 Task: Find connections with filter location Esplugues de Llobregat with filter topic #Sustainabilitywith filter profile language Potuguese with filter current company UPL with filter school SSBT'S COLLEGE OF ENGINEERING & TECHNOLOGY, BAMBHORI. with filter industry Sheet Music Publishing with filter service category User Experience Design with filter keywords title Organizer
Action: Mouse moved to (221, 330)
Screenshot: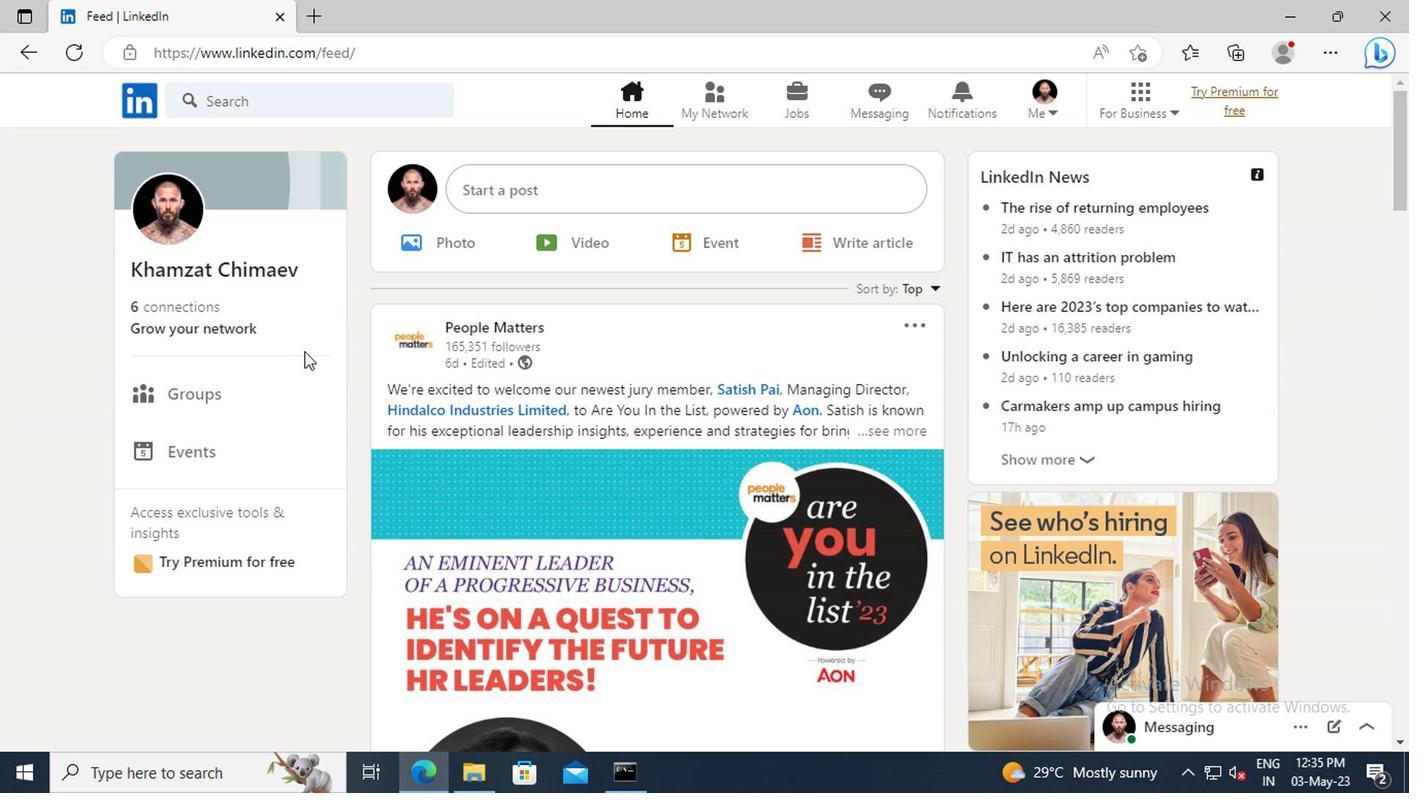 
Action: Mouse pressed left at (221, 330)
Screenshot: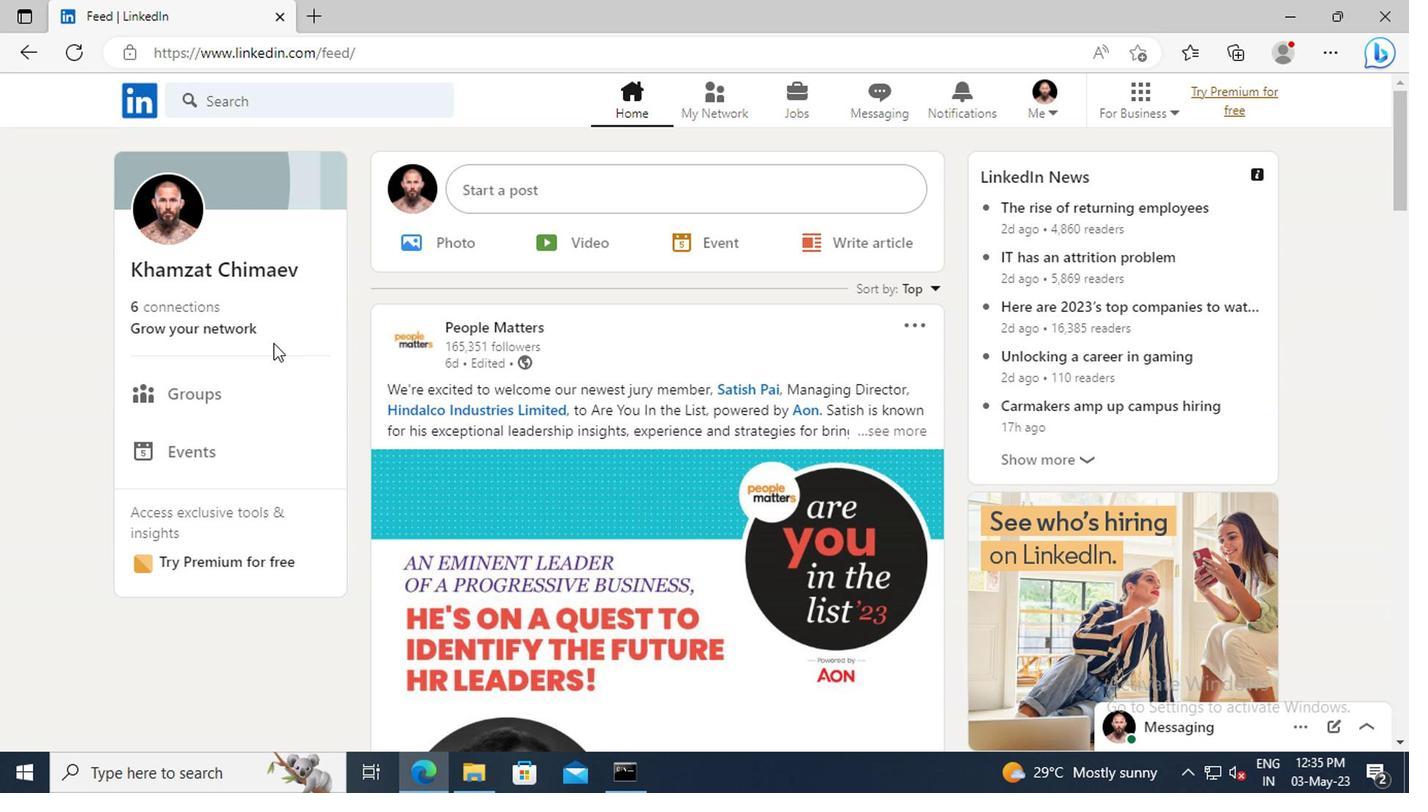 
Action: Mouse moved to (214, 221)
Screenshot: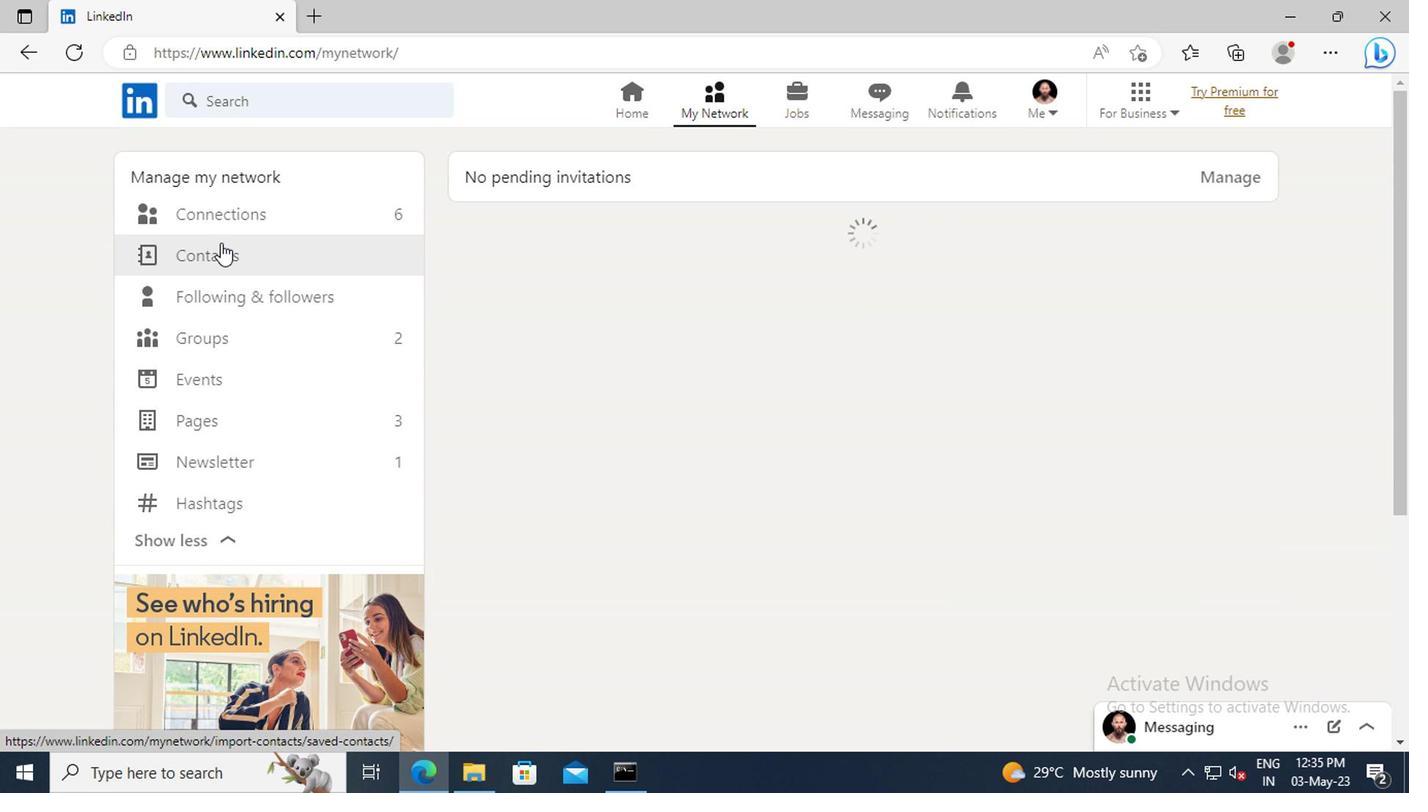 
Action: Mouse pressed left at (214, 221)
Screenshot: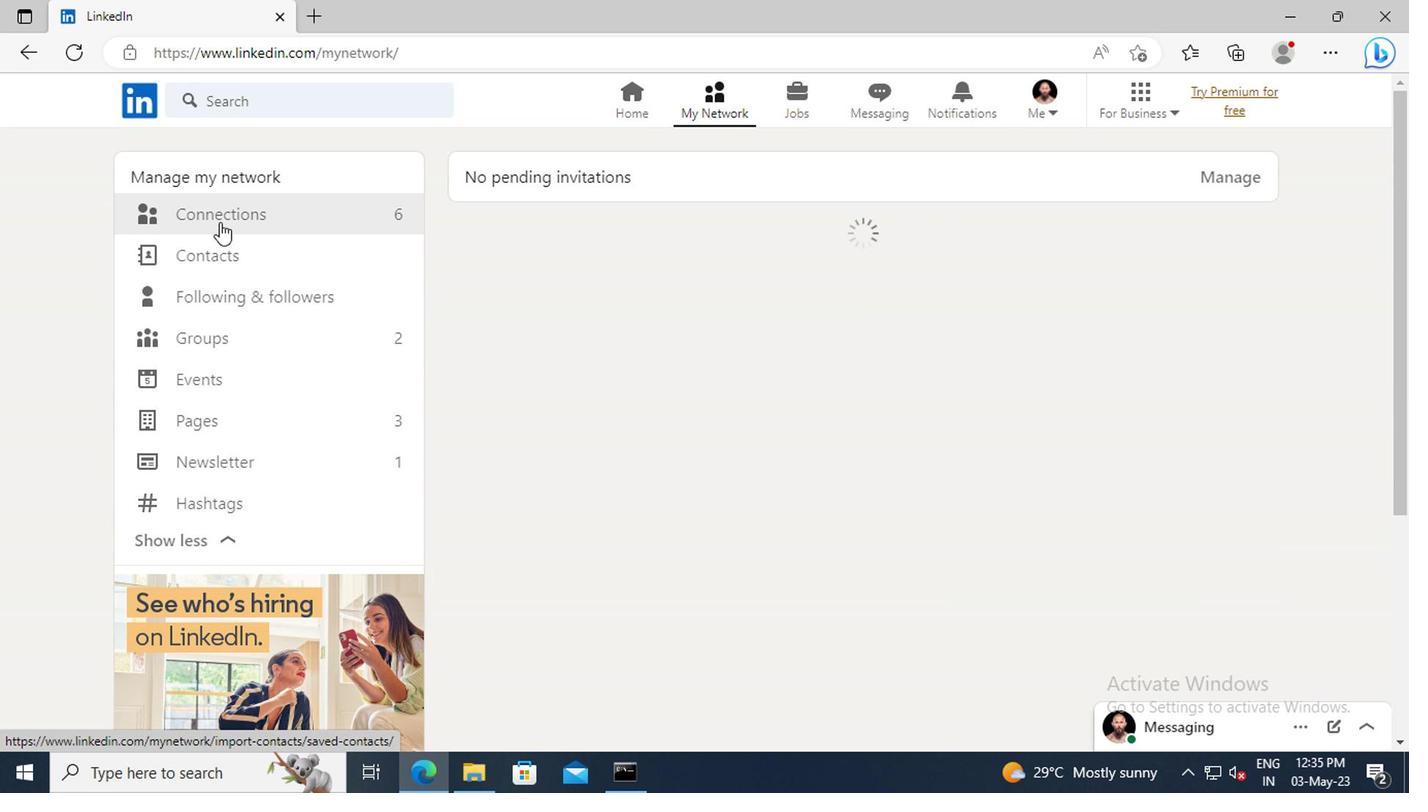 
Action: Mouse moved to (823, 223)
Screenshot: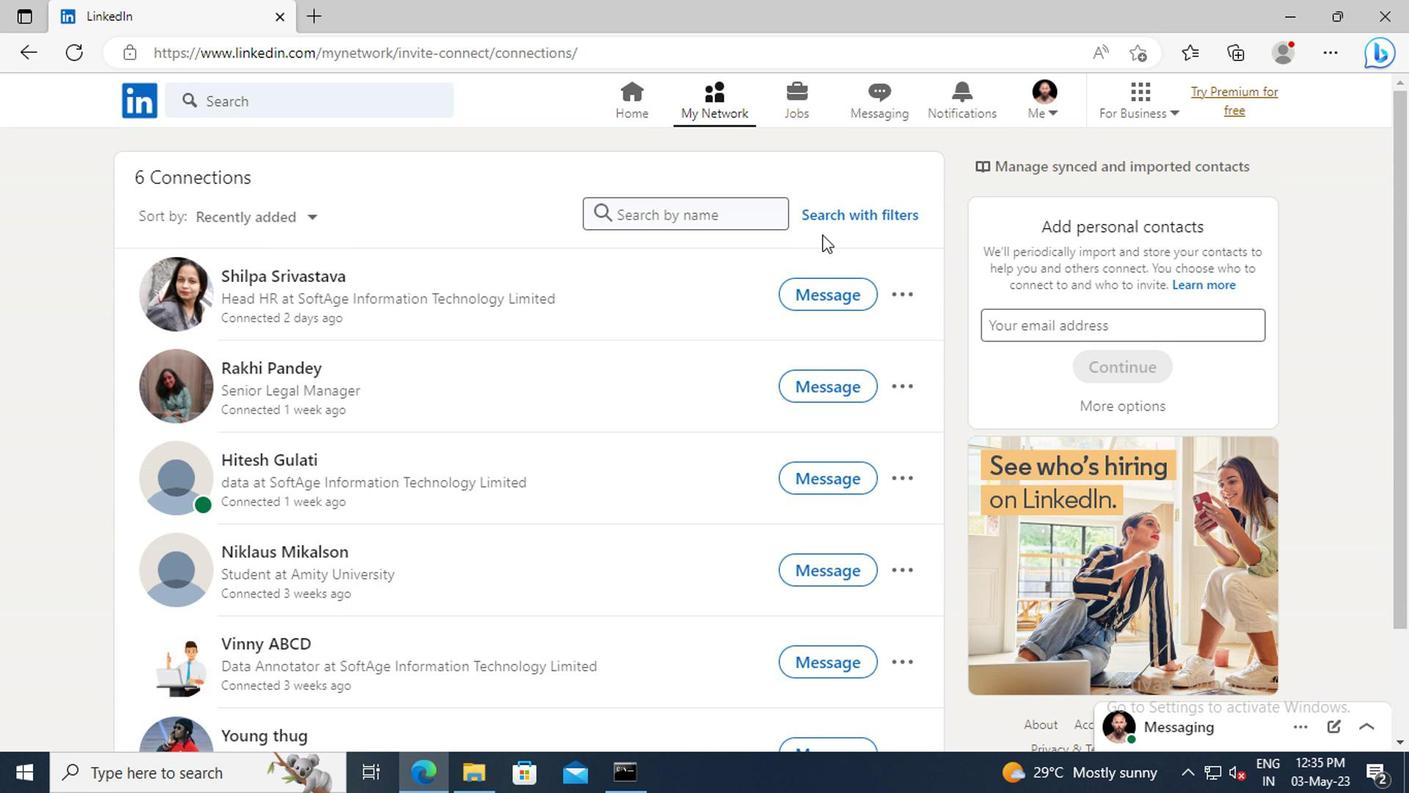 
Action: Mouse pressed left at (823, 223)
Screenshot: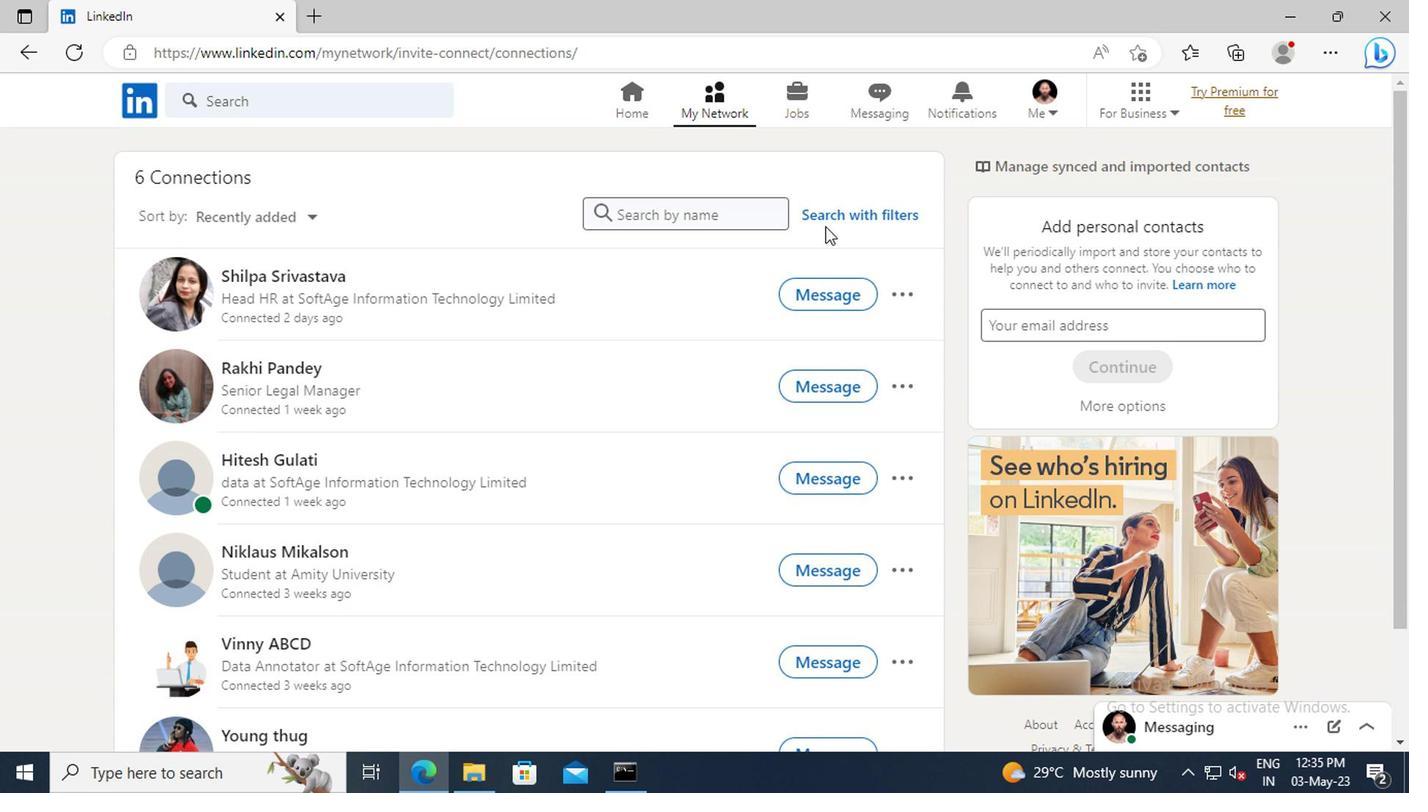 
Action: Mouse moved to (773, 161)
Screenshot: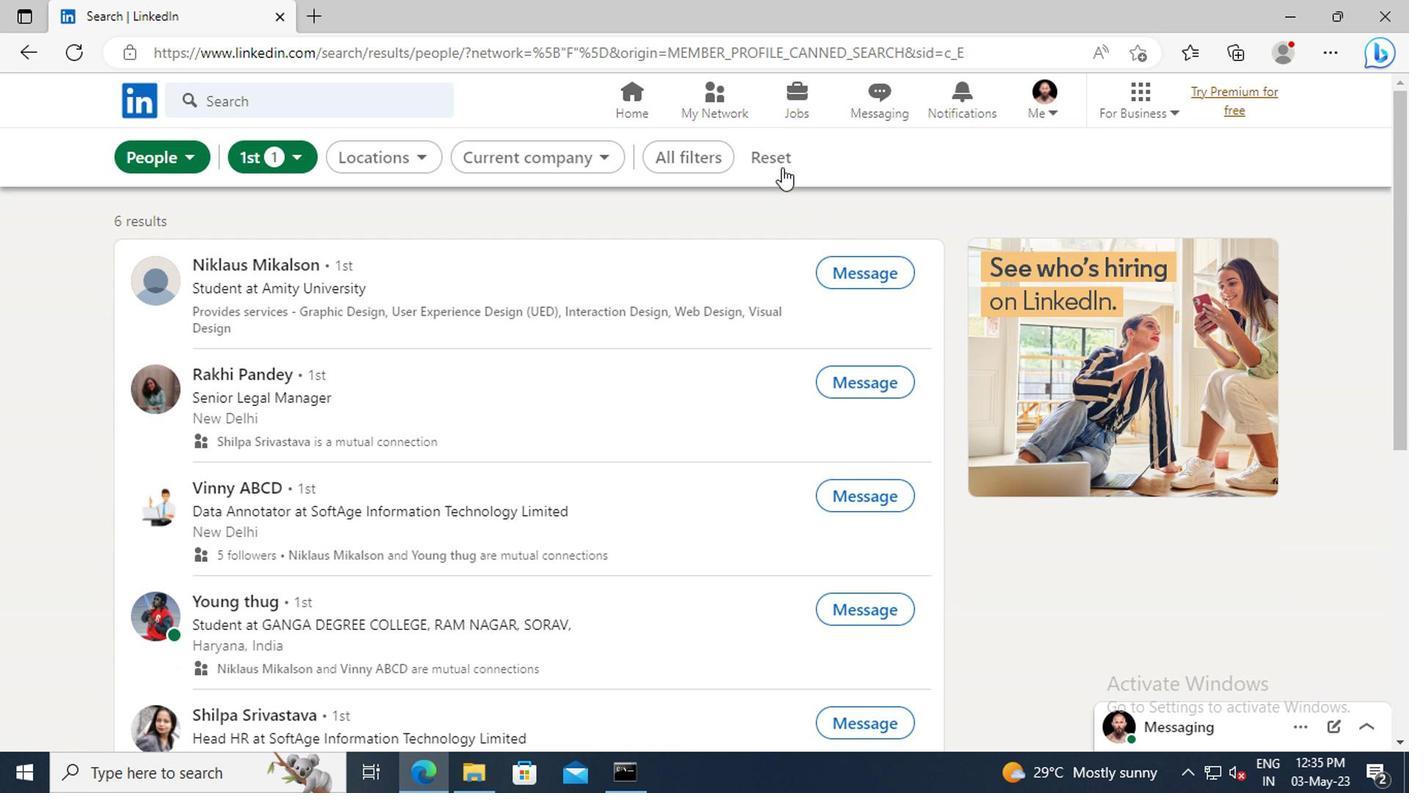 
Action: Mouse pressed left at (773, 161)
Screenshot: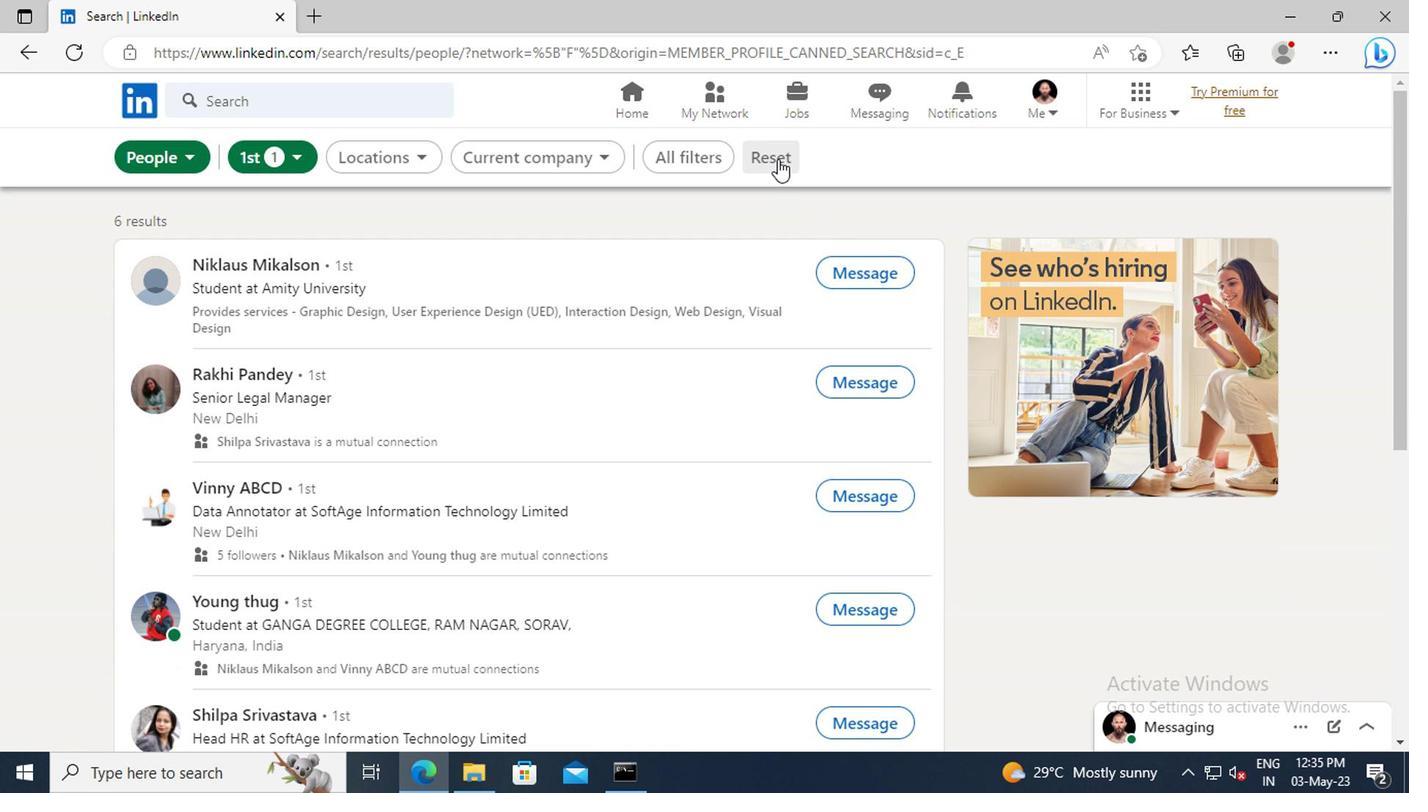 
Action: Mouse moved to (752, 161)
Screenshot: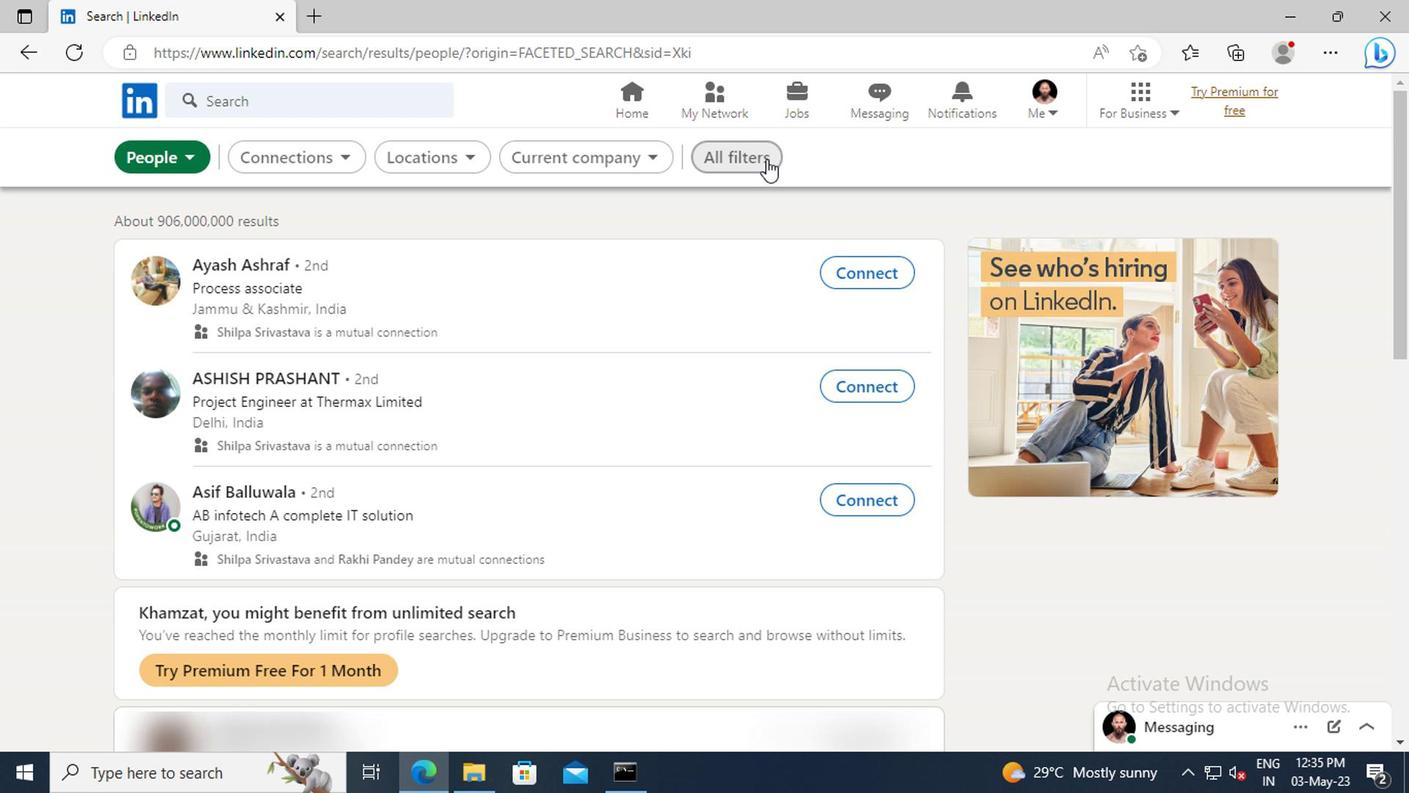 
Action: Mouse pressed left at (752, 161)
Screenshot: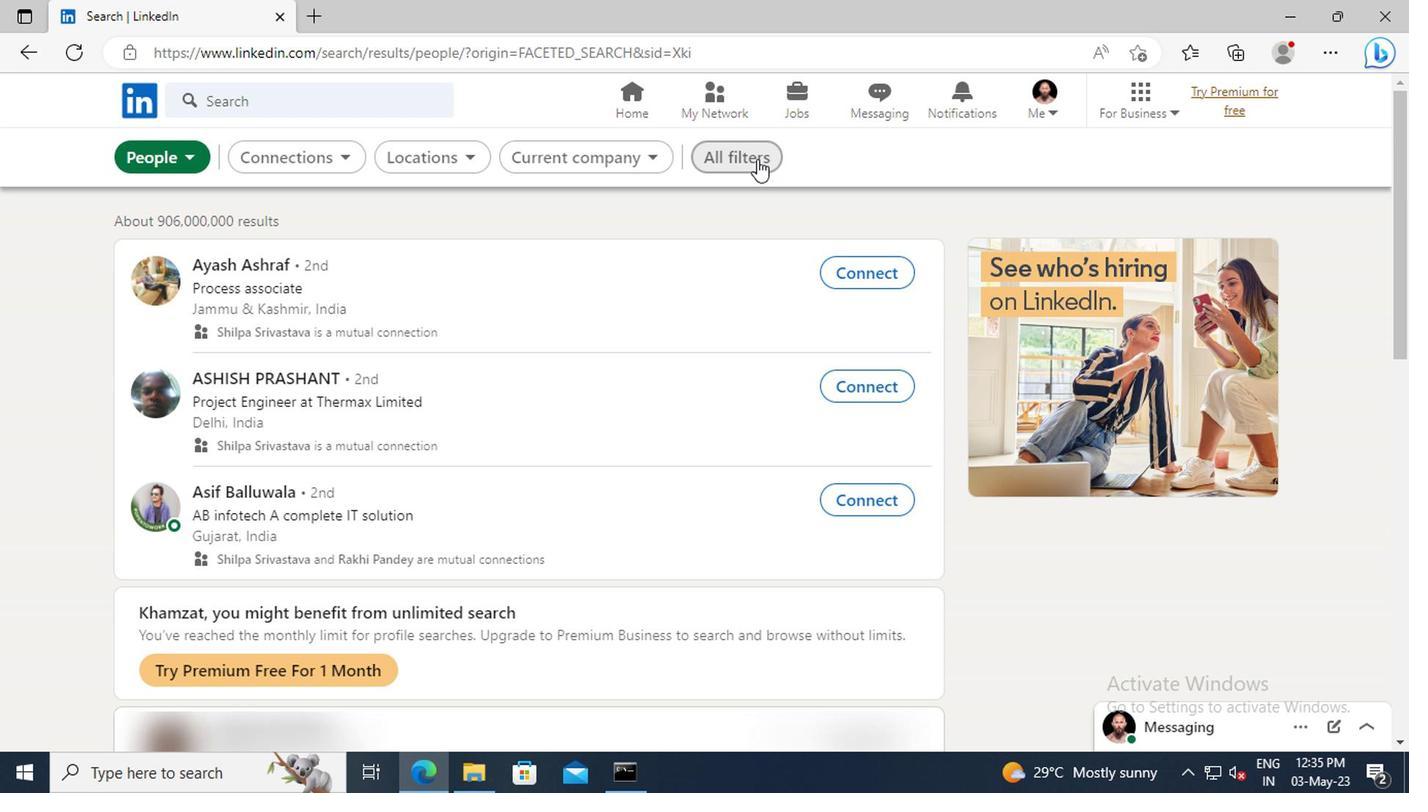
Action: Mouse moved to (1141, 373)
Screenshot: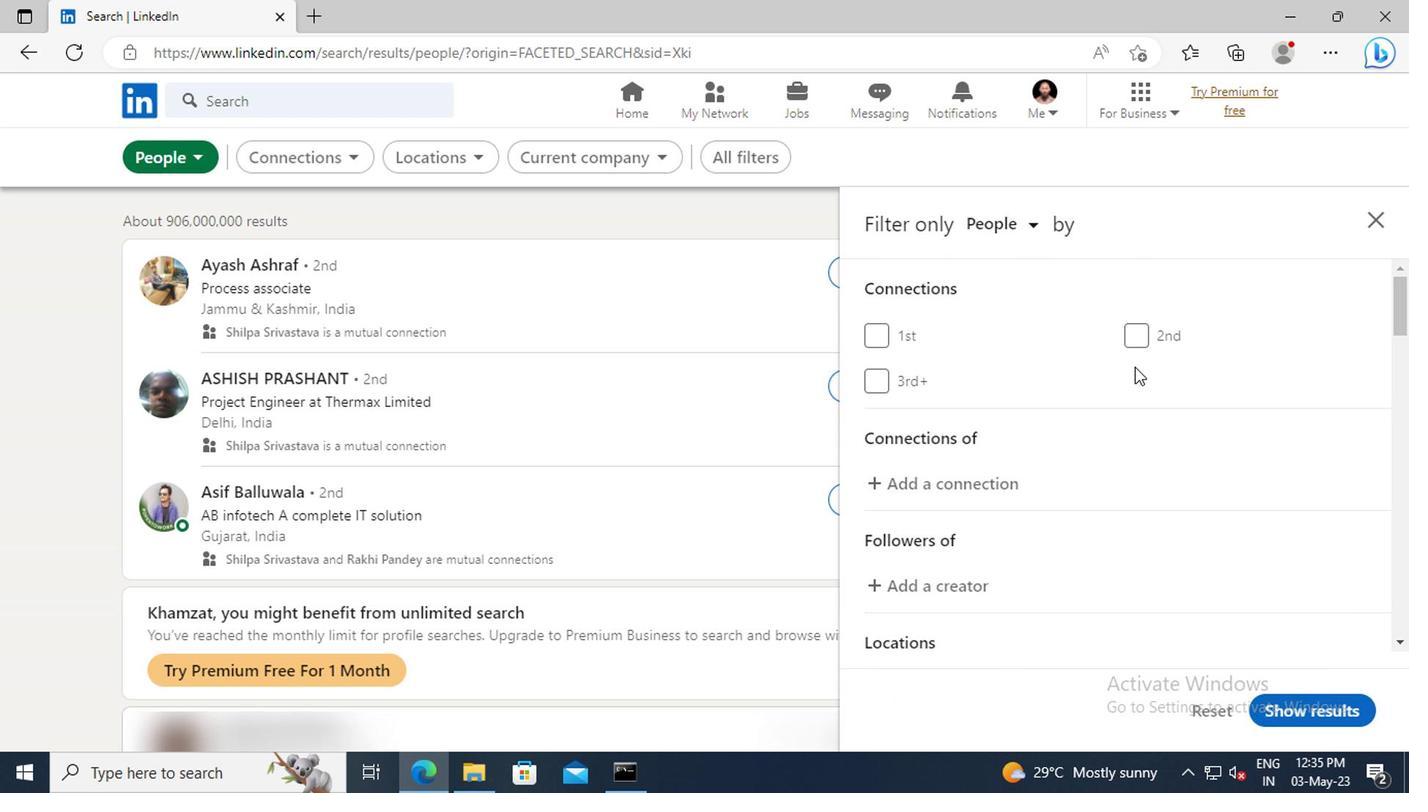 
Action: Mouse scrolled (1141, 371) with delta (0, -1)
Screenshot: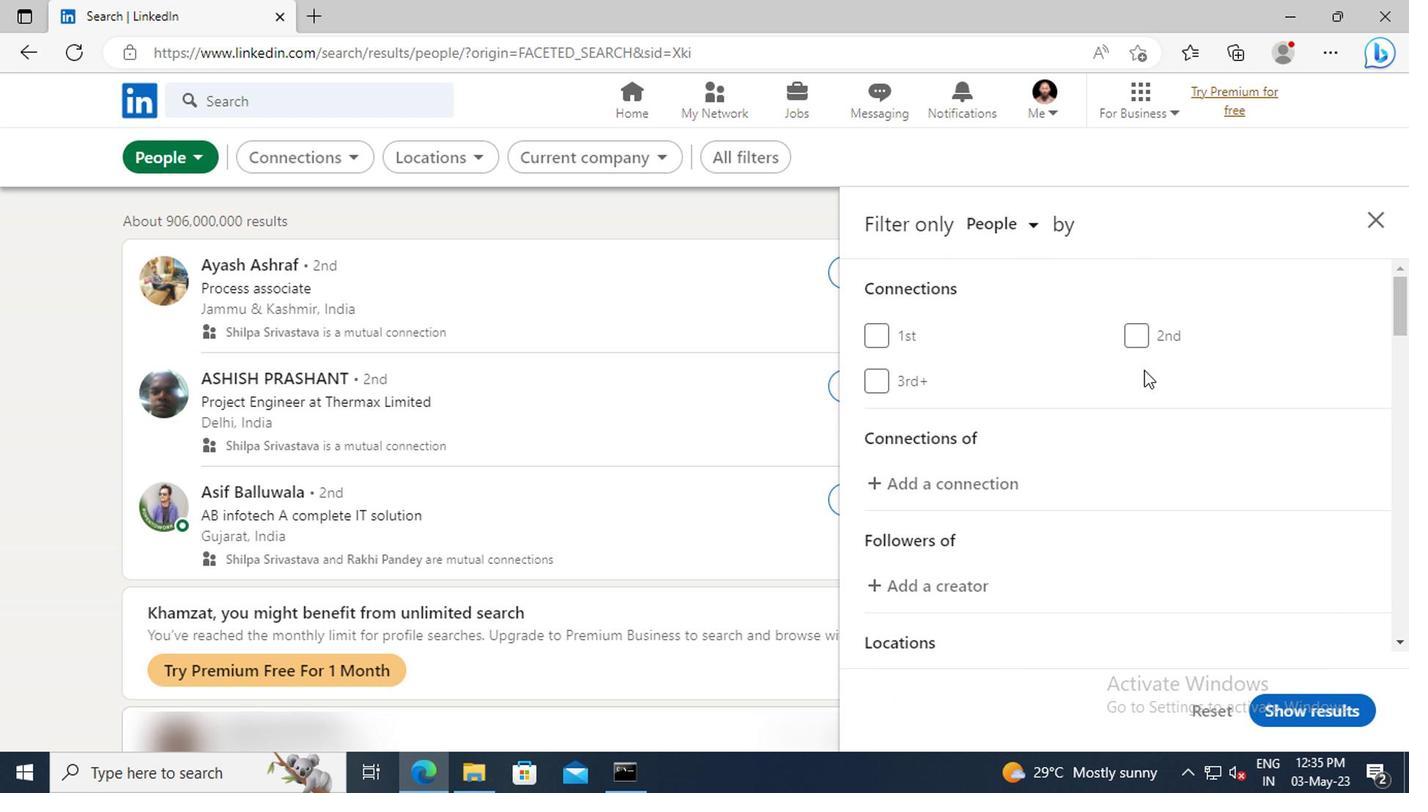 
Action: Mouse scrolled (1141, 371) with delta (0, -1)
Screenshot: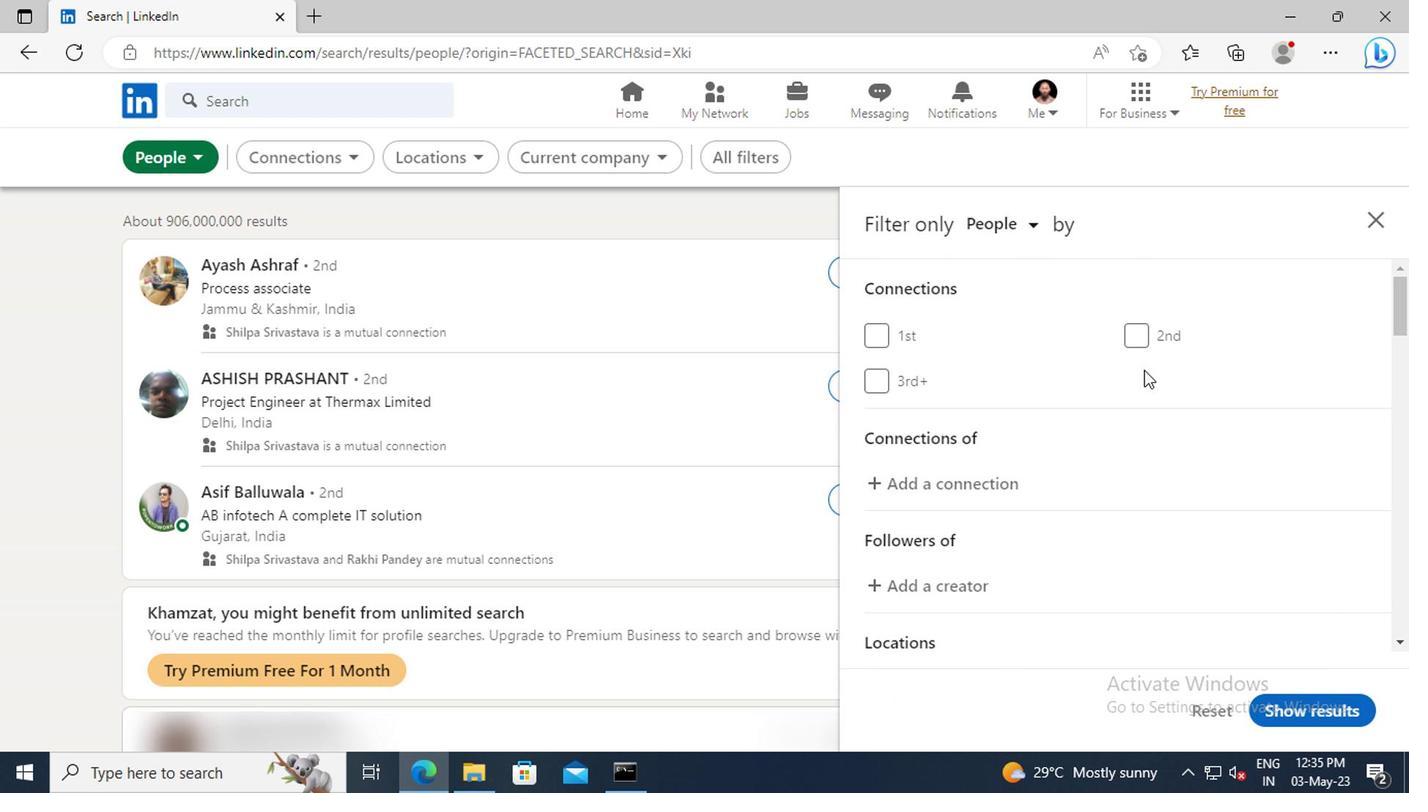 
Action: Mouse scrolled (1141, 371) with delta (0, -1)
Screenshot: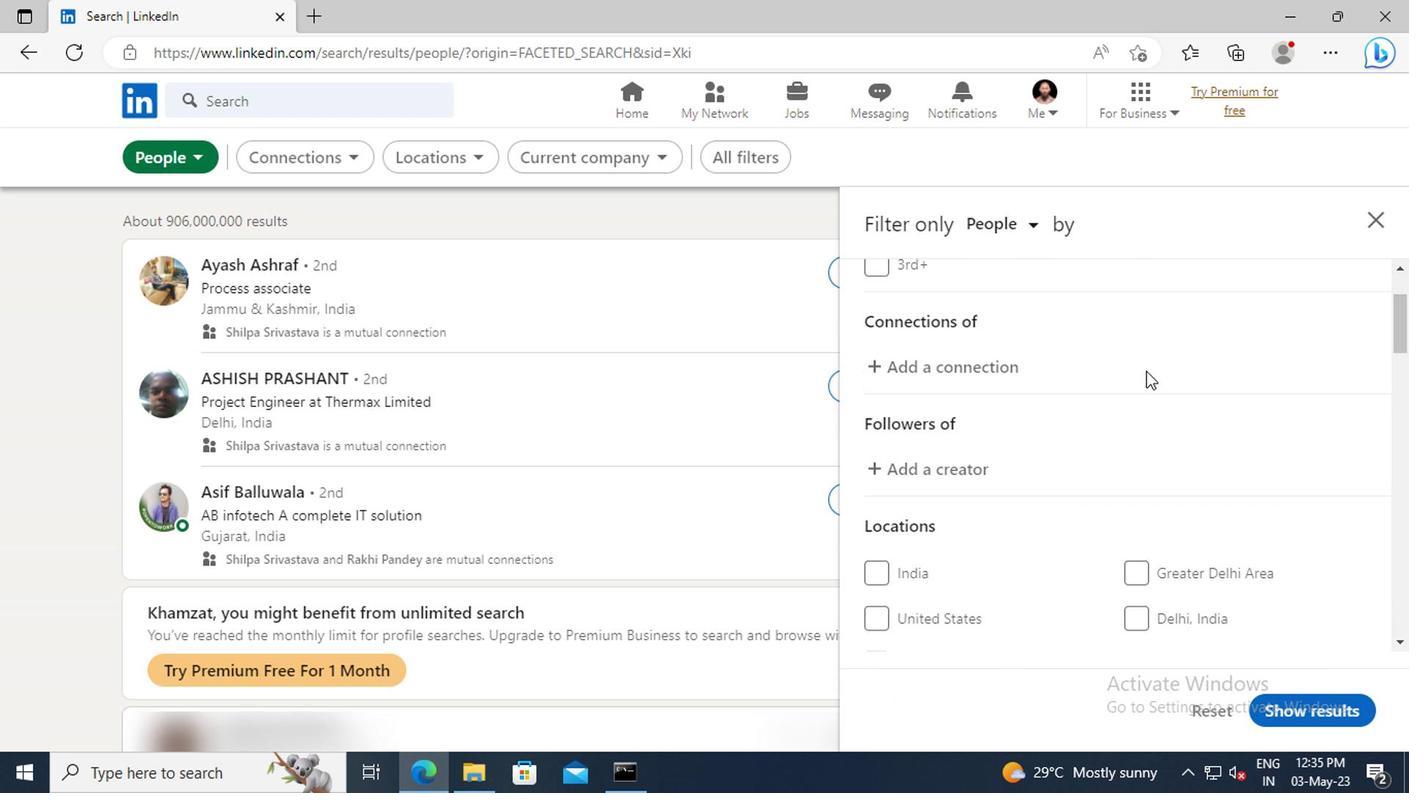 
Action: Mouse scrolled (1141, 371) with delta (0, -1)
Screenshot: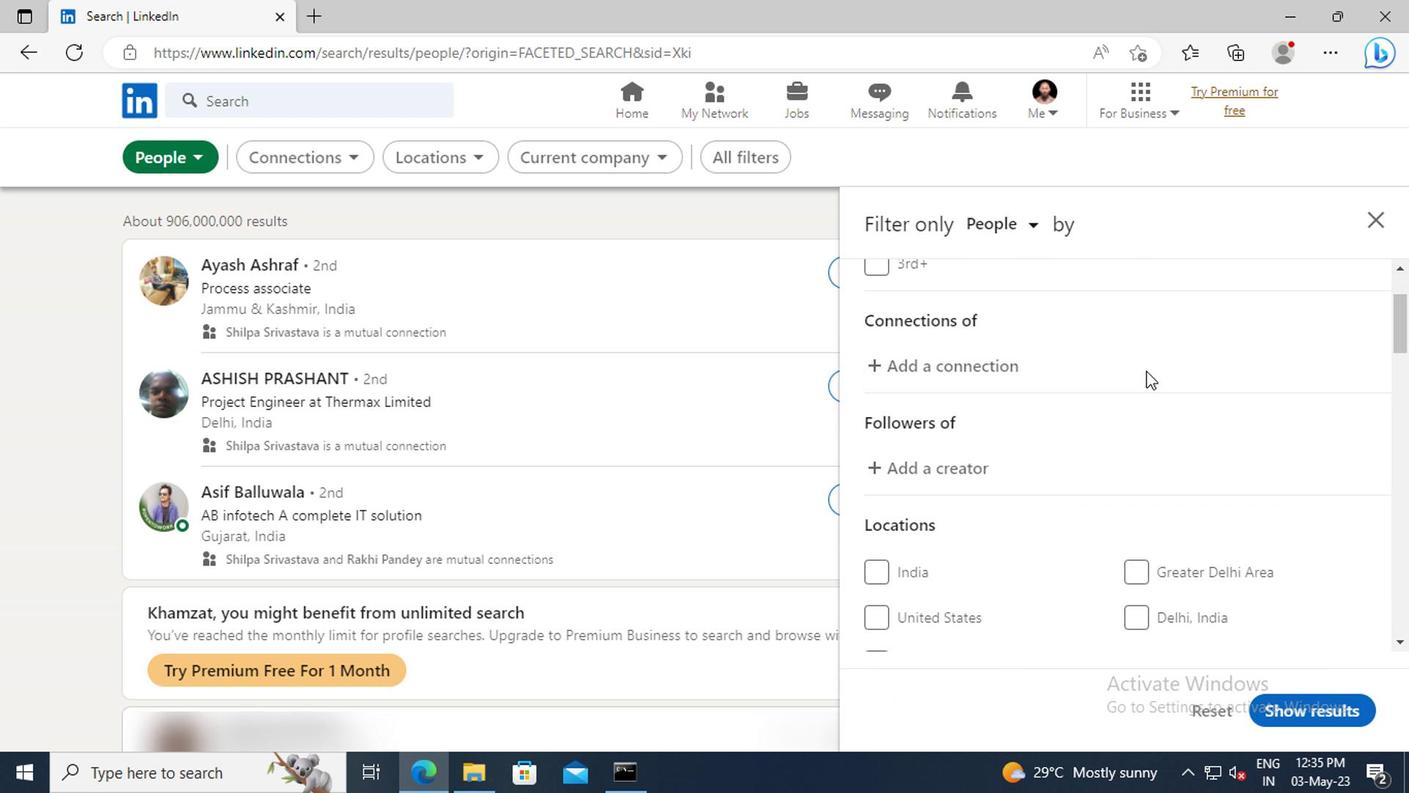 
Action: Mouse scrolled (1141, 371) with delta (0, -1)
Screenshot: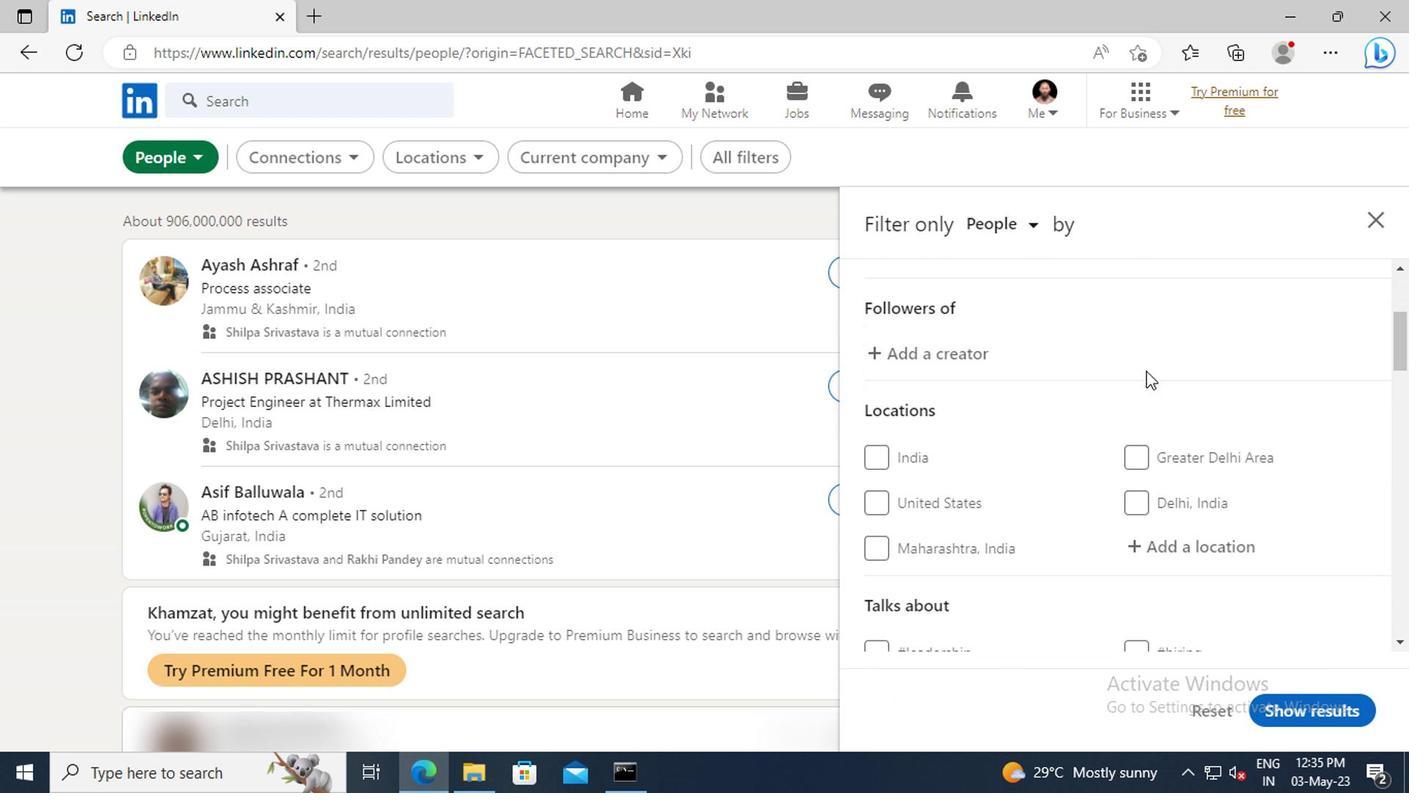 
Action: Mouse moved to (1157, 481)
Screenshot: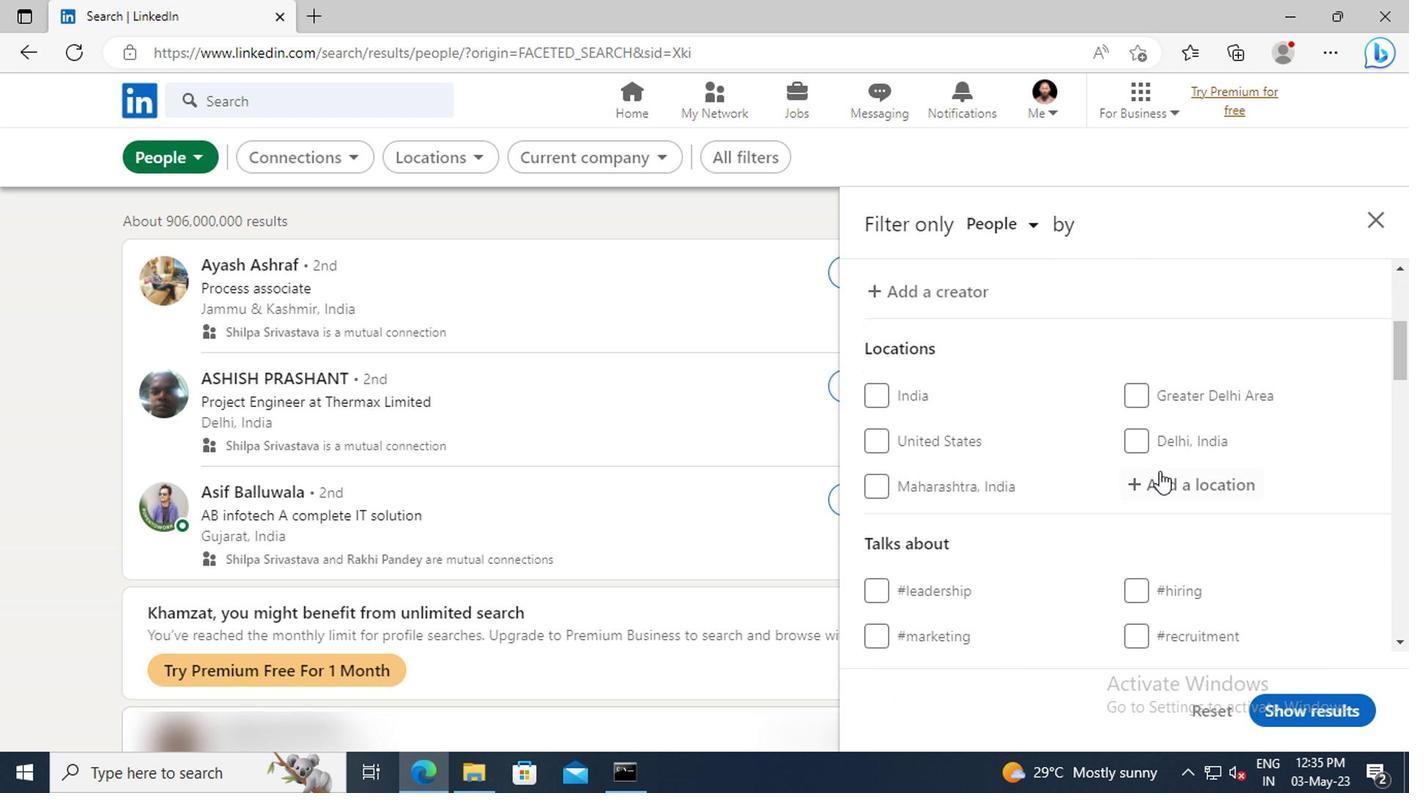 
Action: Mouse pressed left at (1157, 481)
Screenshot: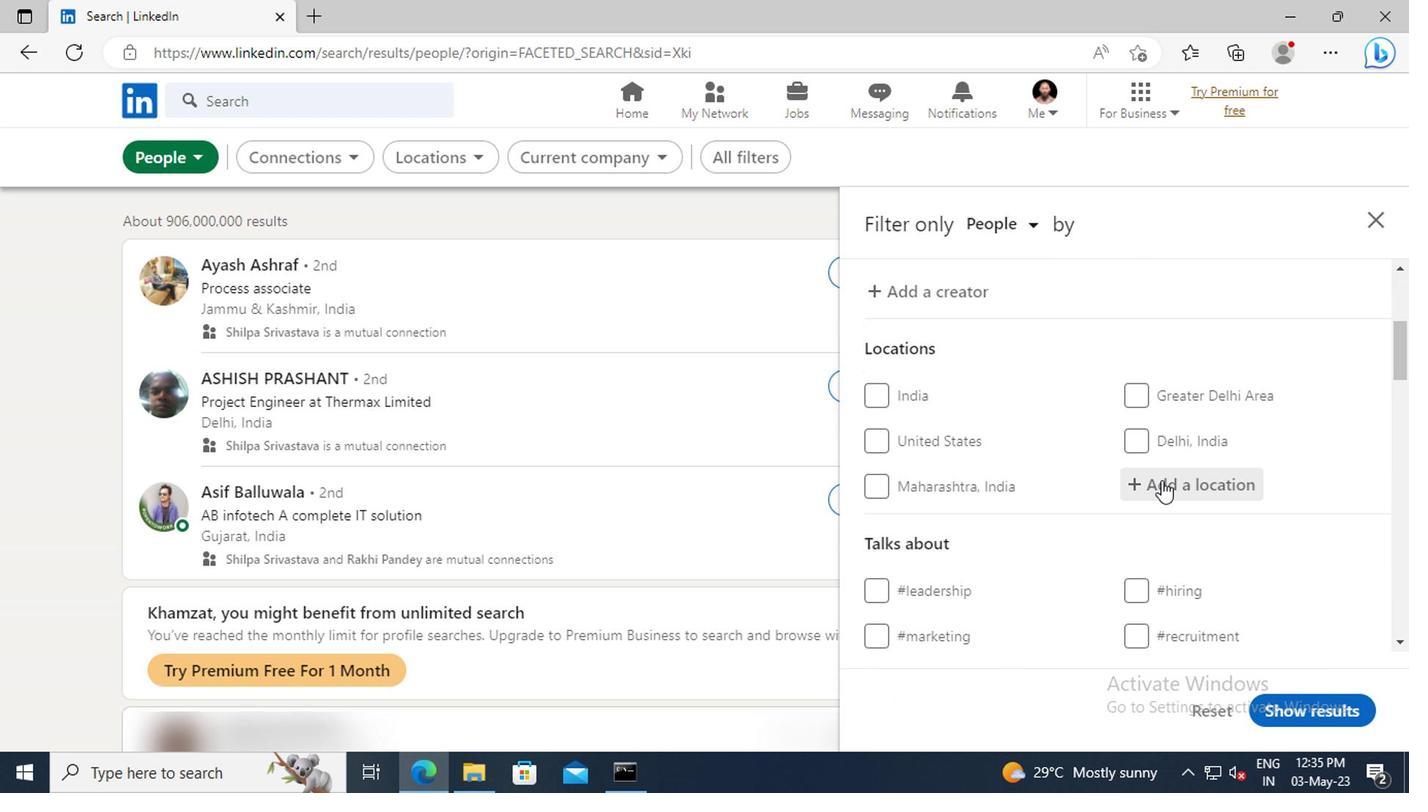 
Action: Key pressed <Key.shift>ESPLUGUE
Screenshot: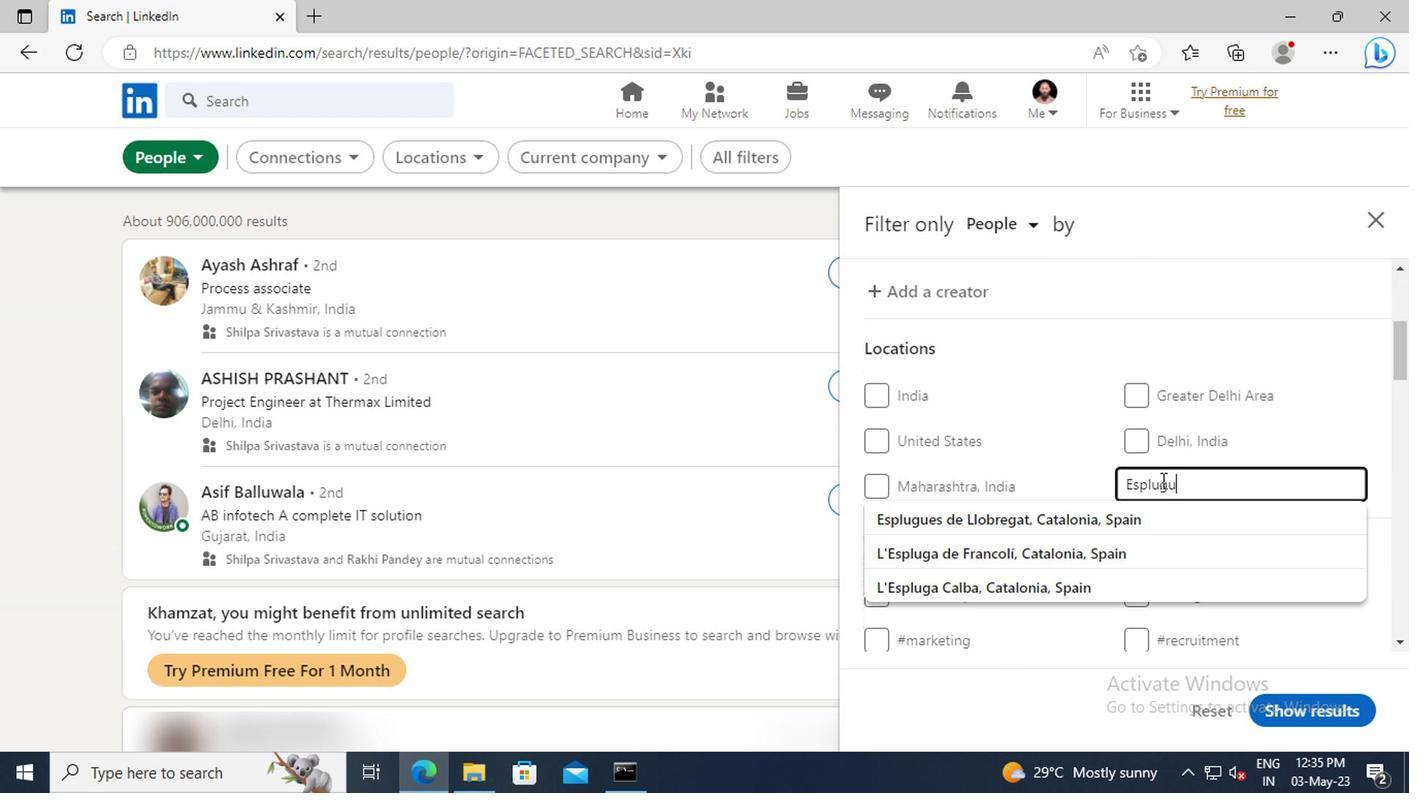 
Action: Mouse moved to (1164, 530)
Screenshot: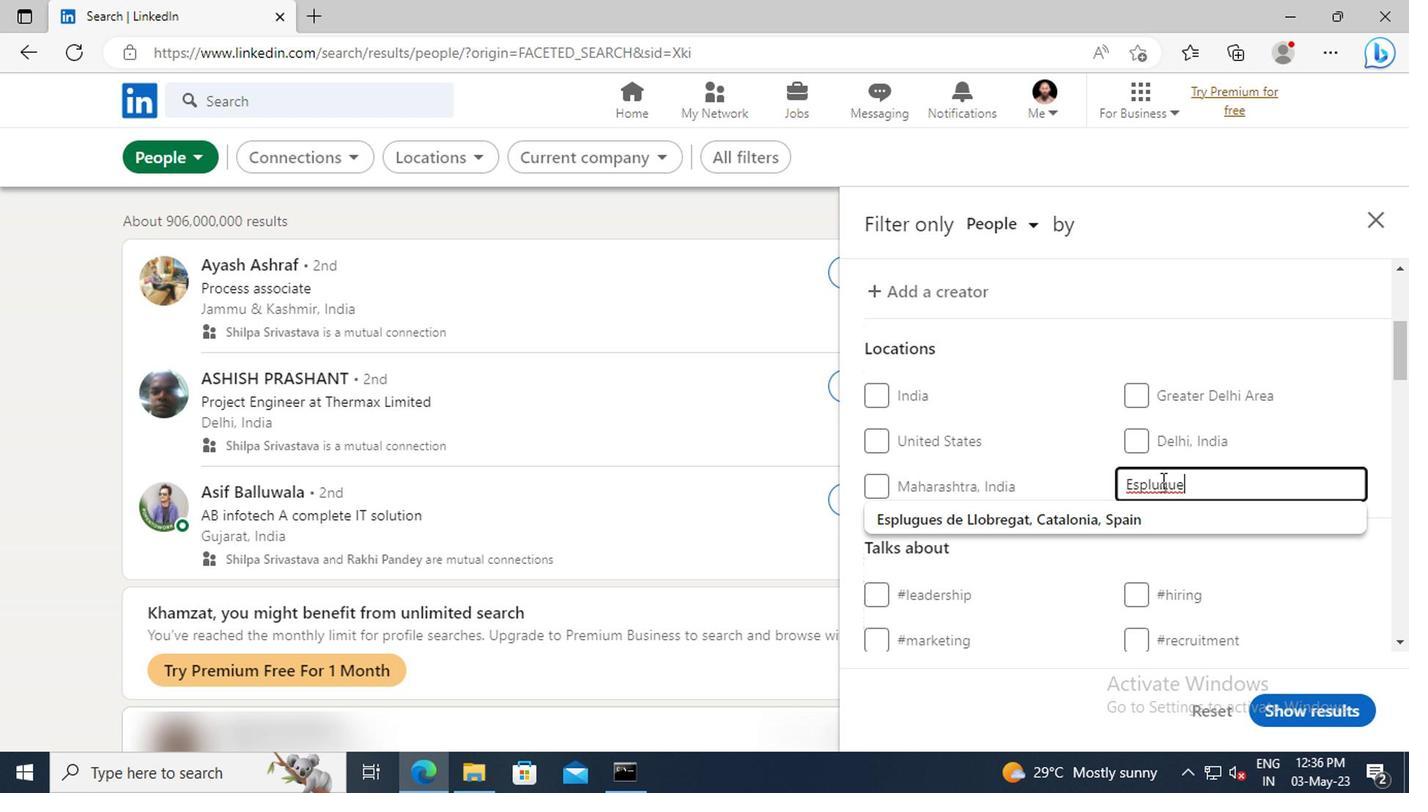 
Action: Mouse pressed left at (1164, 530)
Screenshot: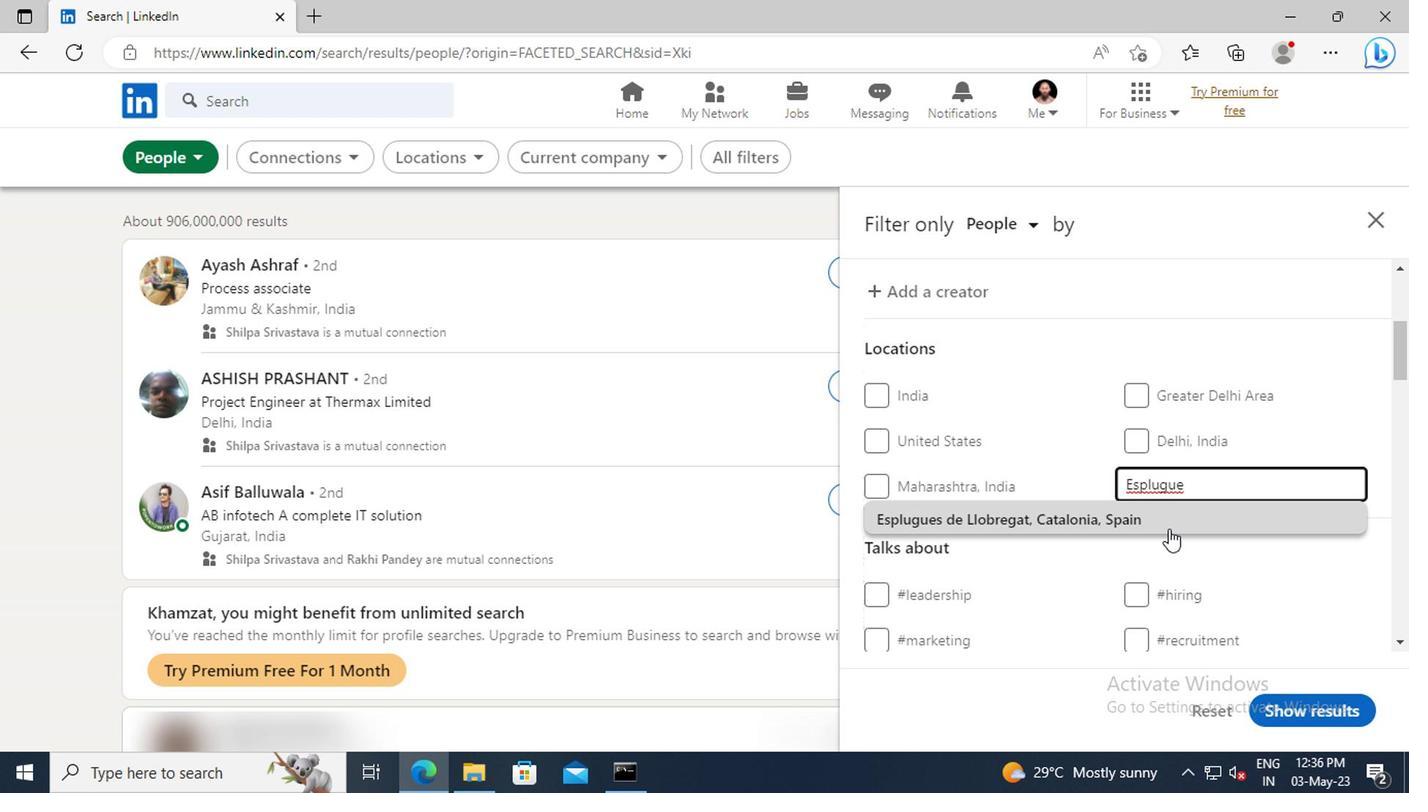 
Action: Mouse moved to (1163, 514)
Screenshot: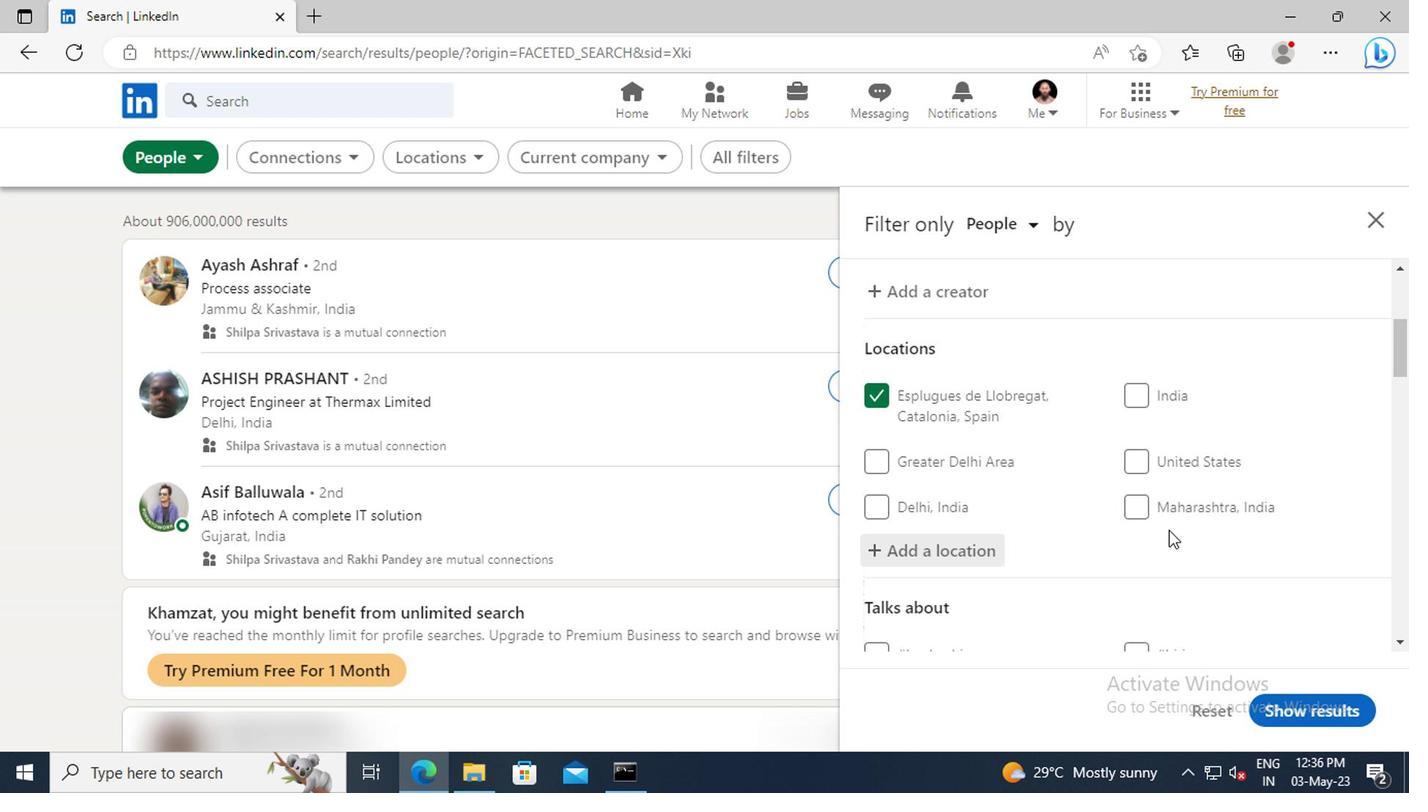 
Action: Mouse scrolled (1163, 514) with delta (0, 0)
Screenshot: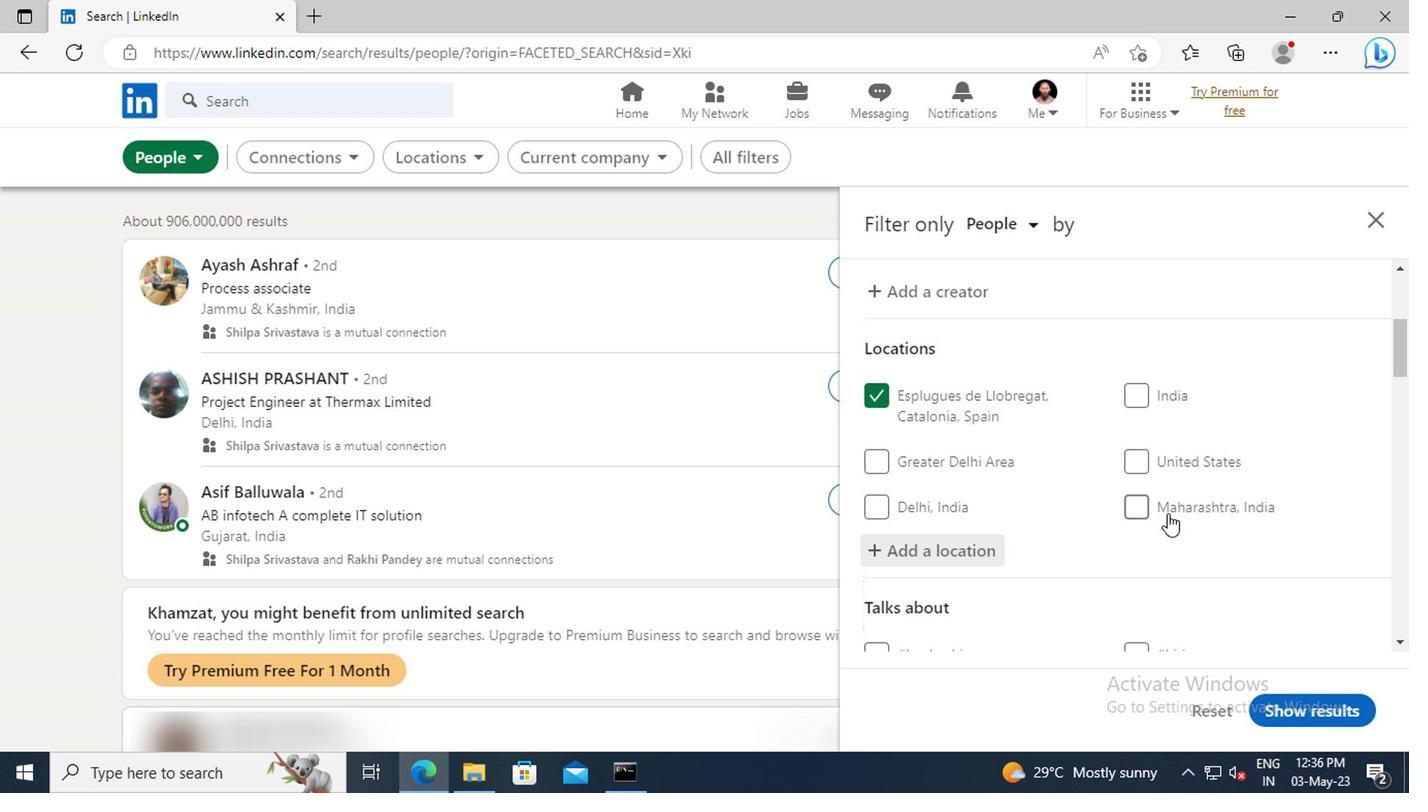 
Action: Mouse scrolled (1163, 514) with delta (0, 0)
Screenshot: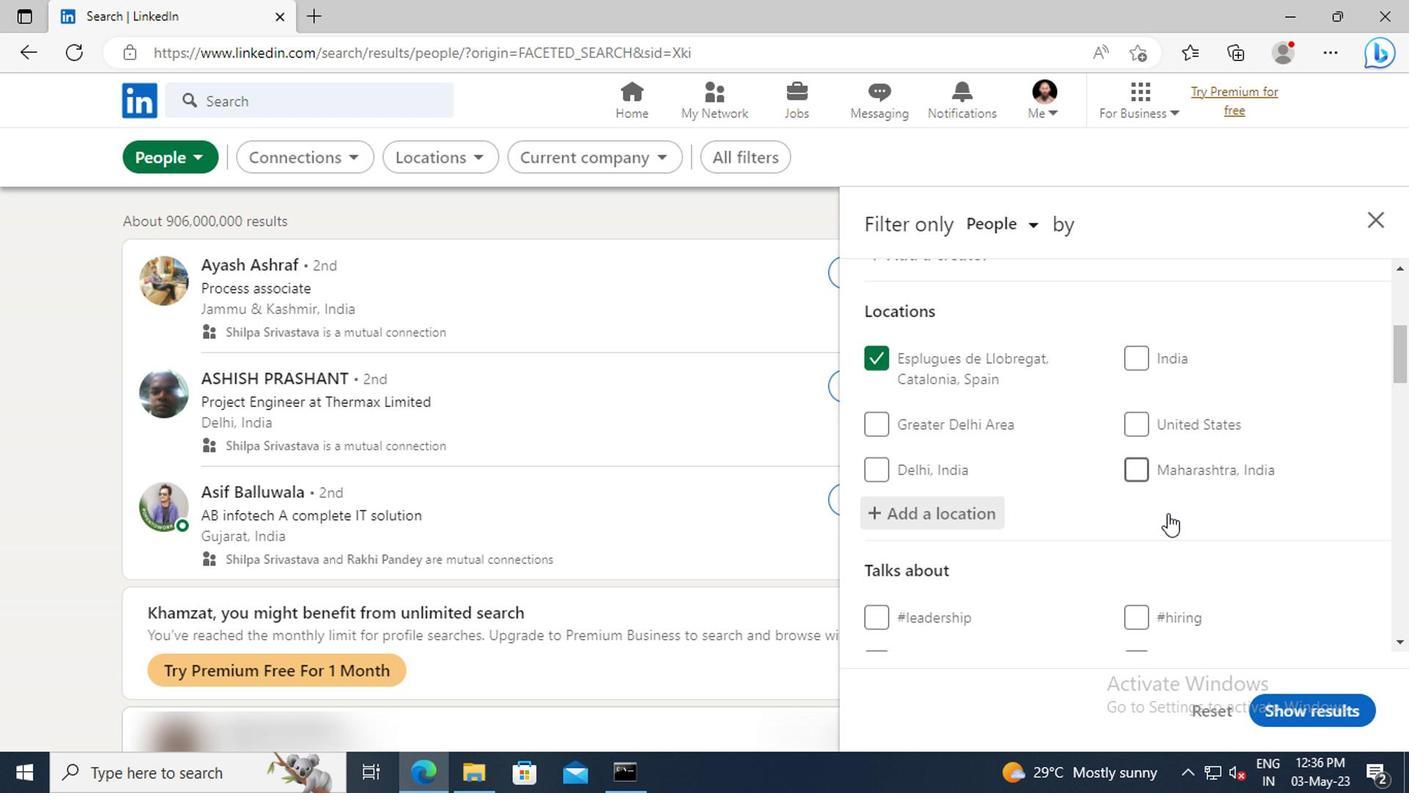
Action: Mouse moved to (1157, 479)
Screenshot: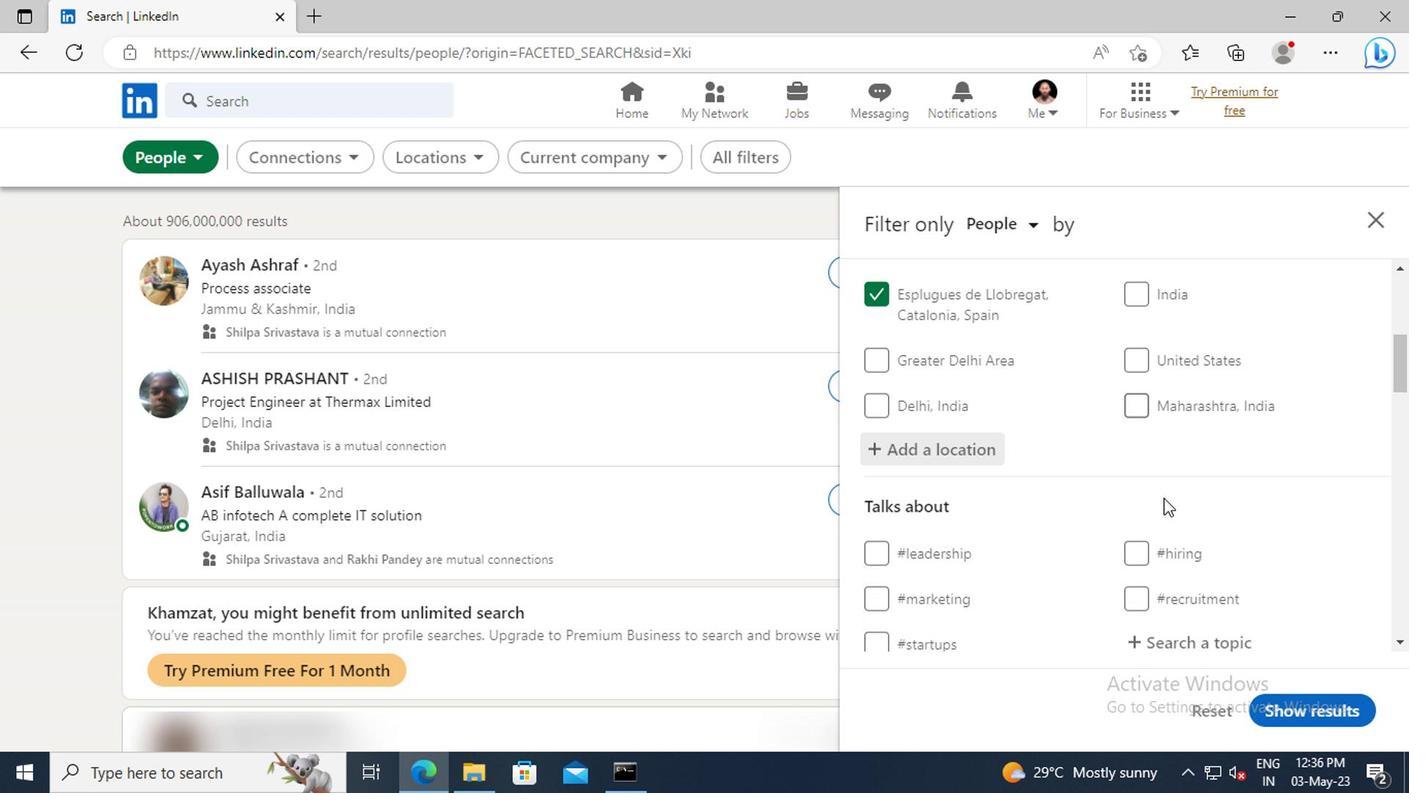 
Action: Mouse scrolled (1157, 478) with delta (0, 0)
Screenshot: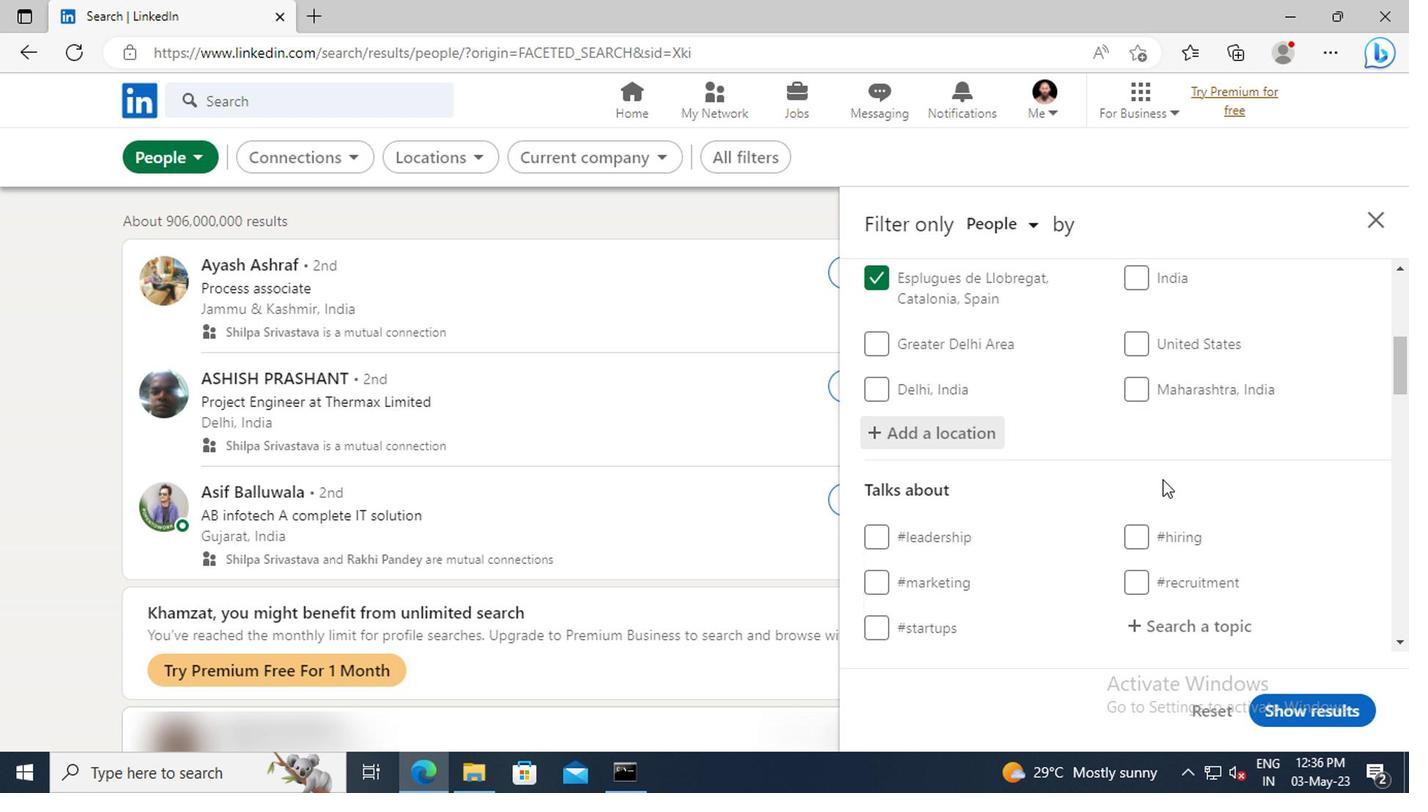 
Action: Mouse scrolled (1157, 478) with delta (0, 0)
Screenshot: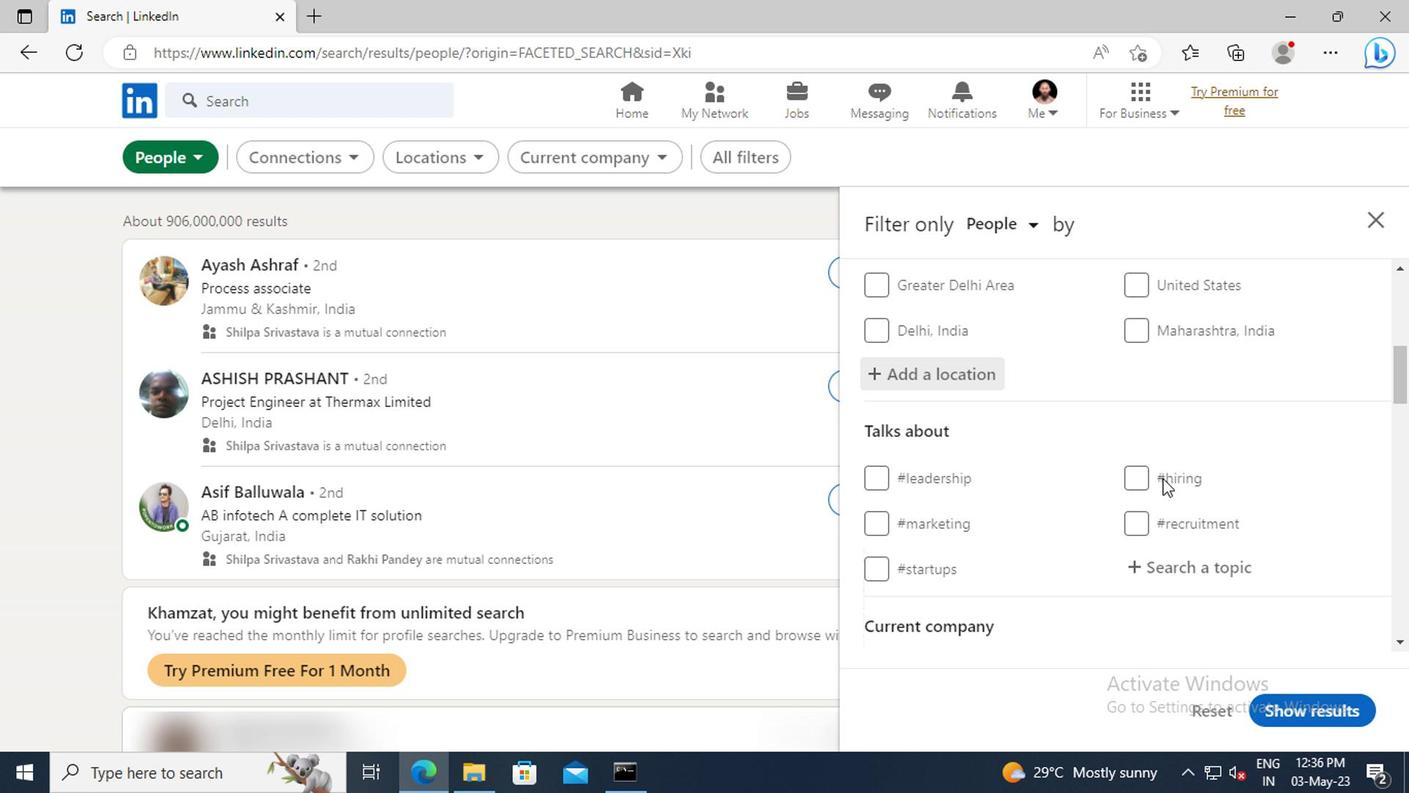 
Action: Mouse moved to (1165, 506)
Screenshot: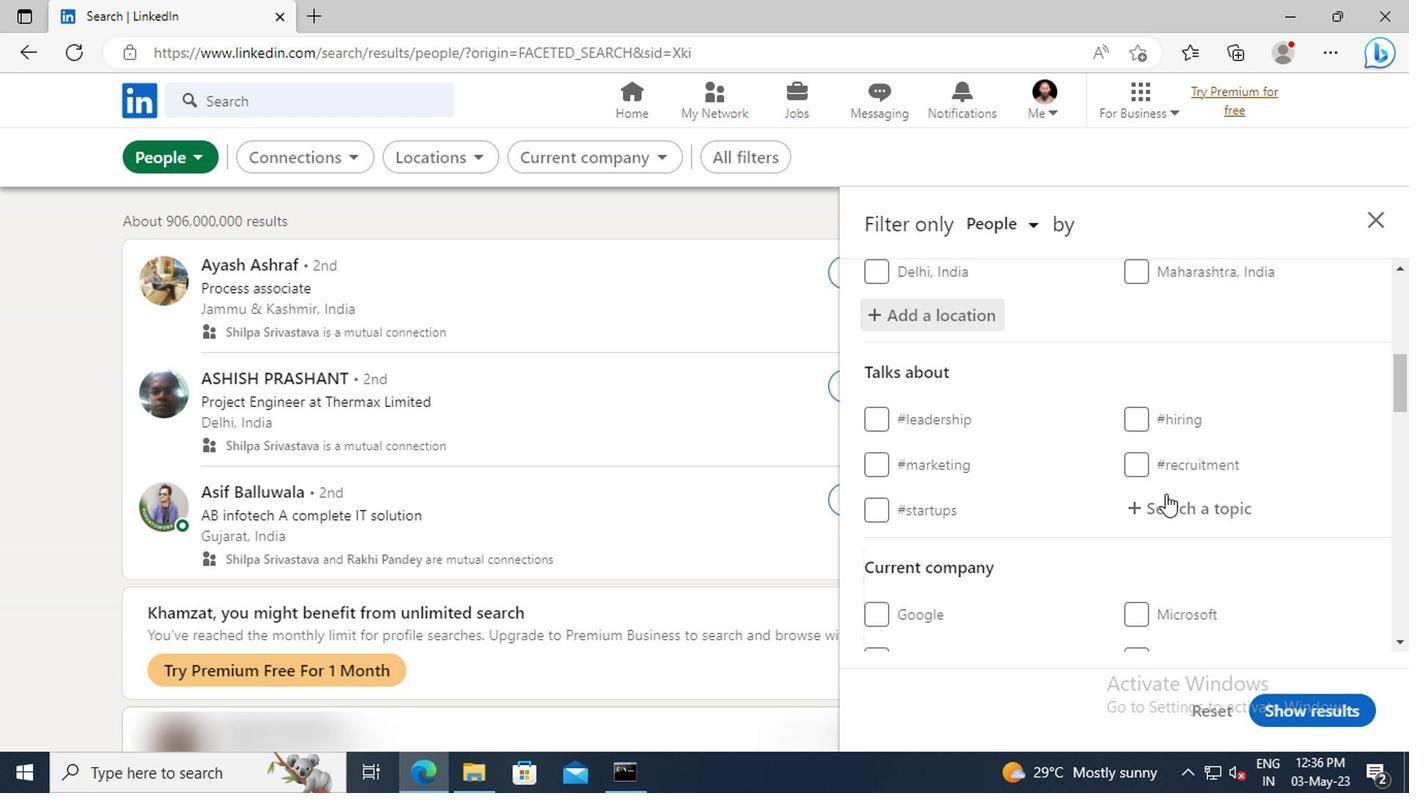 
Action: Mouse pressed left at (1165, 506)
Screenshot: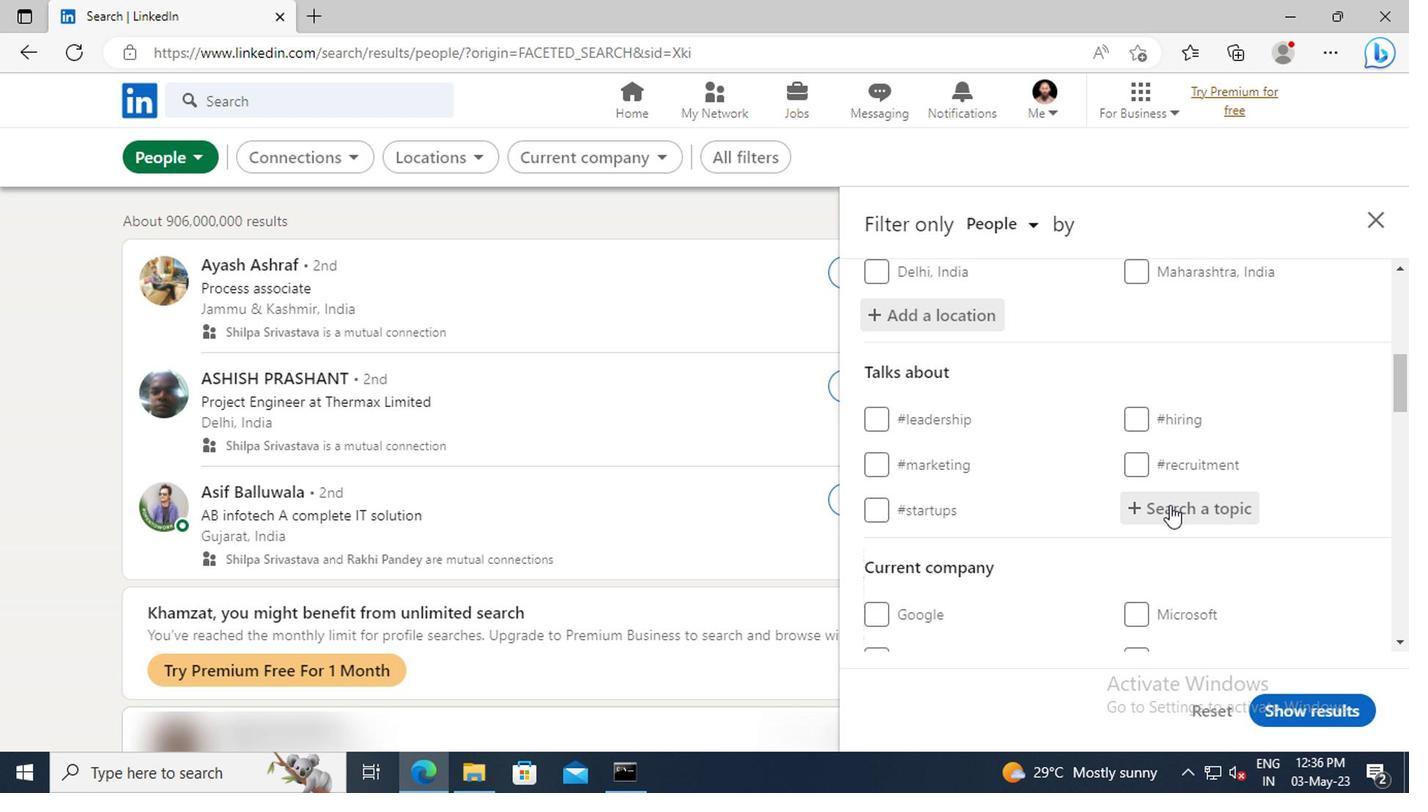 
Action: Key pressed <Key.shift>SUST
Screenshot: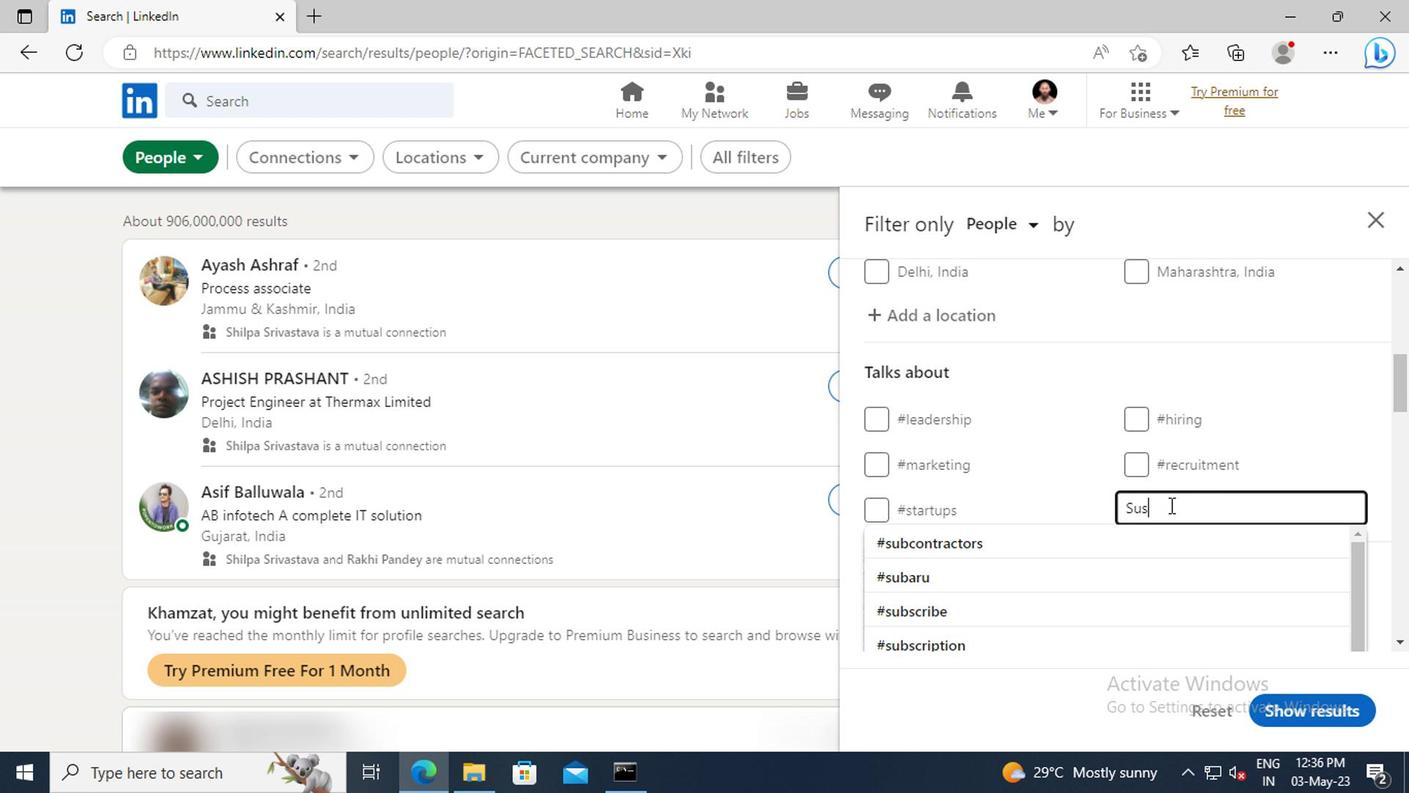 
Action: Mouse moved to (1170, 535)
Screenshot: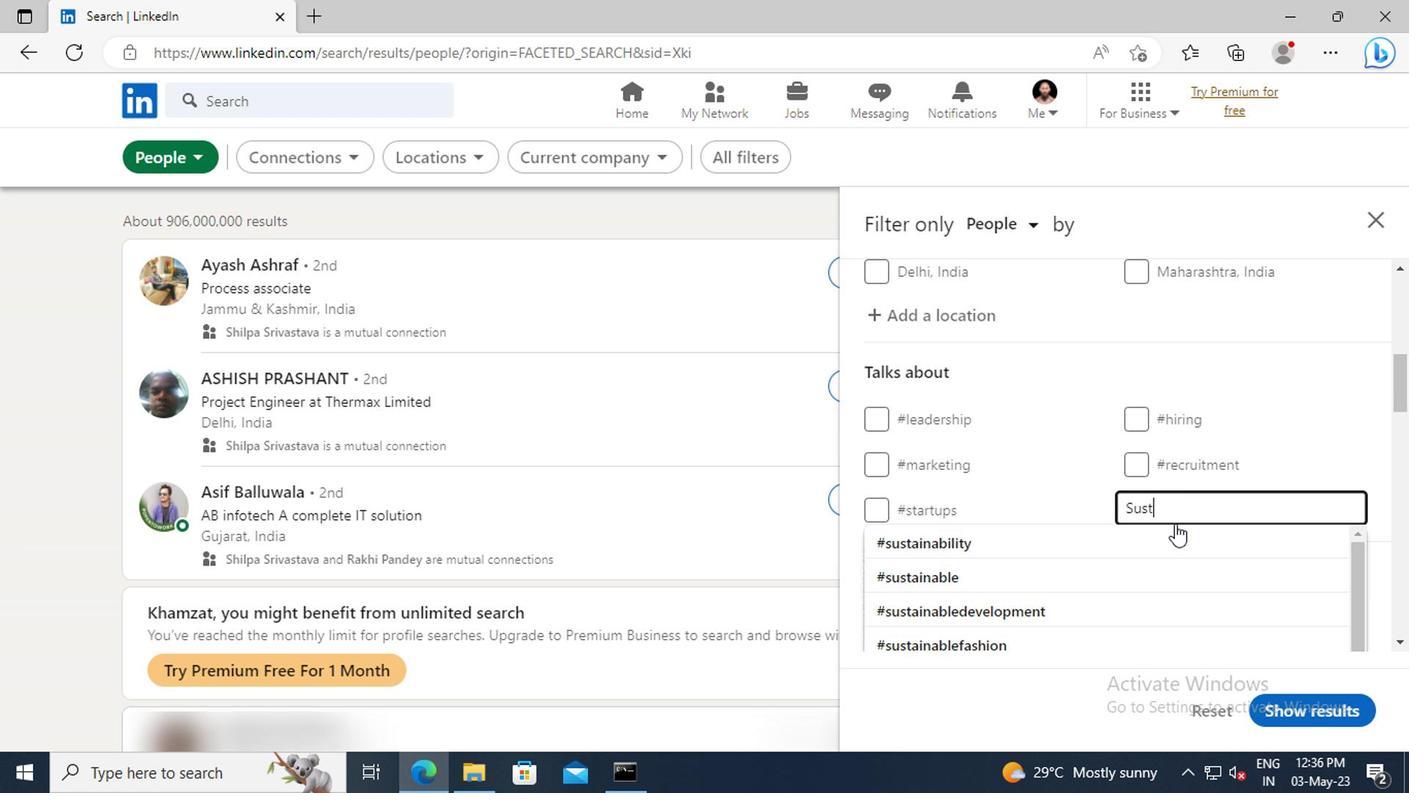 
Action: Mouse pressed left at (1170, 535)
Screenshot: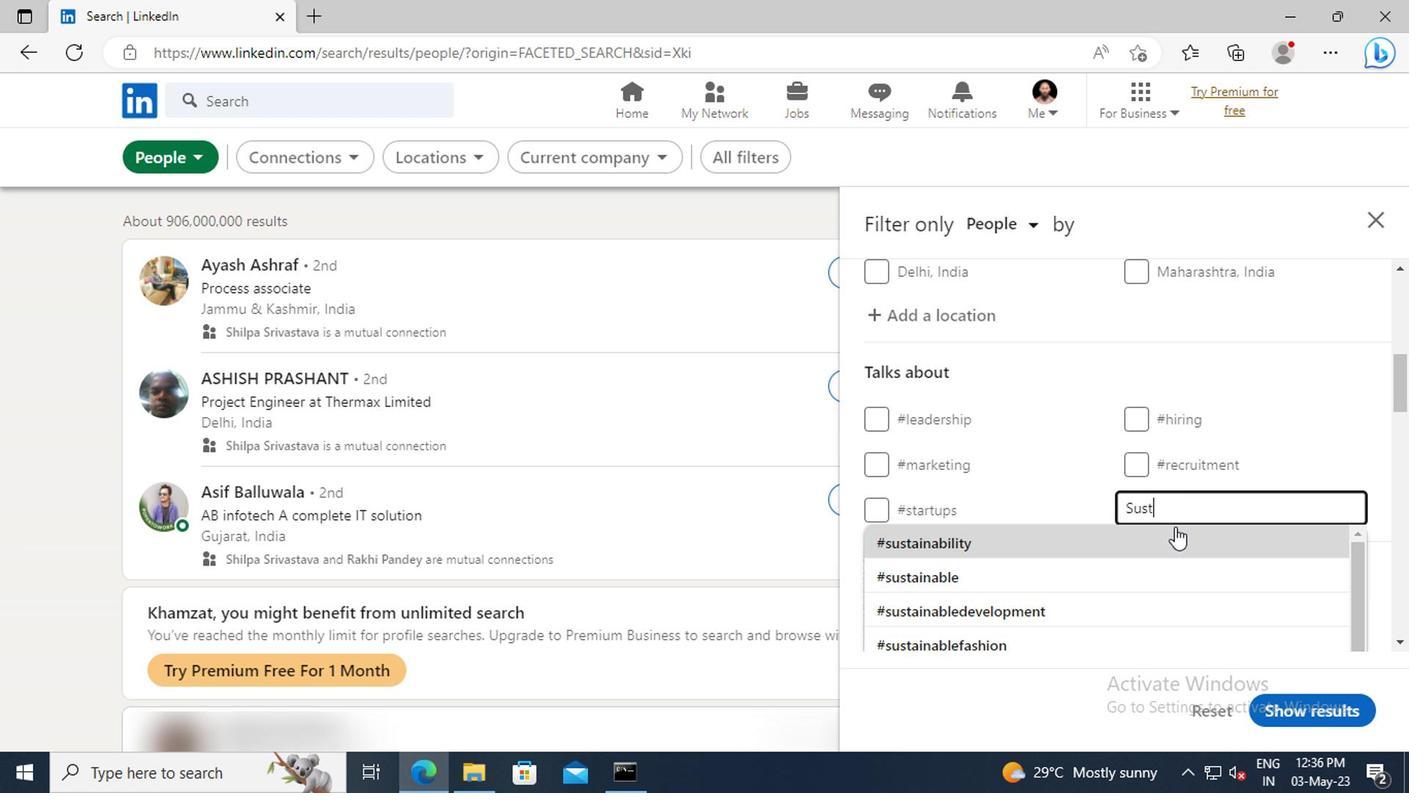 
Action: Mouse scrolled (1170, 534) with delta (0, 0)
Screenshot: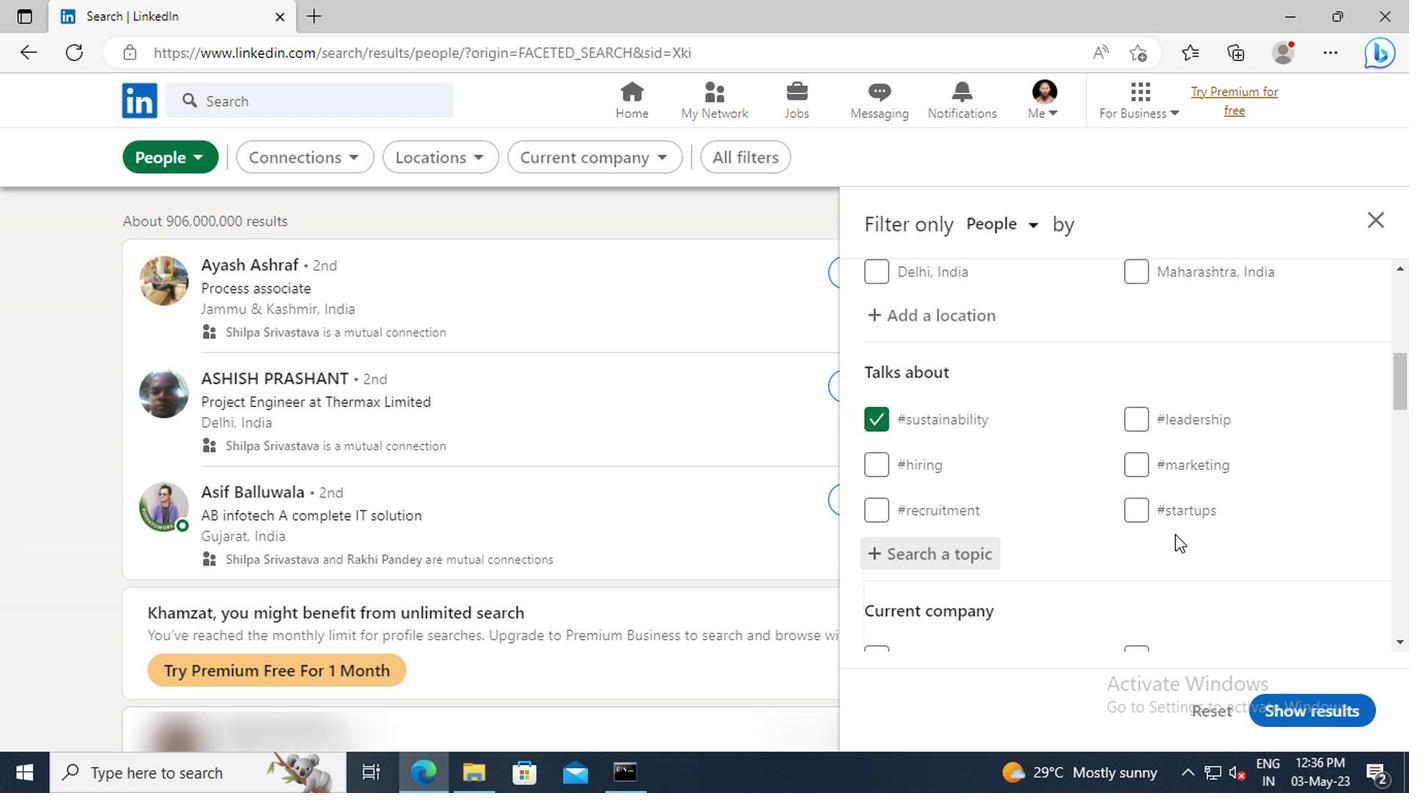 
Action: Mouse scrolled (1170, 534) with delta (0, 0)
Screenshot: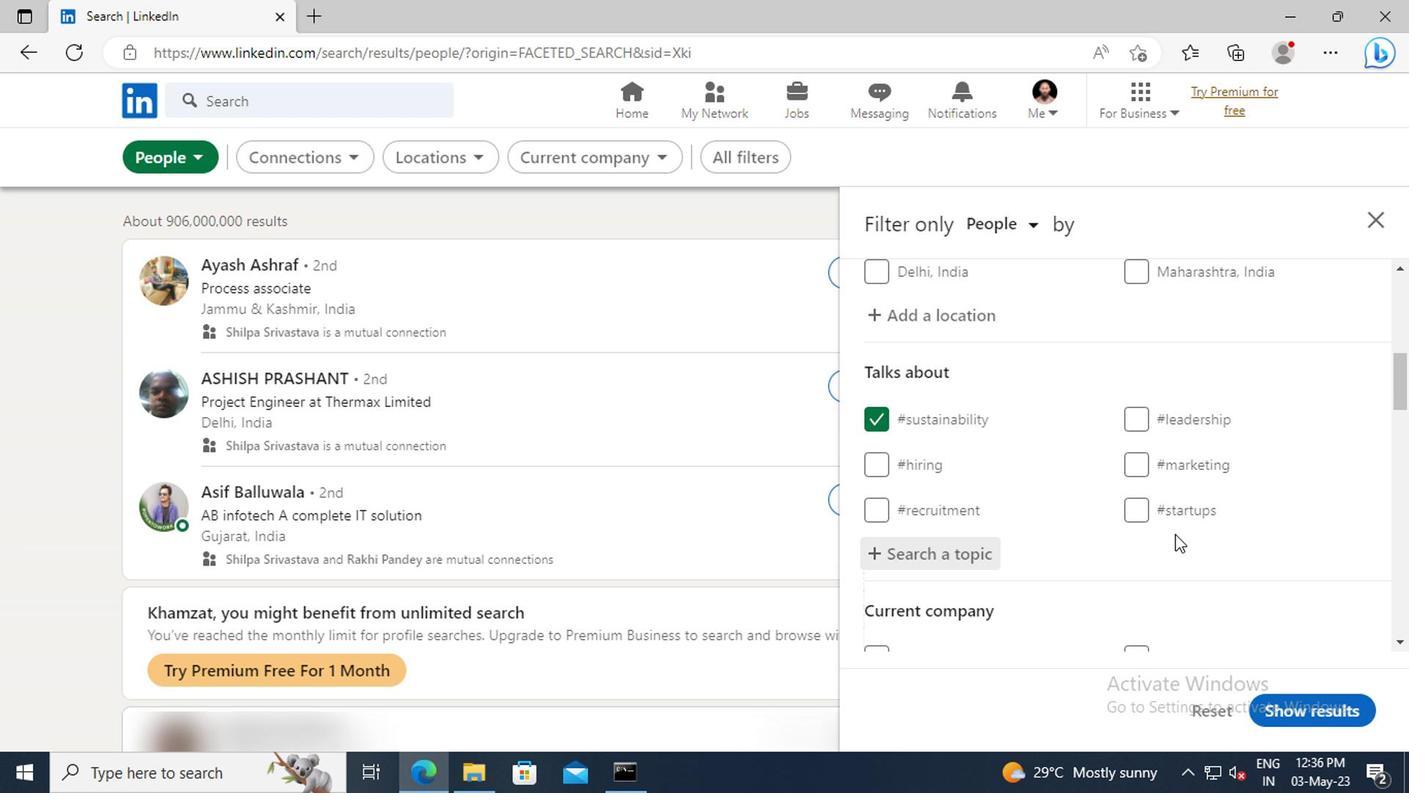 
Action: Mouse scrolled (1170, 534) with delta (0, 0)
Screenshot: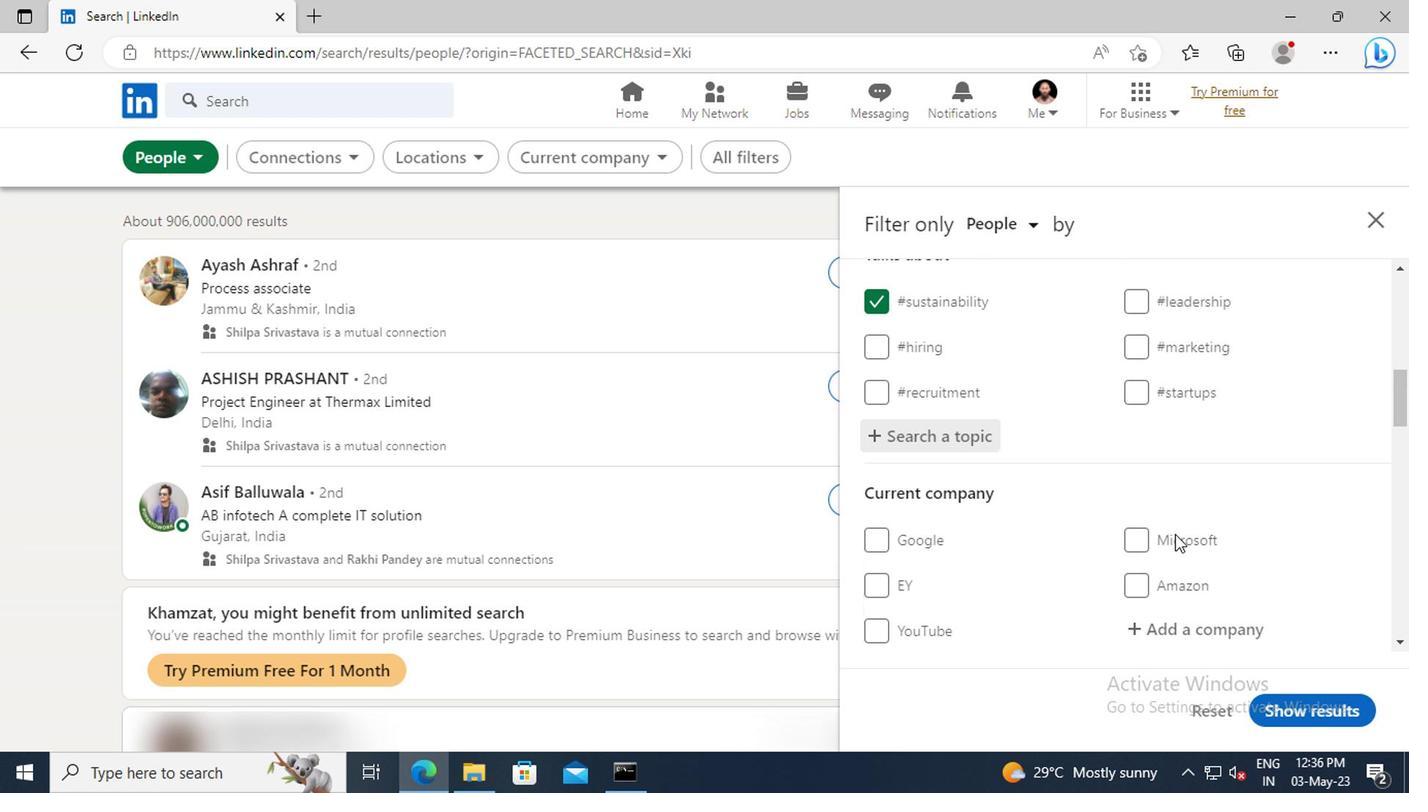 
Action: Mouse scrolled (1170, 534) with delta (0, 0)
Screenshot: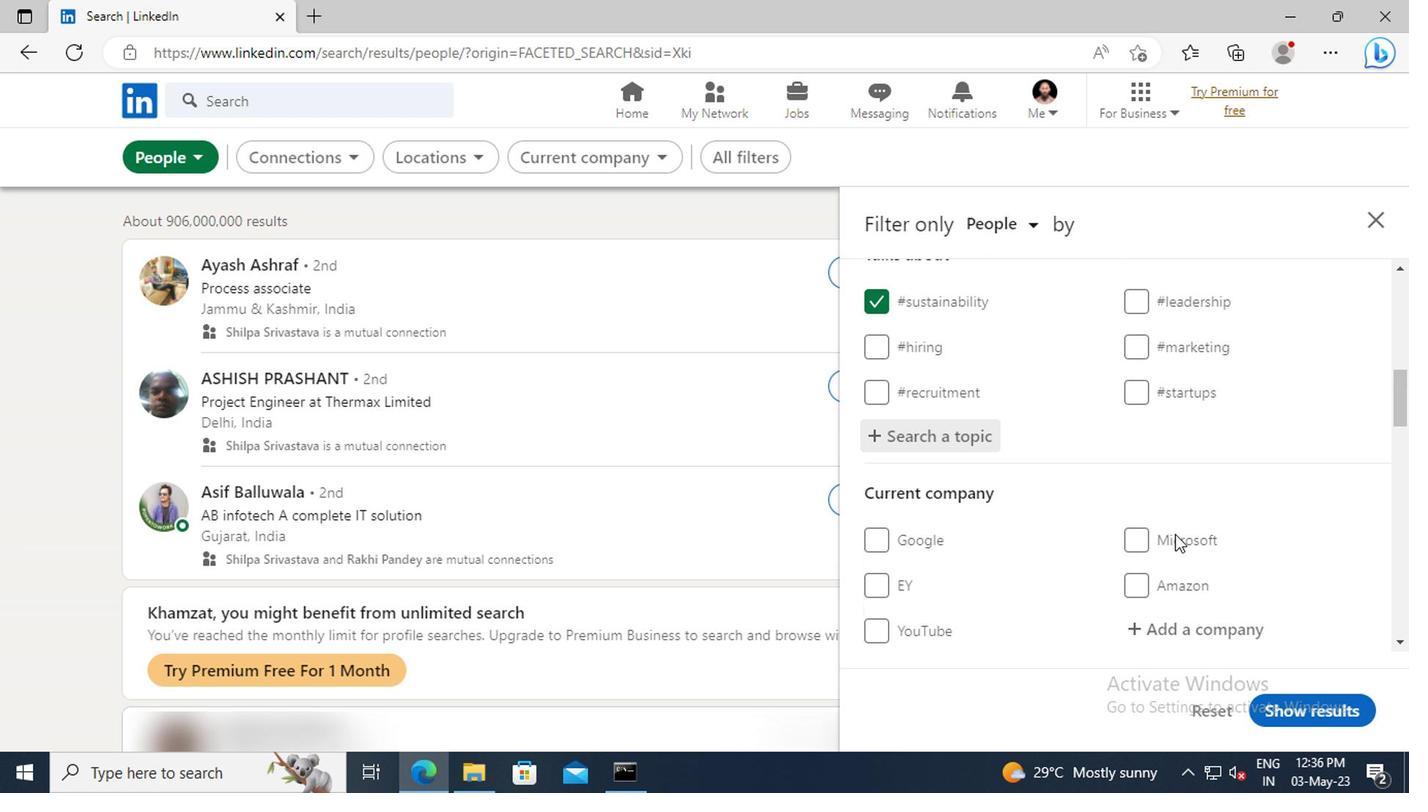 
Action: Mouse scrolled (1170, 534) with delta (0, 0)
Screenshot: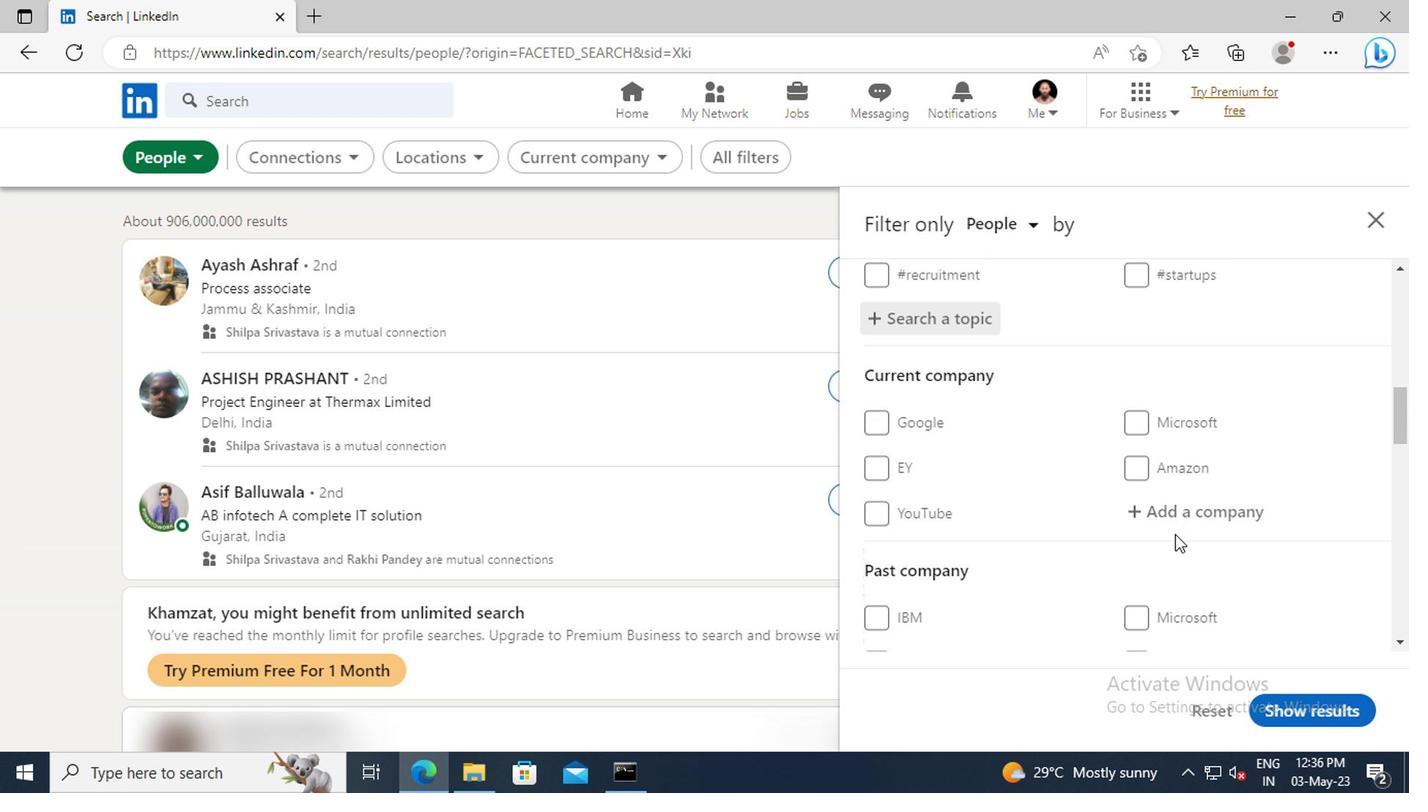 
Action: Mouse moved to (1170, 536)
Screenshot: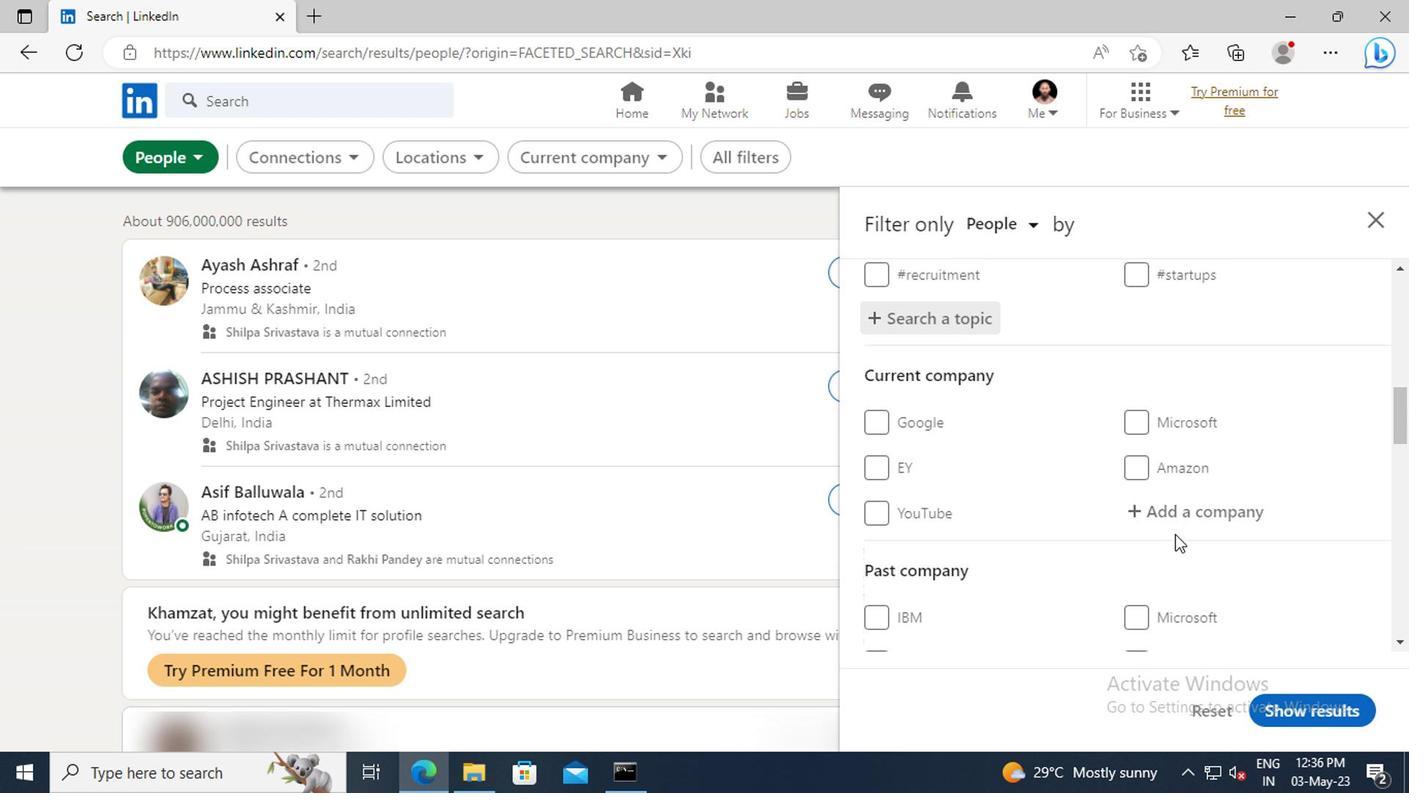 
Action: Mouse scrolled (1170, 535) with delta (0, 0)
Screenshot: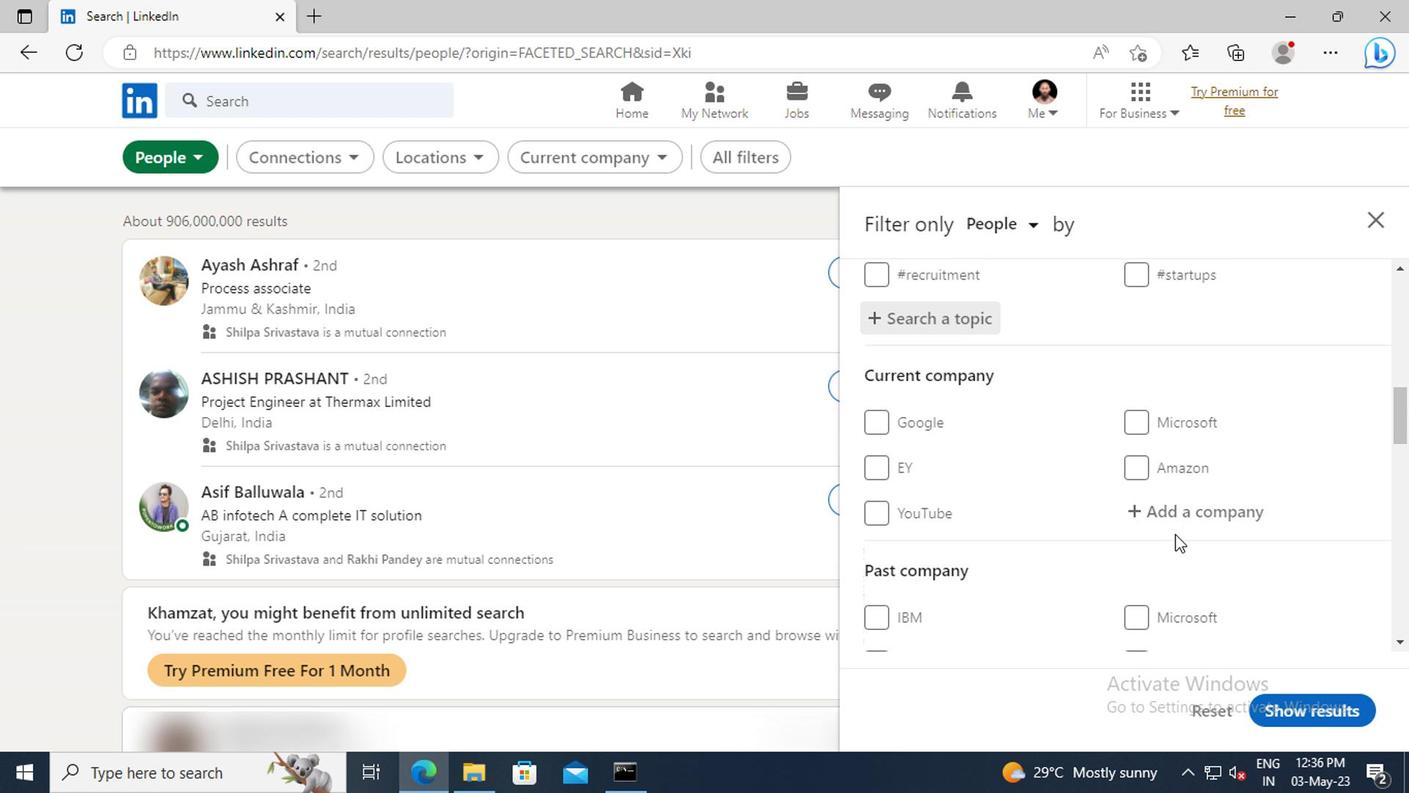
Action: Mouse scrolled (1170, 535) with delta (0, 0)
Screenshot: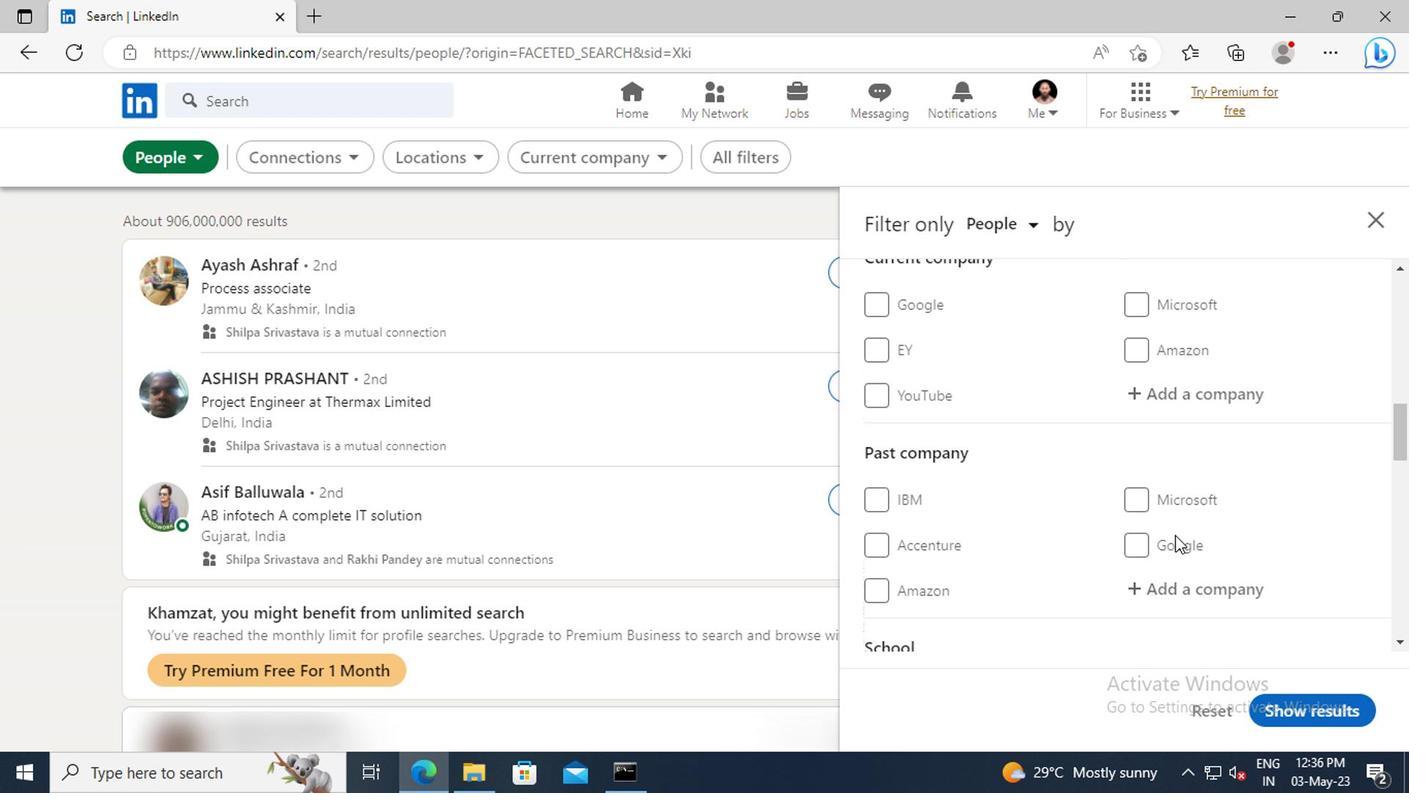 
Action: Mouse scrolled (1170, 535) with delta (0, 0)
Screenshot: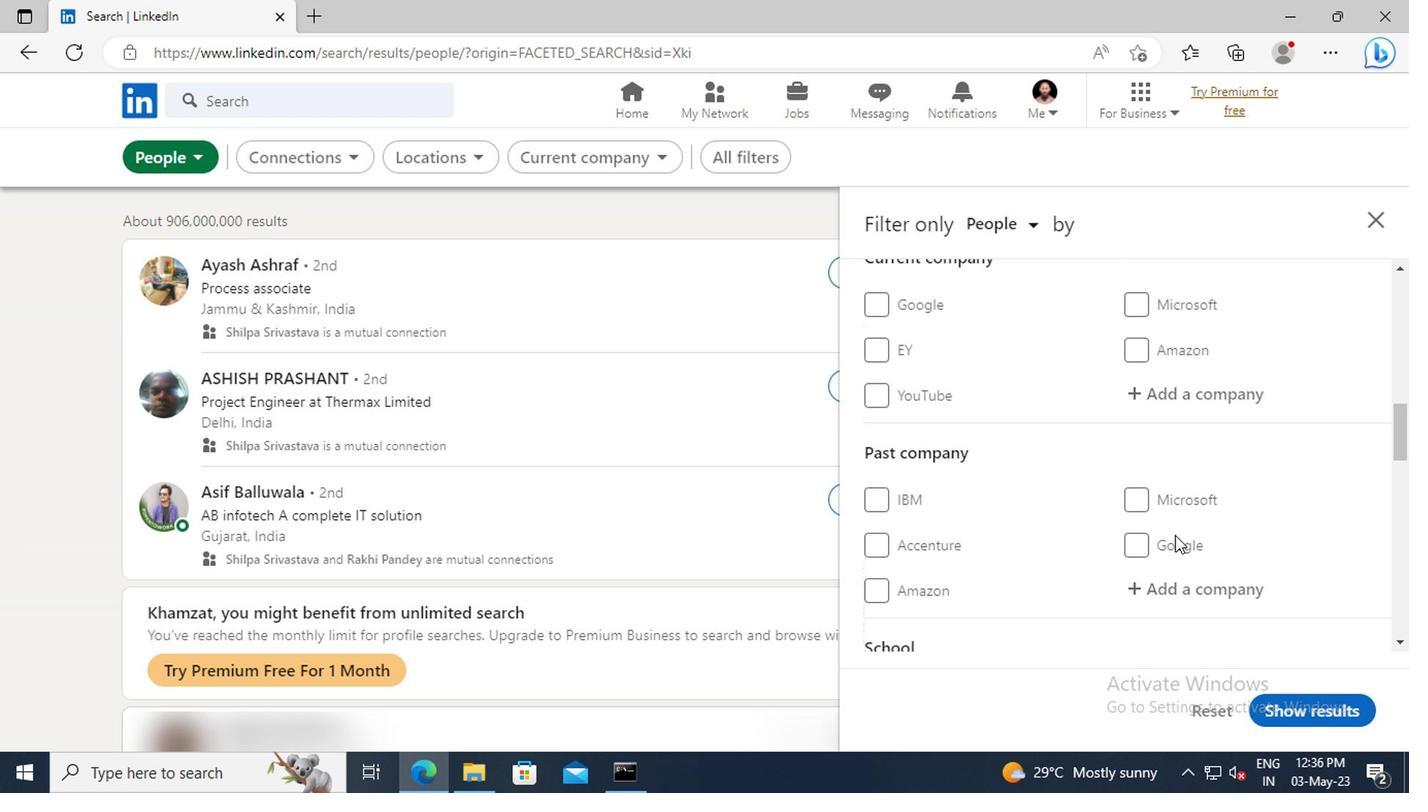 
Action: Mouse scrolled (1170, 535) with delta (0, 0)
Screenshot: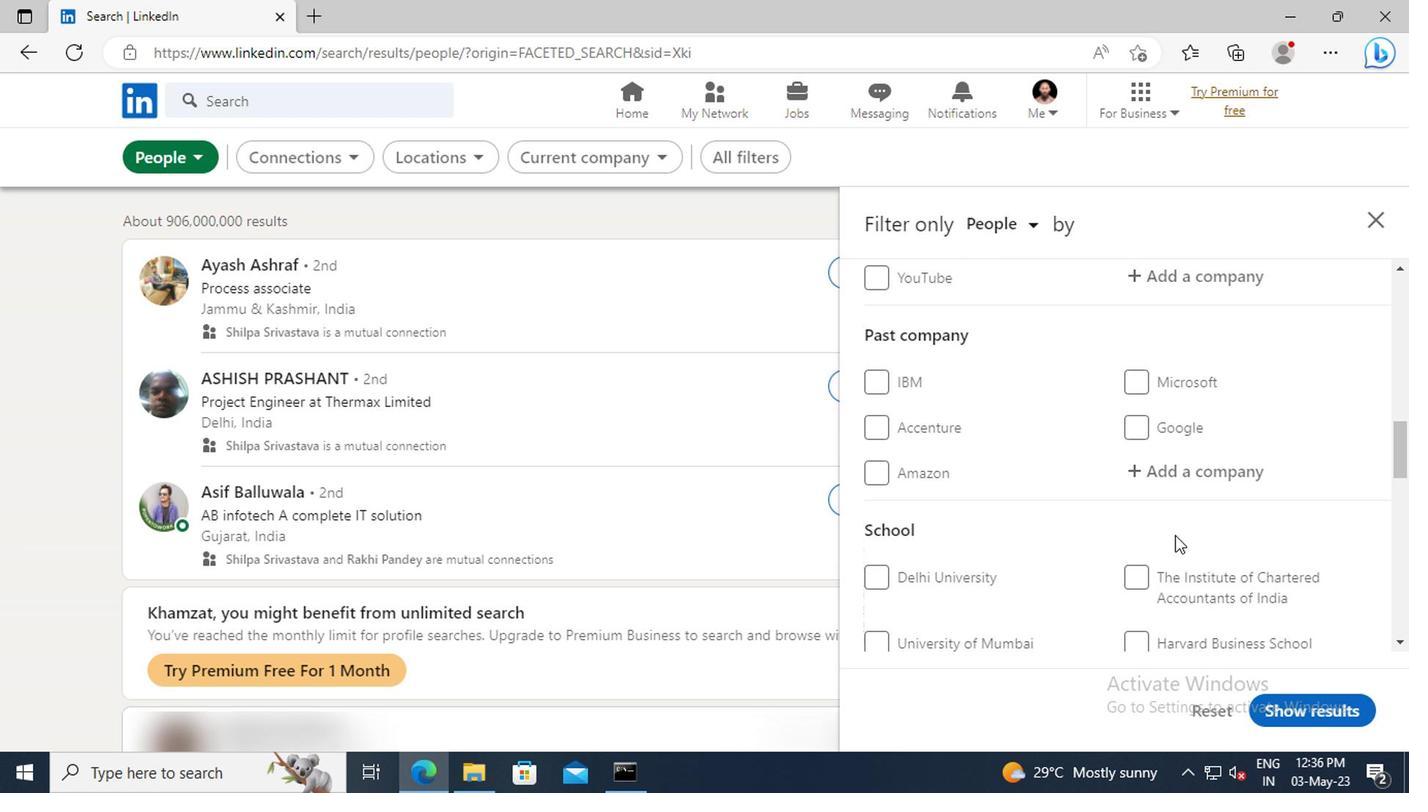 
Action: Mouse scrolled (1170, 535) with delta (0, 0)
Screenshot: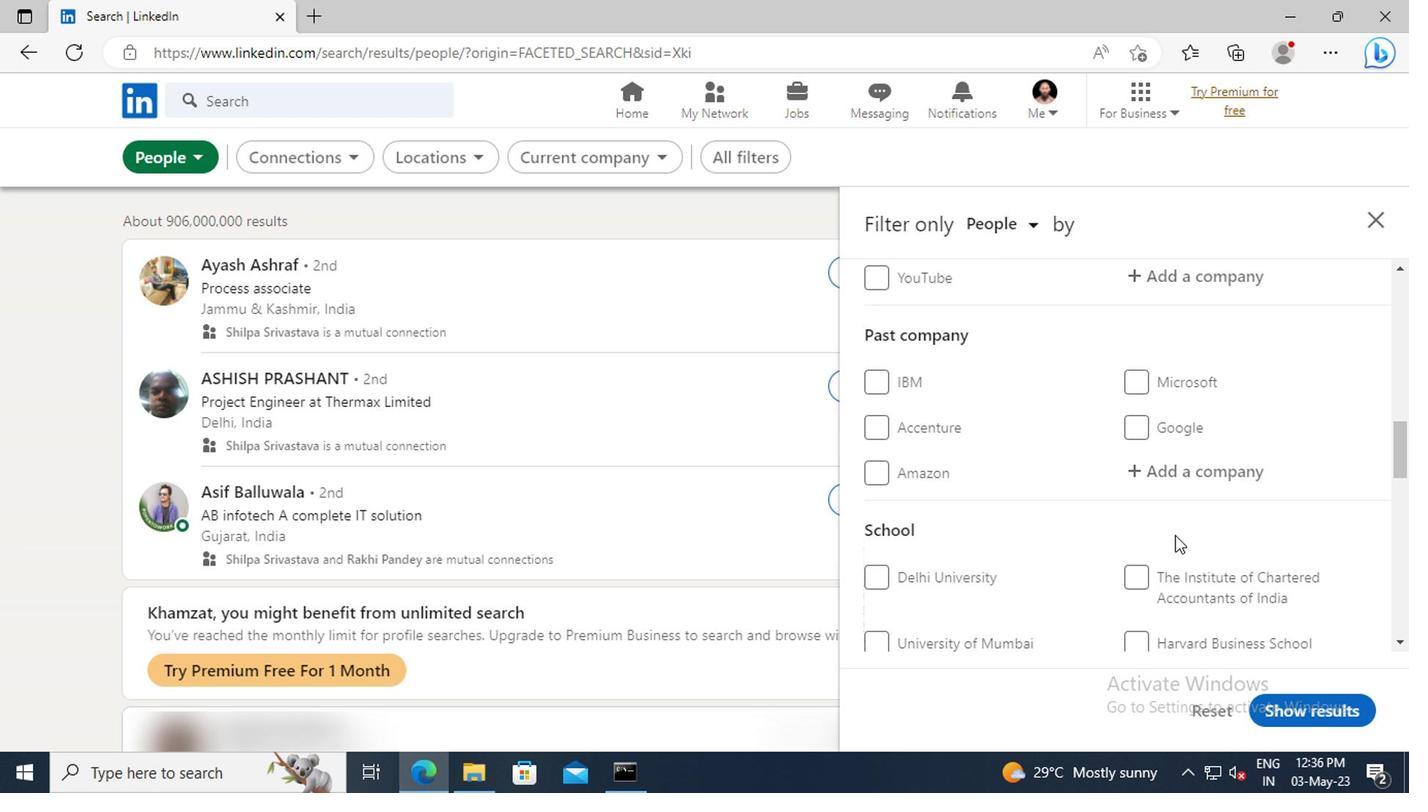 
Action: Mouse scrolled (1170, 535) with delta (0, 0)
Screenshot: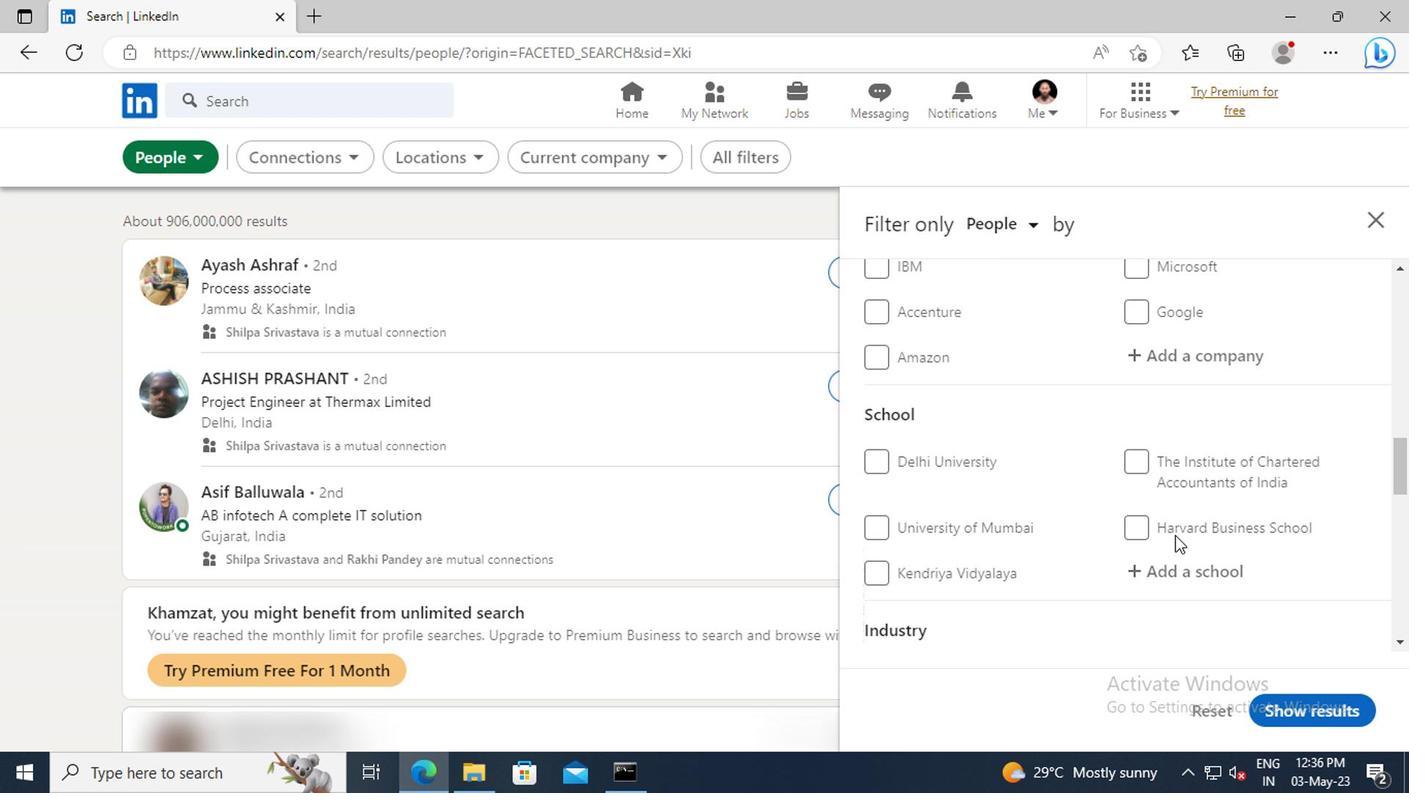 
Action: Mouse scrolled (1170, 535) with delta (0, 0)
Screenshot: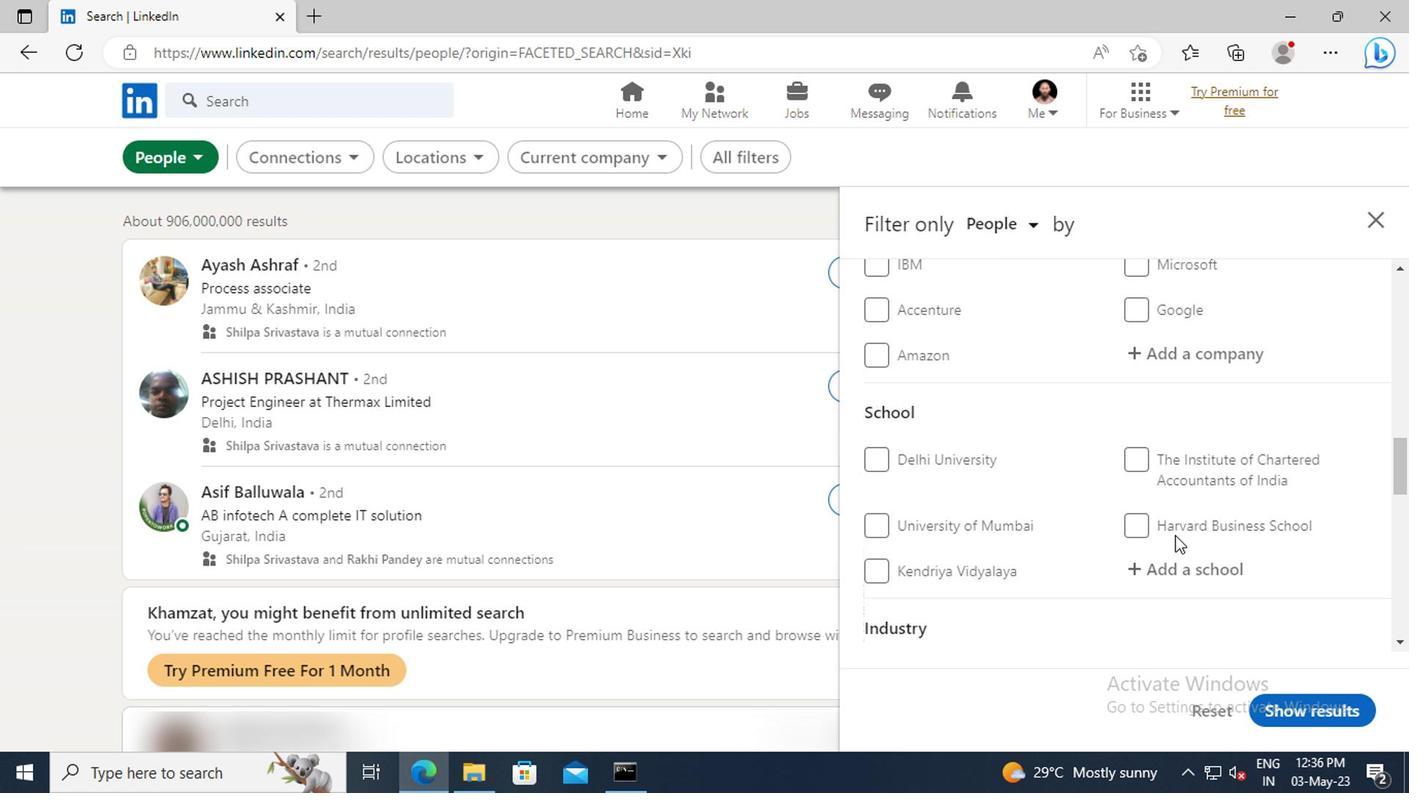 
Action: Mouse scrolled (1170, 535) with delta (0, 0)
Screenshot: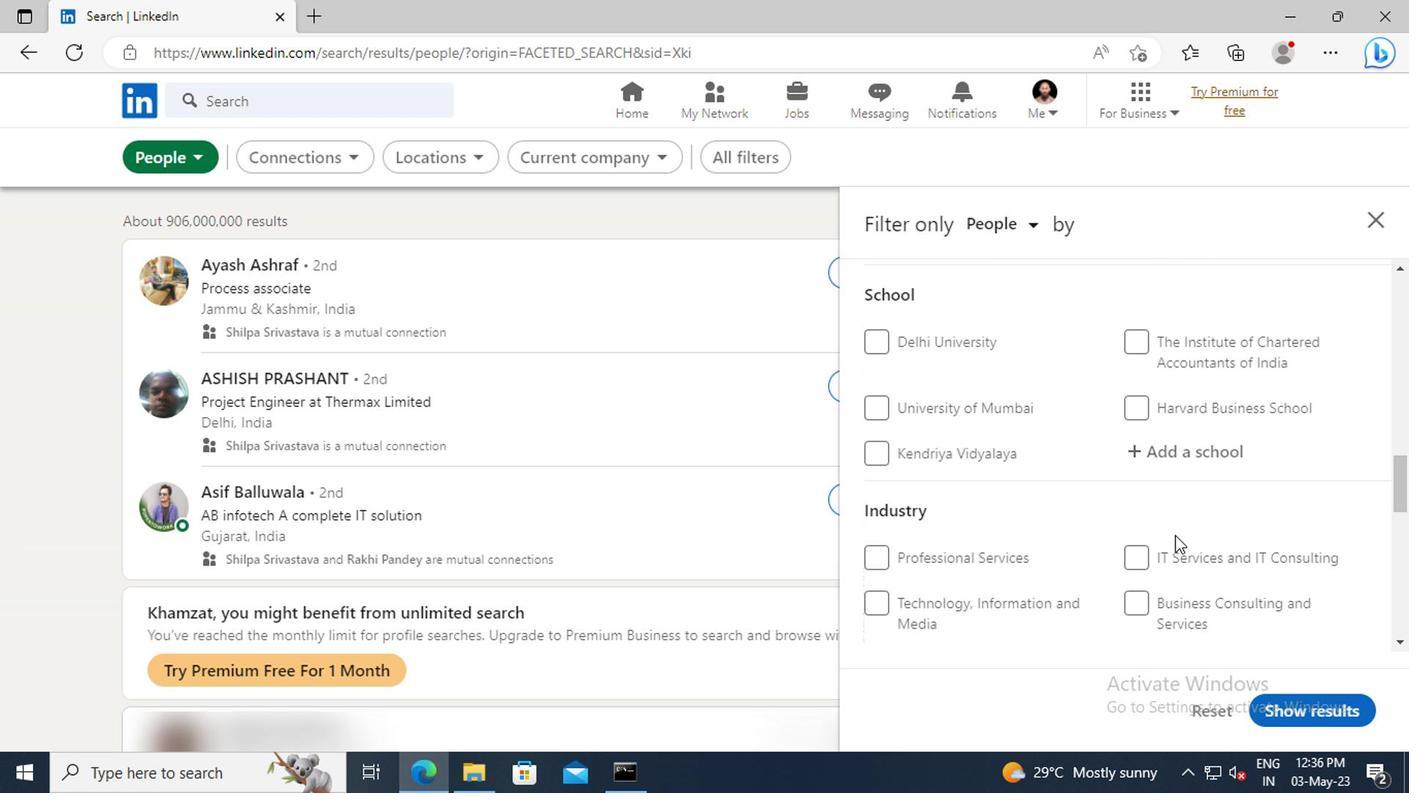 
Action: Mouse scrolled (1170, 535) with delta (0, 0)
Screenshot: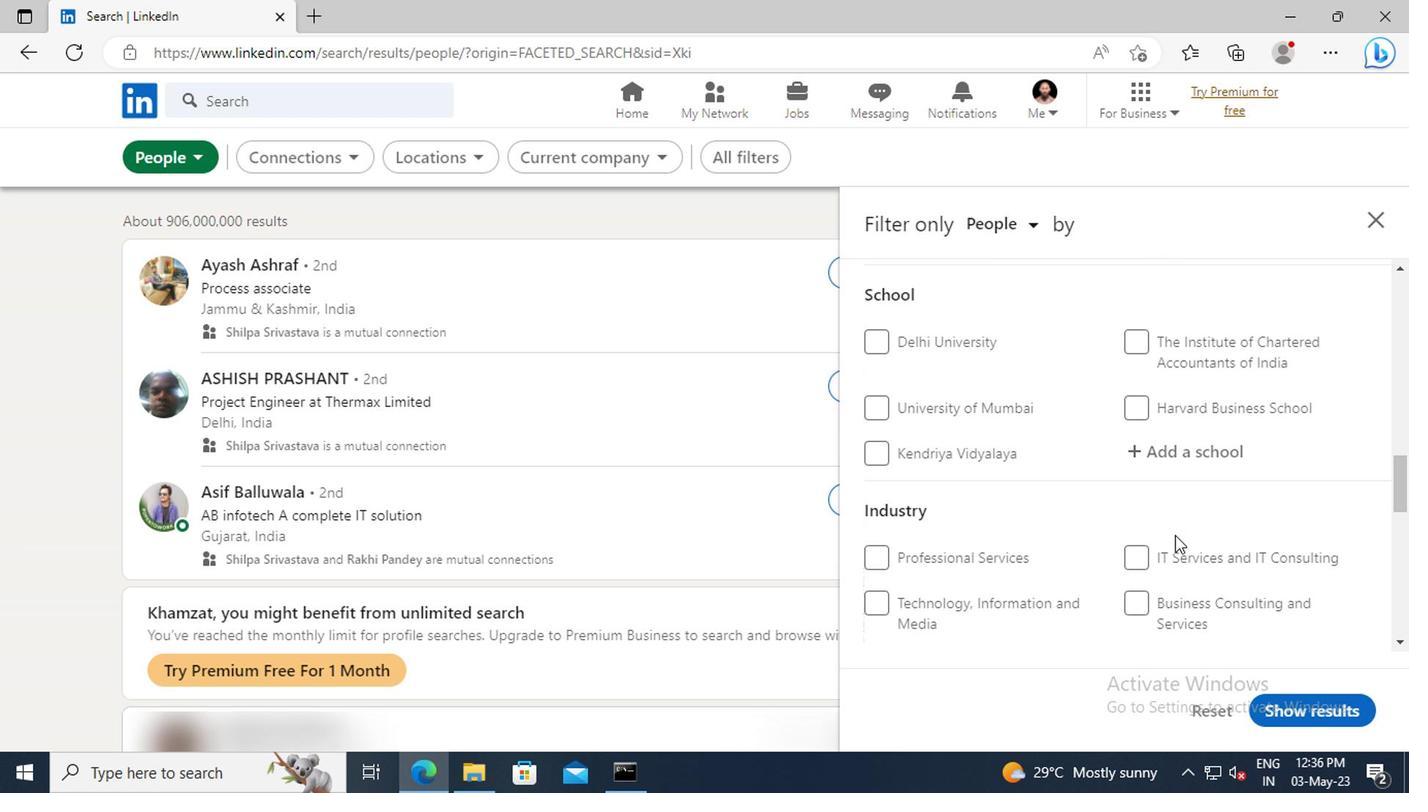 
Action: Mouse scrolled (1170, 535) with delta (0, 0)
Screenshot: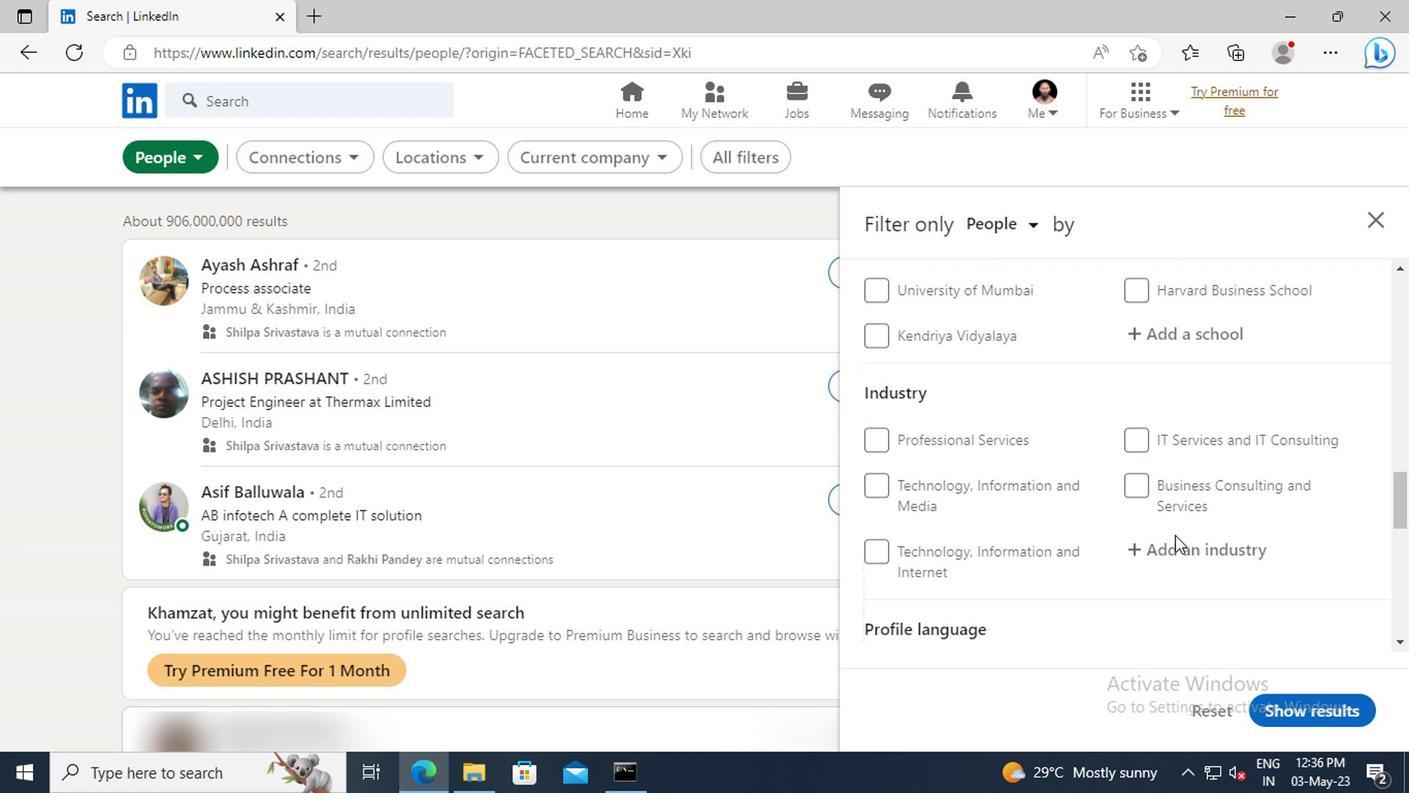 
Action: Mouse scrolled (1170, 535) with delta (0, 0)
Screenshot: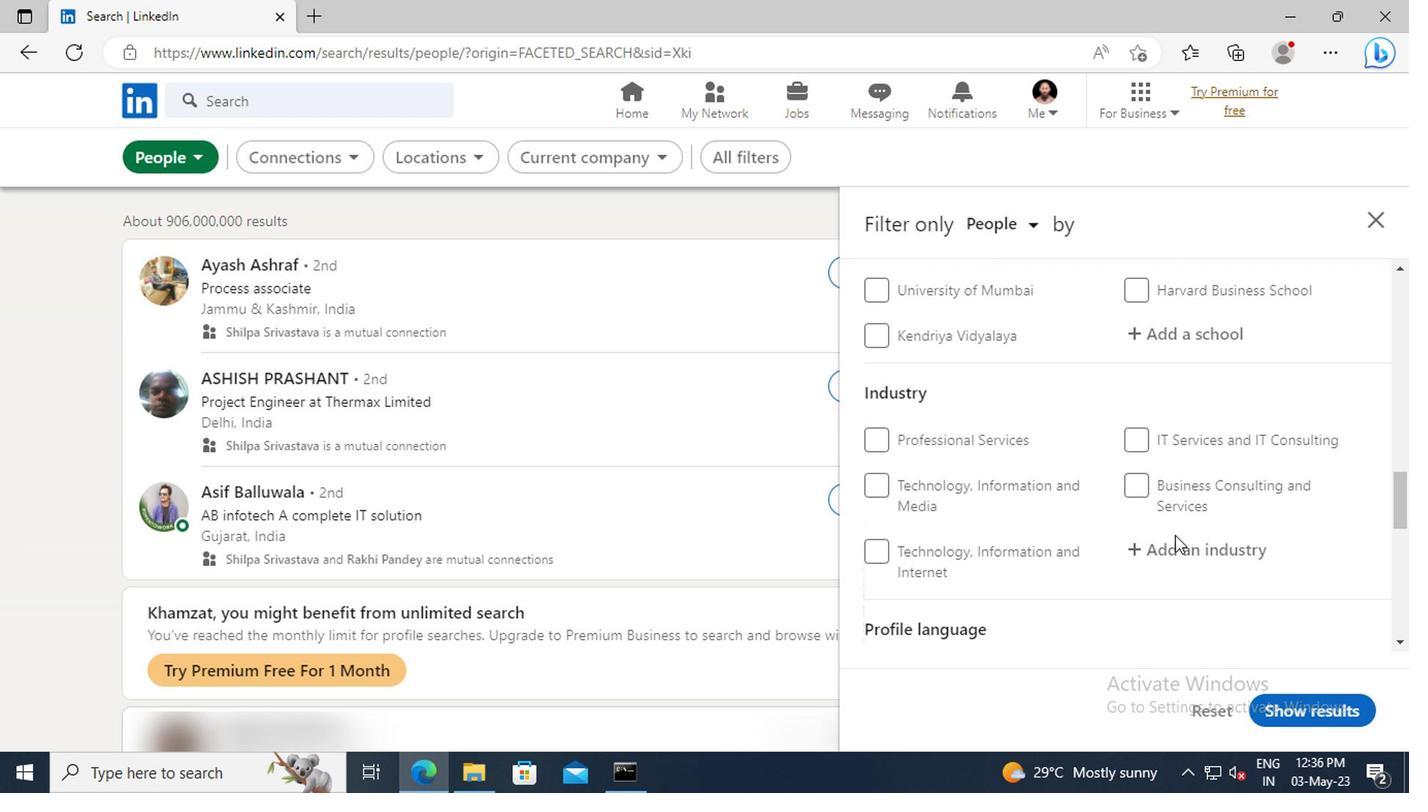 
Action: Mouse scrolled (1170, 535) with delta (0, 0)
Screenshot: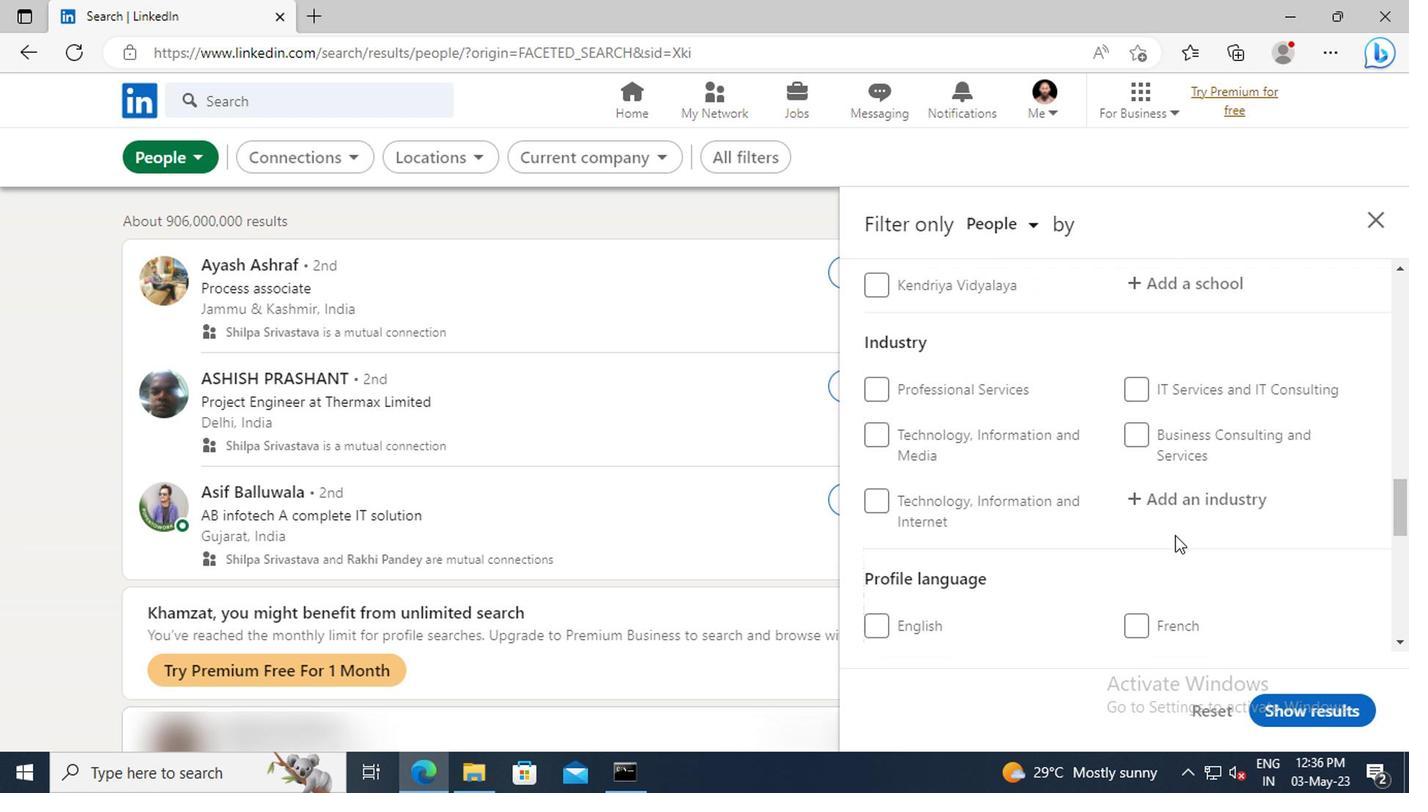 
Action: Mouse moved to (1132, 544)
Screenshot: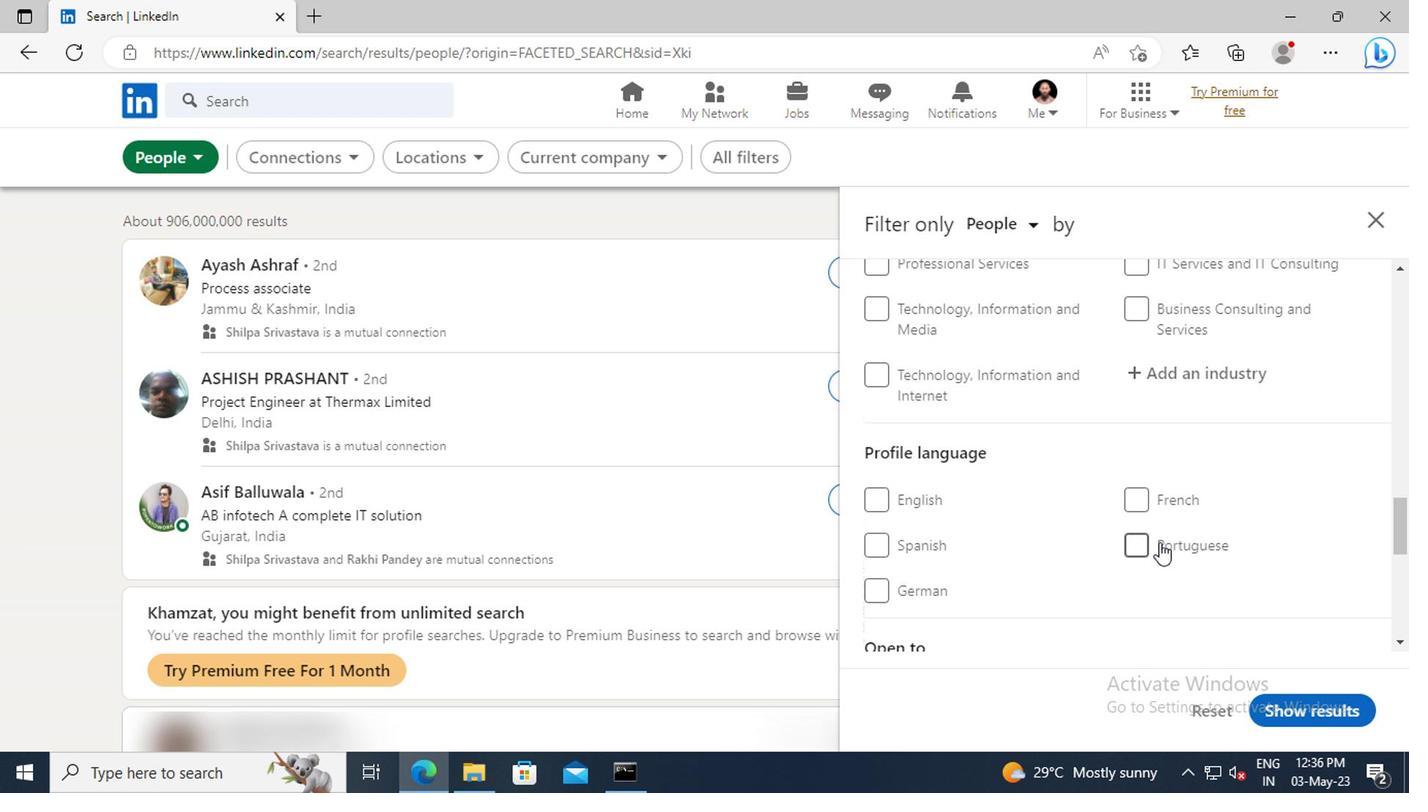 
Action: Mouse pressed left at (1132, 544)
Screenshot: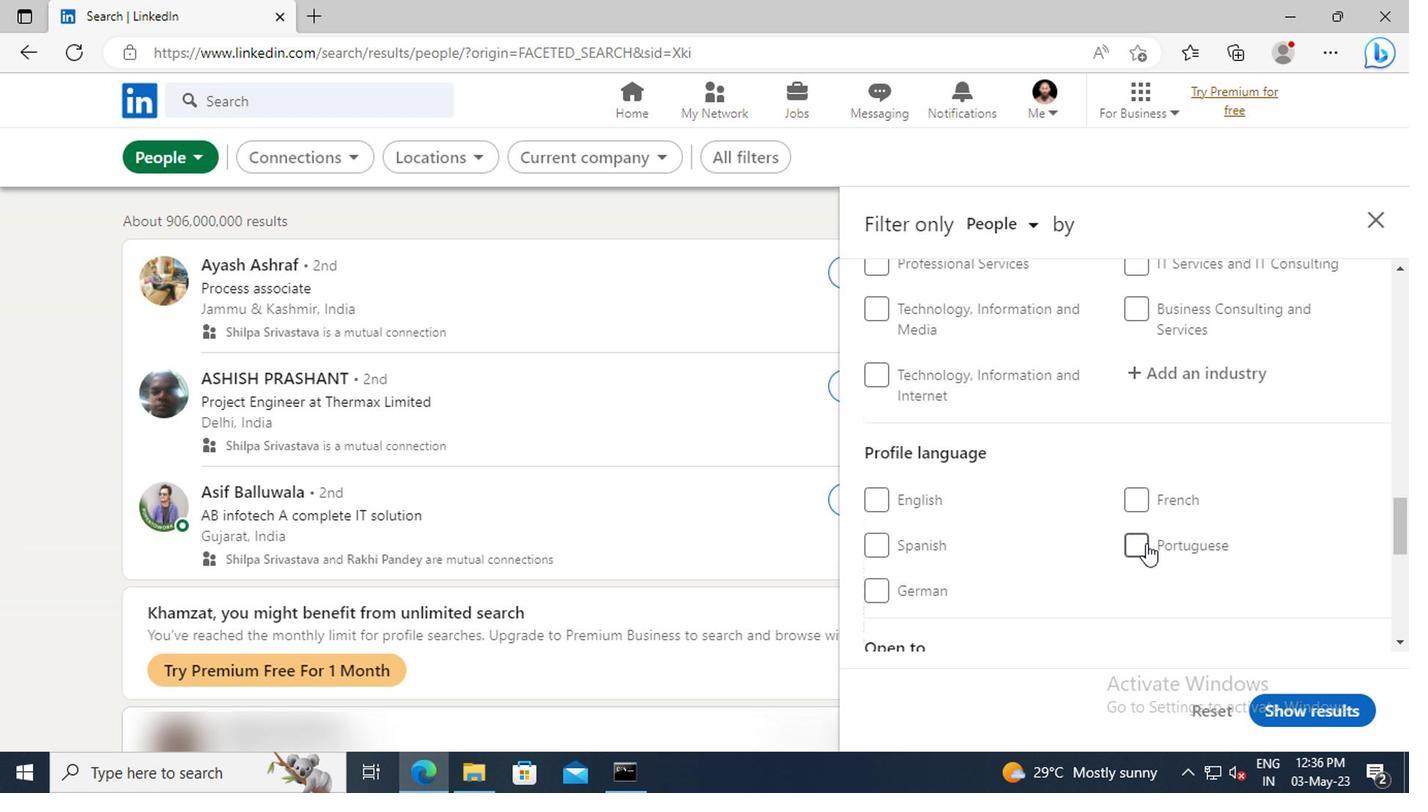 
Action: Mouse moved to (1170, 512)
Screenshot: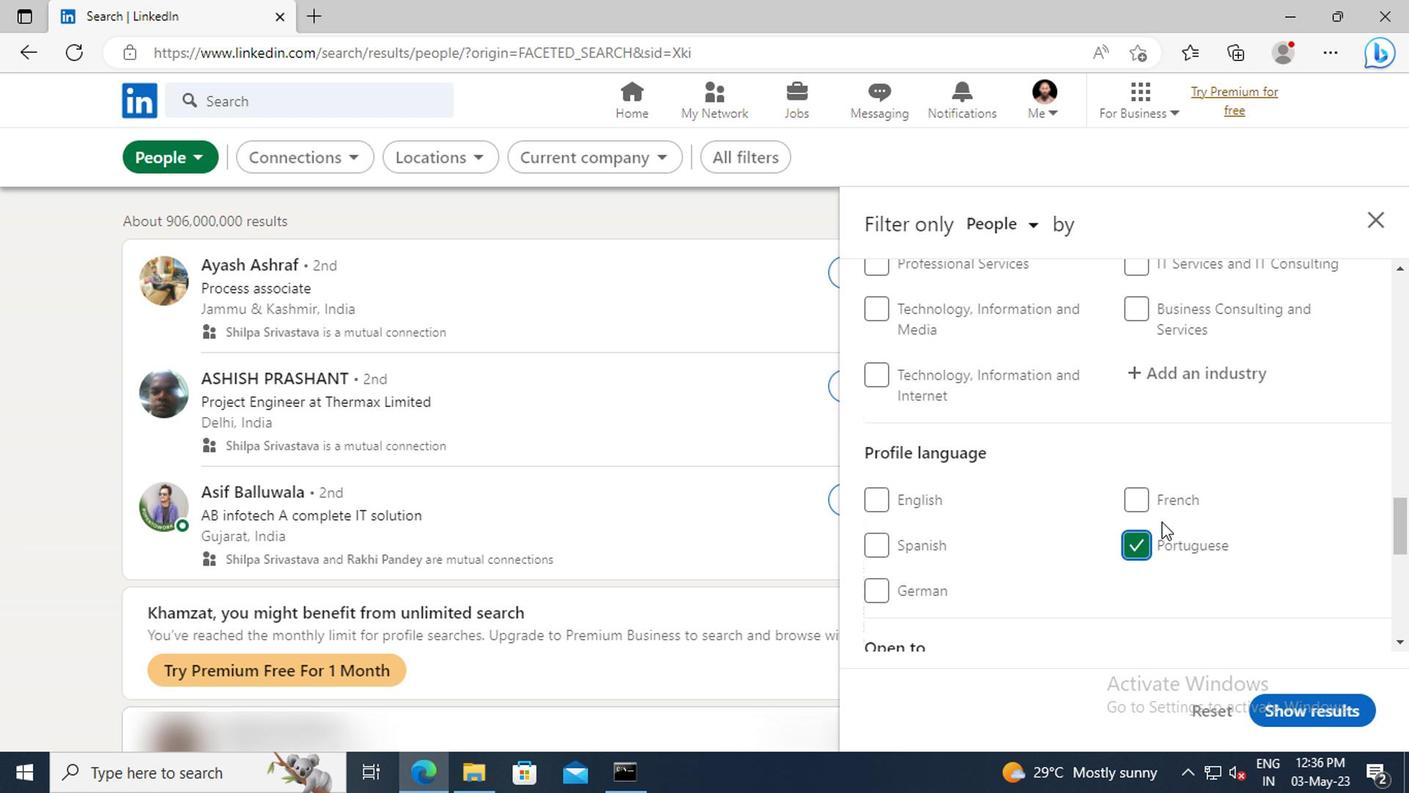 
Action: Mouse scrolled (1170, 514) with delta (0, 1)
Screenshot: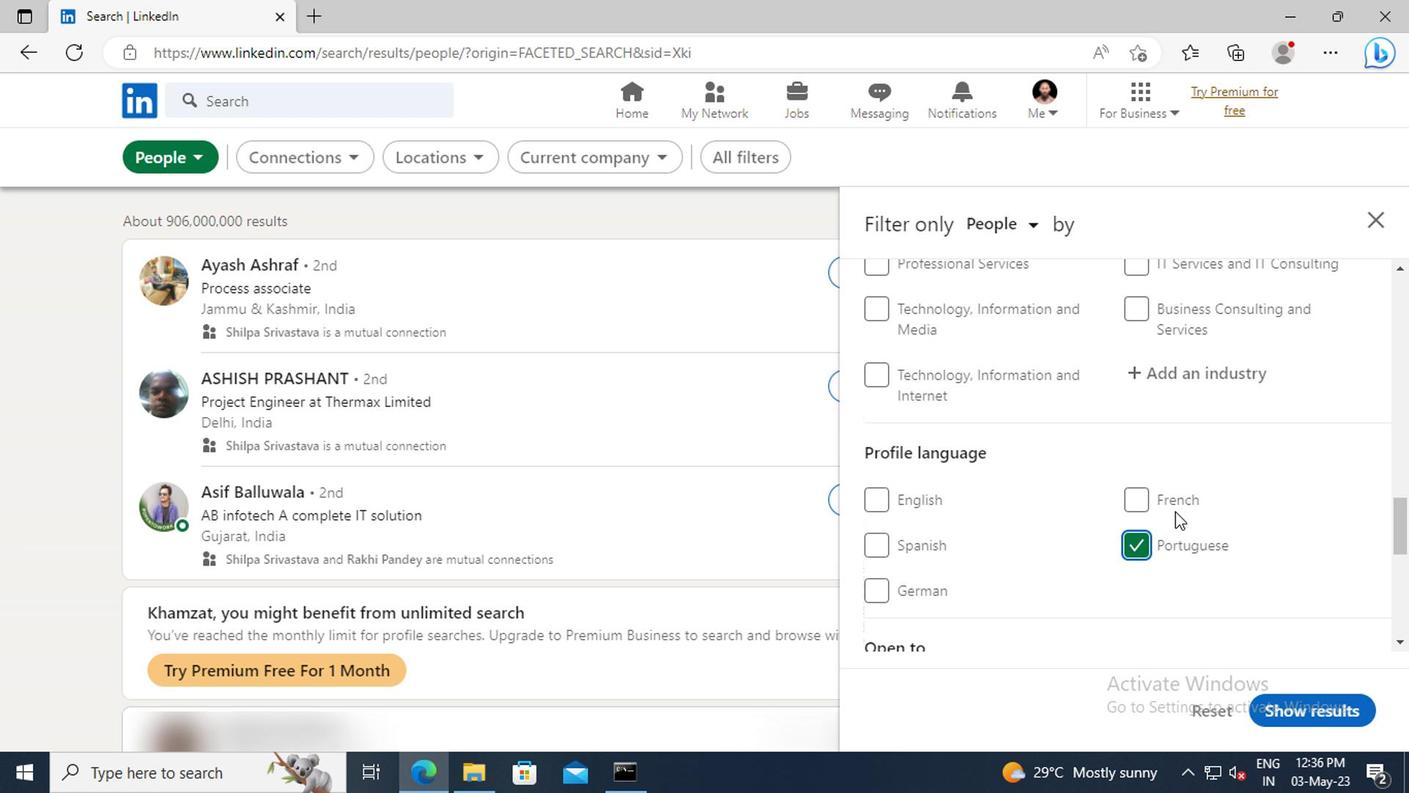
Action: Mouse scrolled (1170, 514) with delta (0, 1)
Screenshot: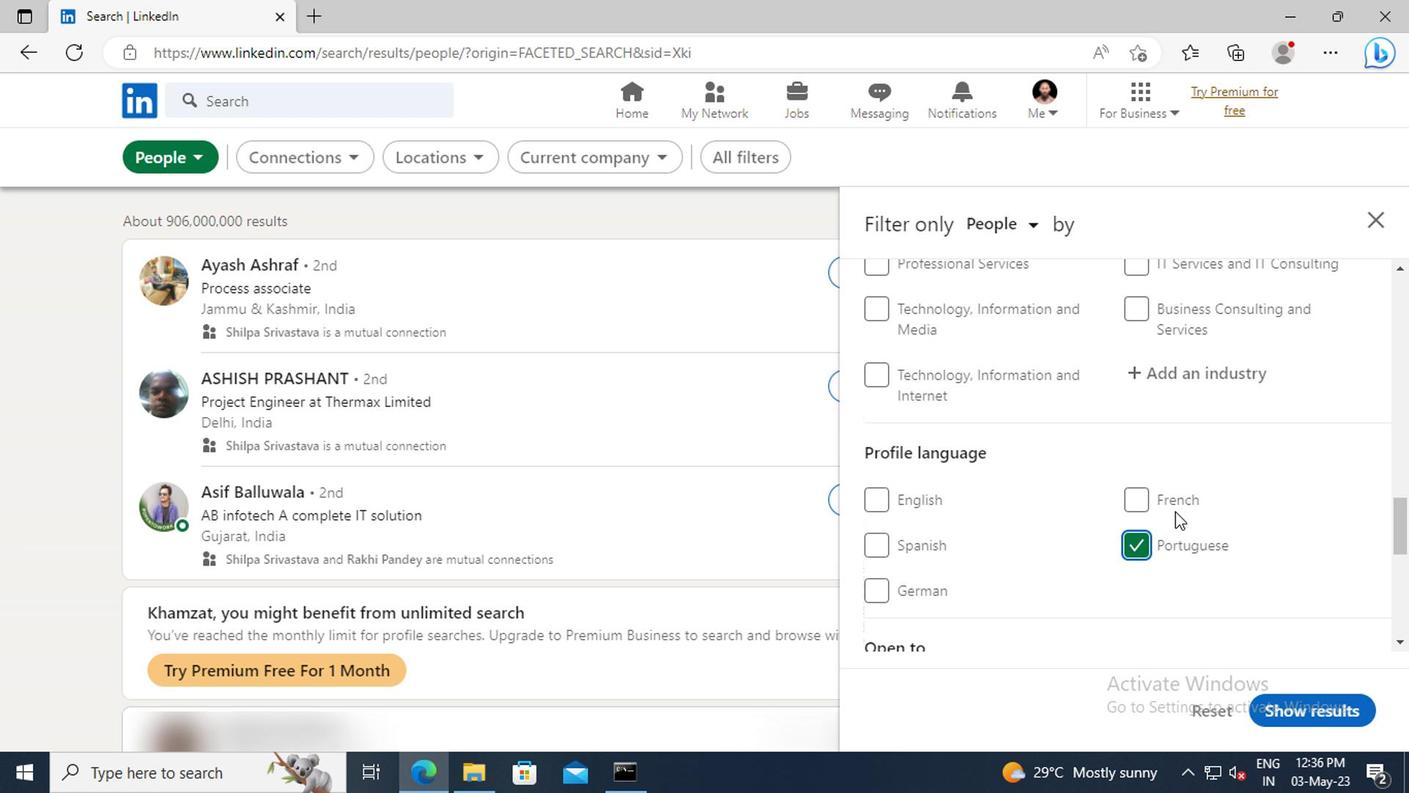 
Action: Mouse scrolled (1170, 514) with delta (0, 1)
Screenshot: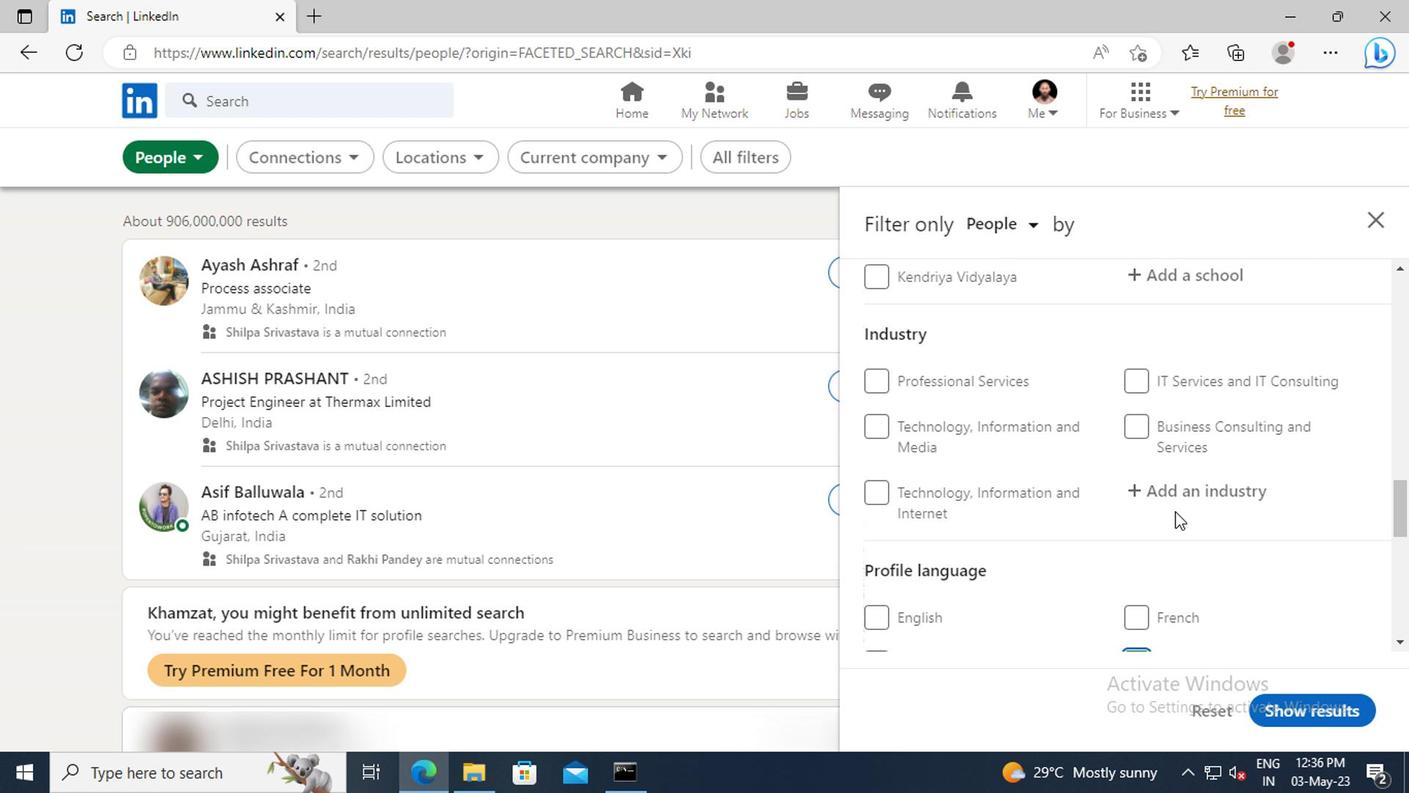 
Action: Mouse scrolled (1170, 514) with delta (0, 1)
Screenshot: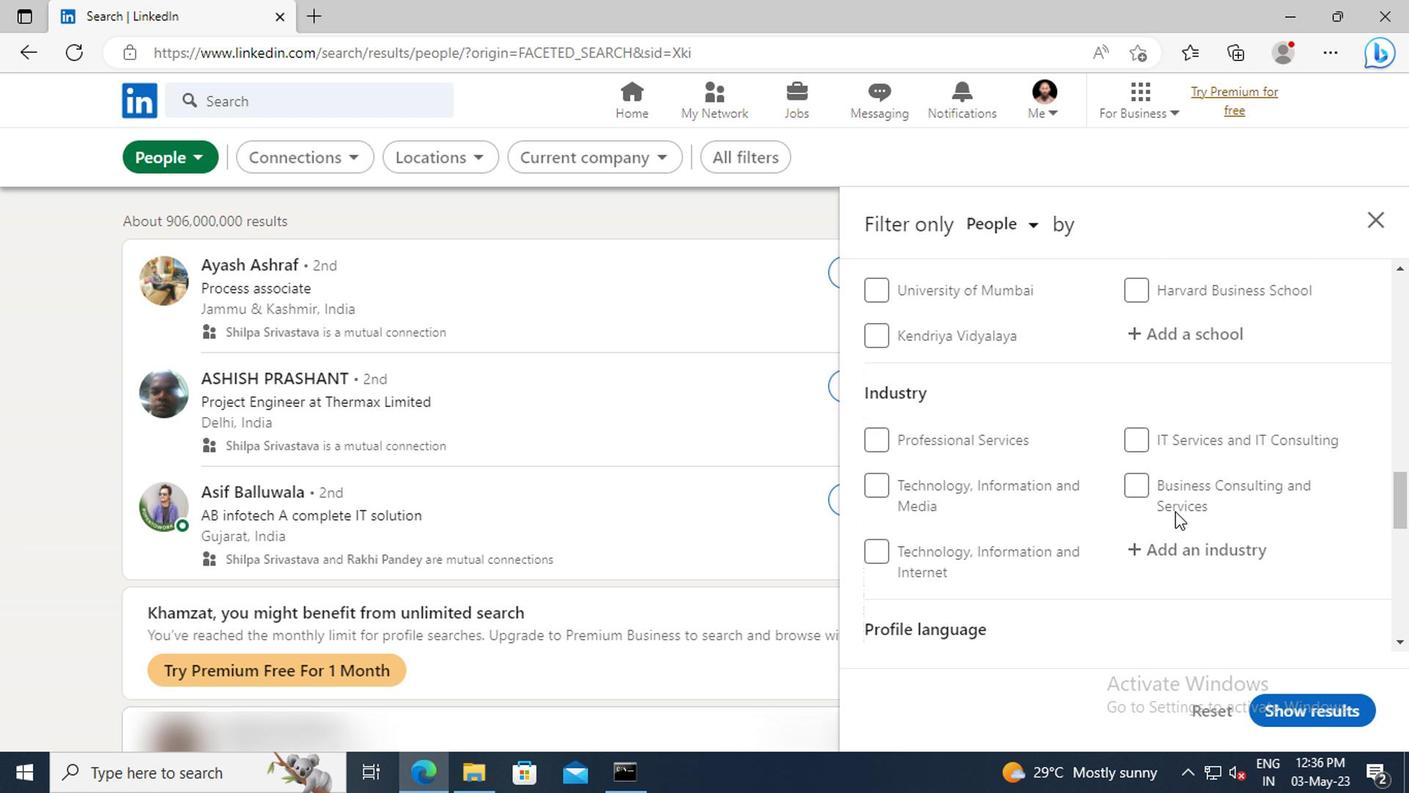 
Action: Mouse scrolled (1170, 514) with delta (0, 1)
Screenshot: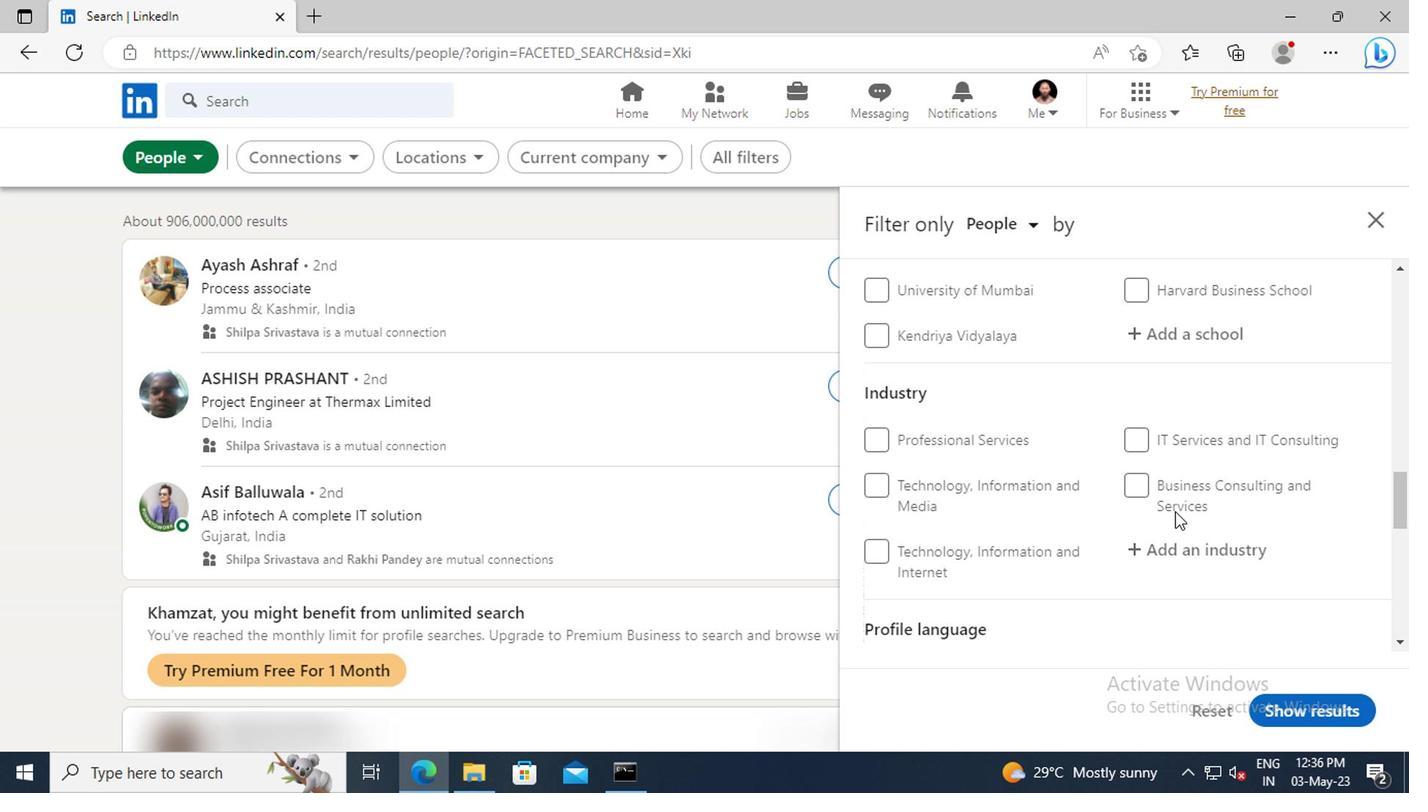 
Action: Mouse scrolled (1170, 514) with delta (0, 1)
Screenshot: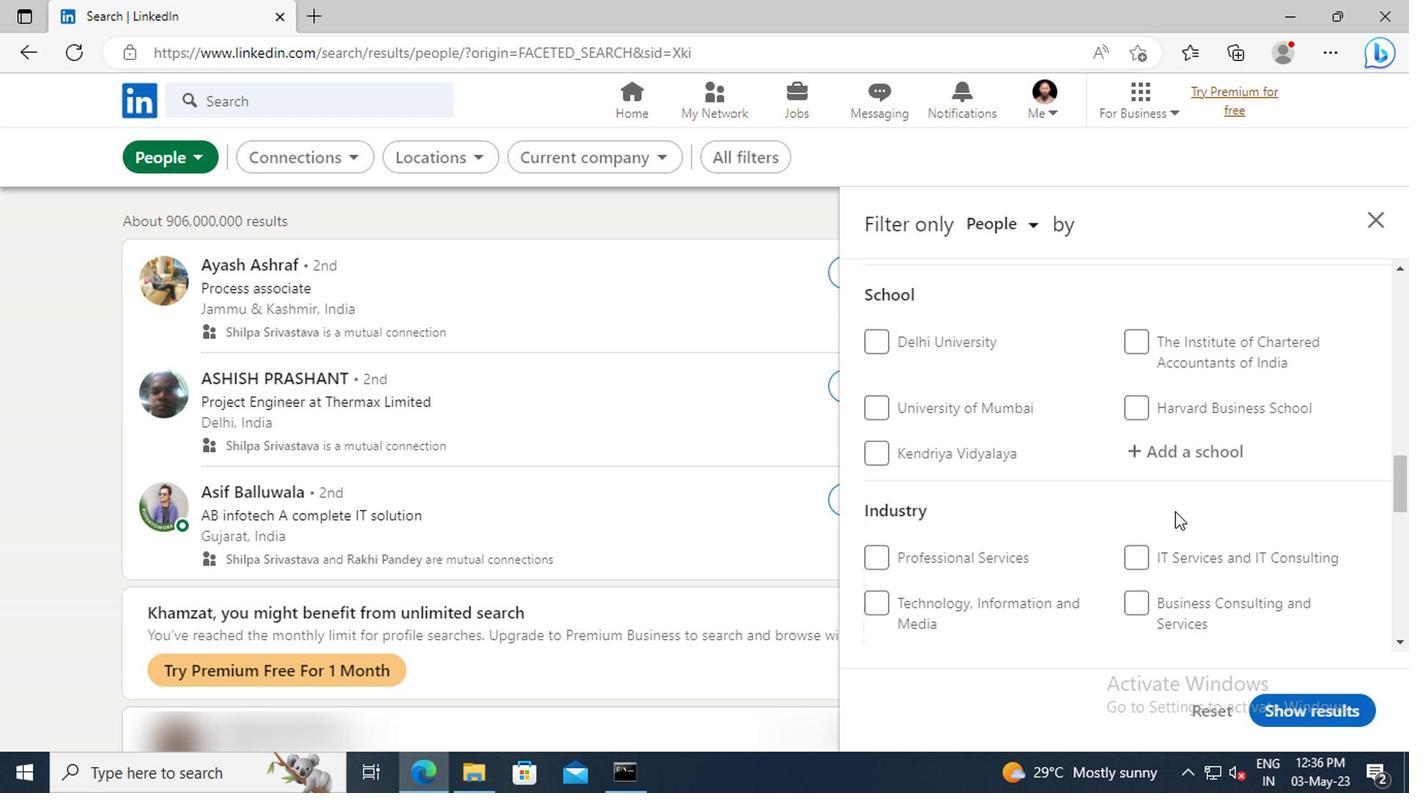 
Action: Mouse scrolled (1170, 514) with delta (0, 1)
Screenshot: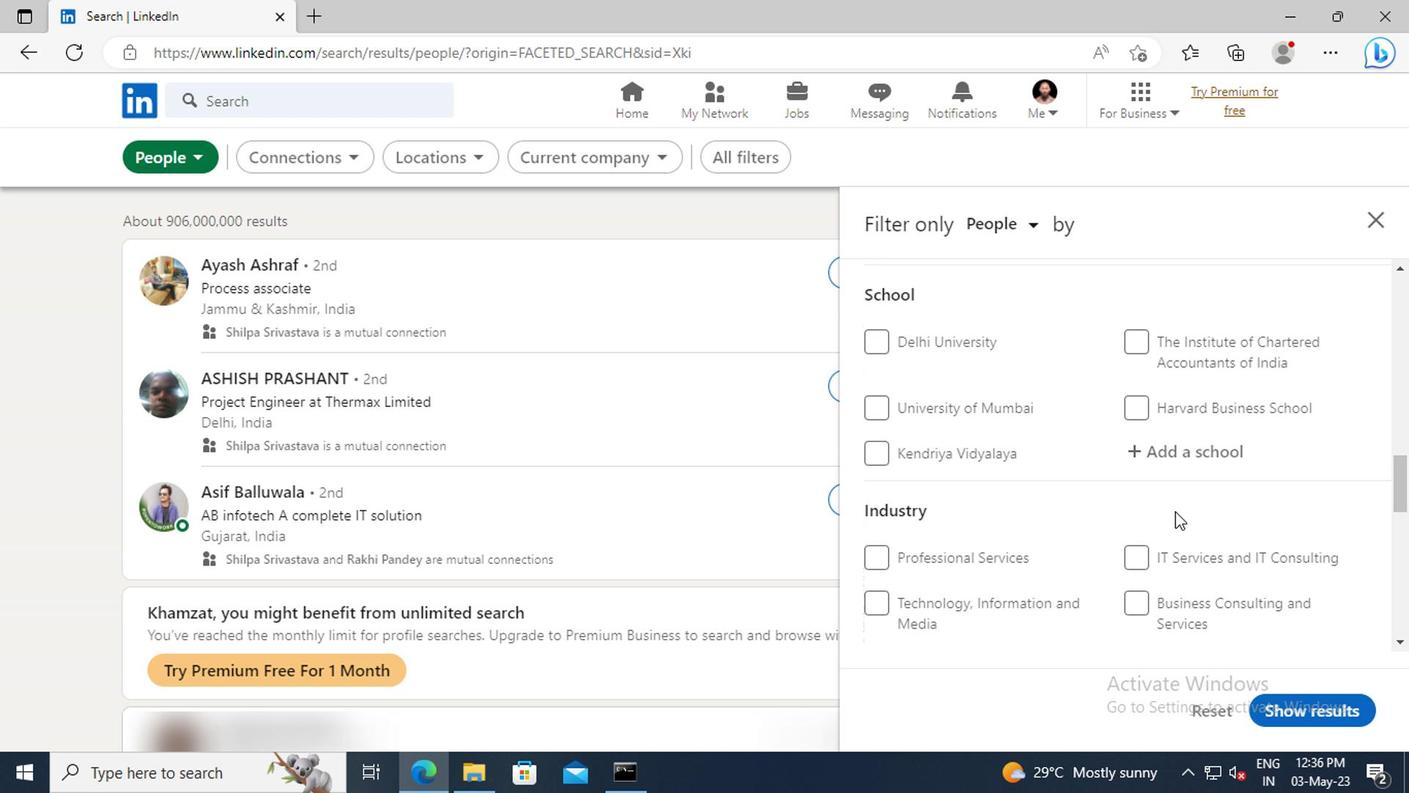 
Action: Mouse scrolled (1170, 514) with delta (0, 1)
Screenshot: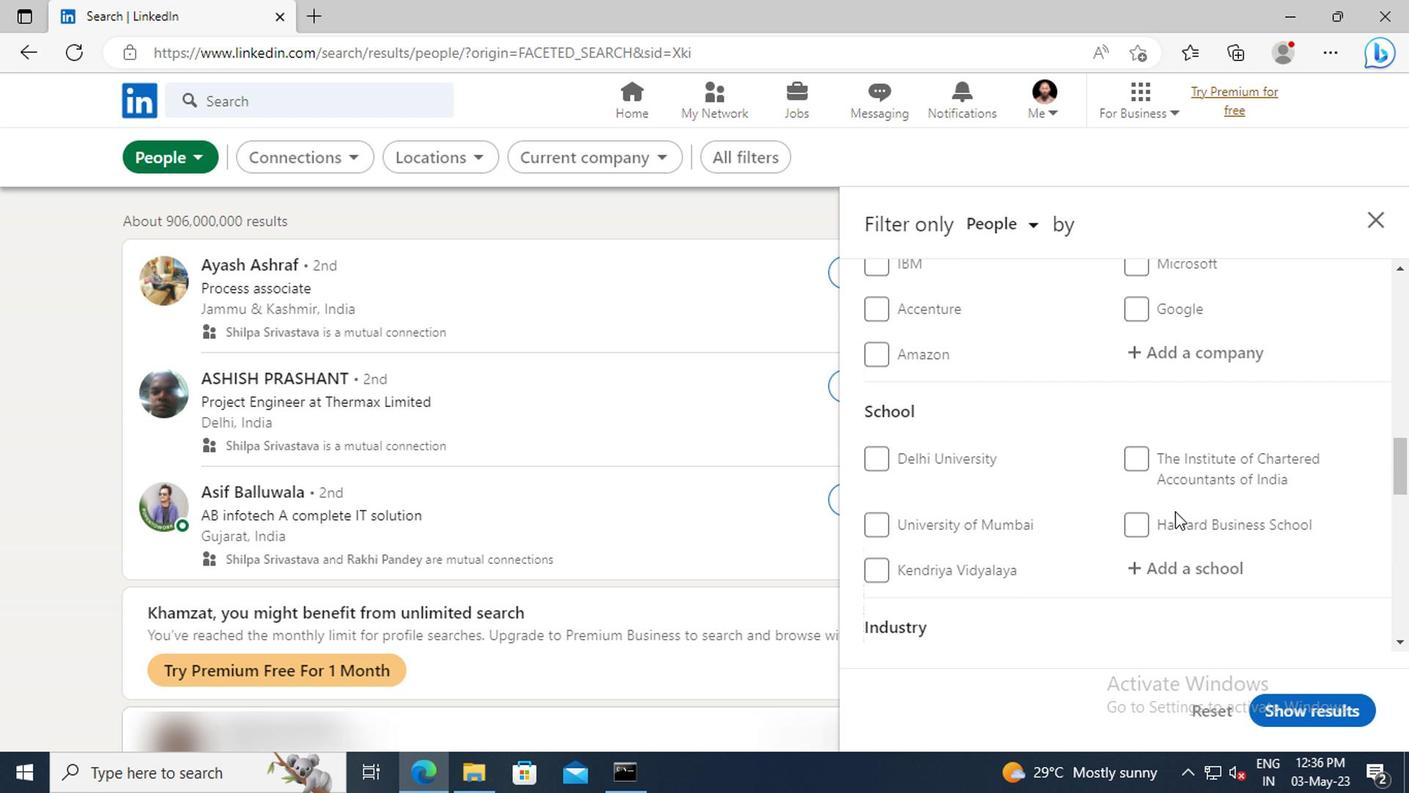 
Action: Mouse scrolled (1170, 514) with delta (0, 1)
Screenshot: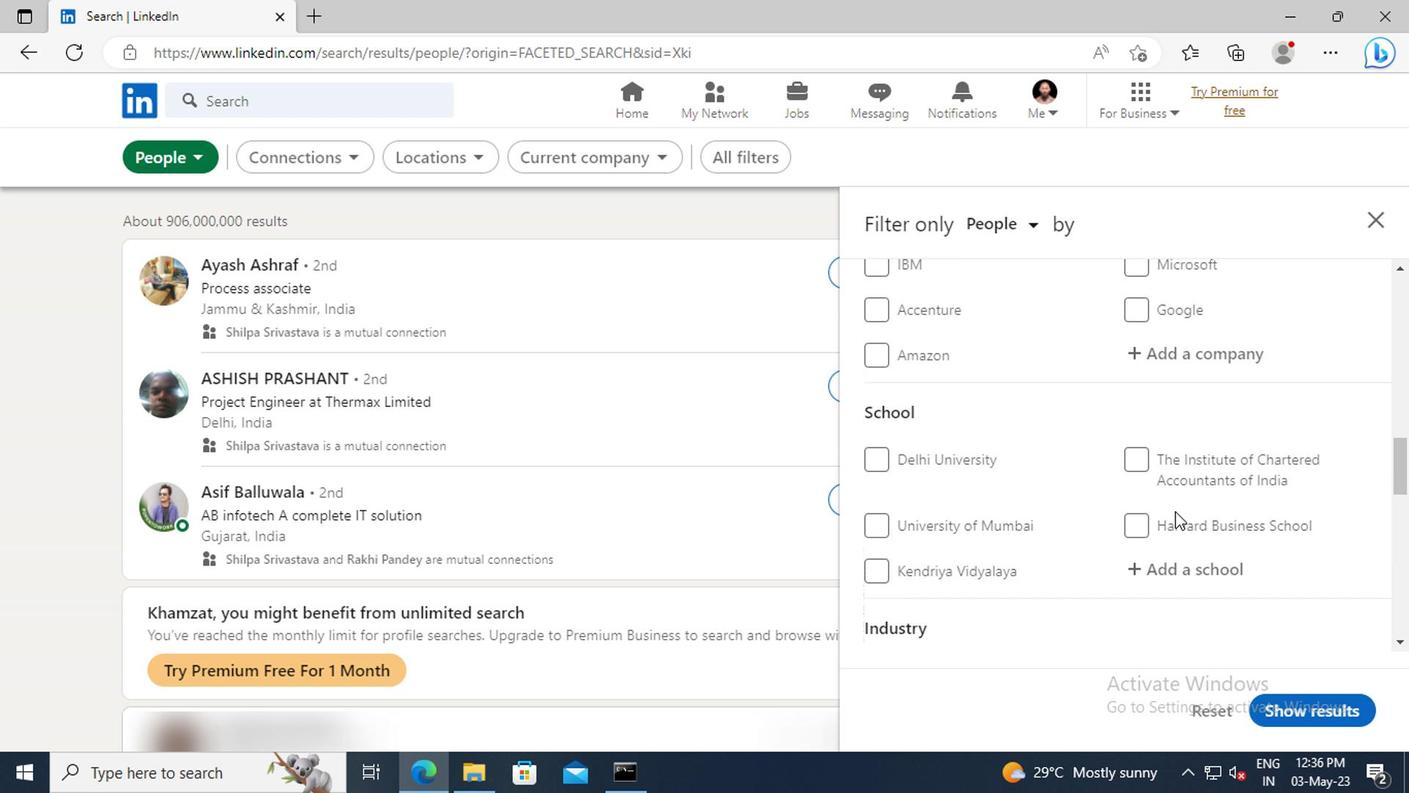 
Action: Mouse scrolled (1170, 514) with delta (0, 1)
Screenshot: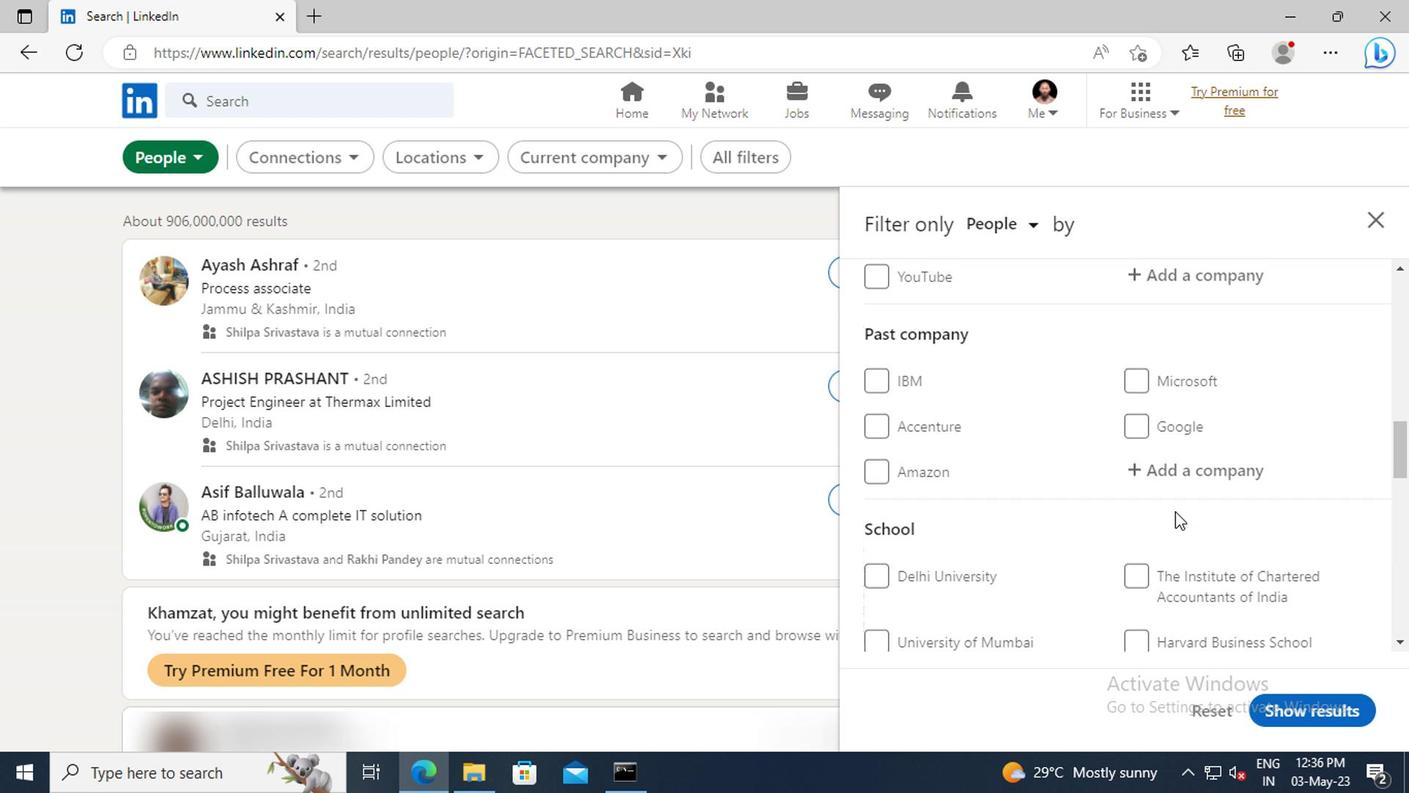
Action: Mouse scrolled (1170, 514) with delta (0, 1)
Screenshot: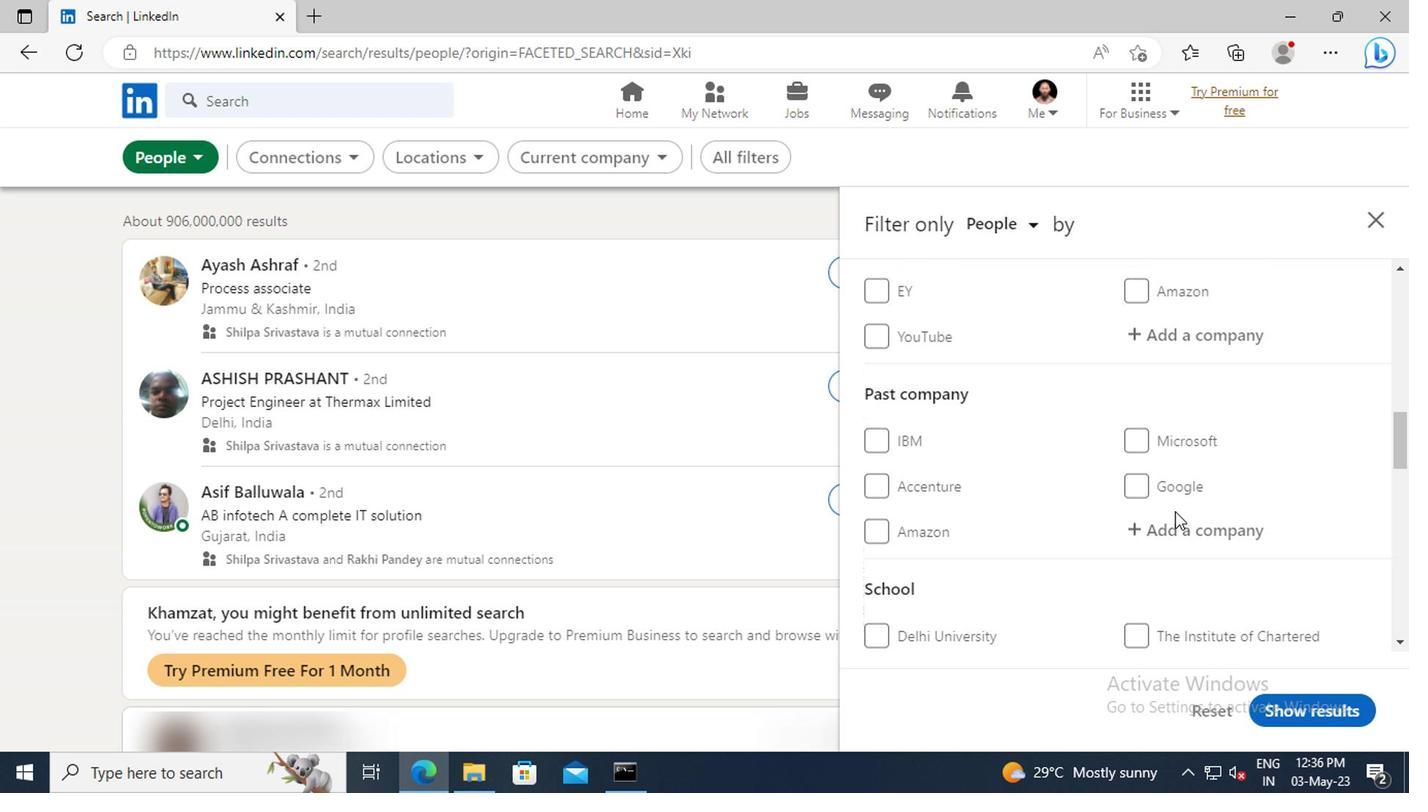 
Action: Mouse scrolled (1170, 514) with delta (0, 1)
Screenshot: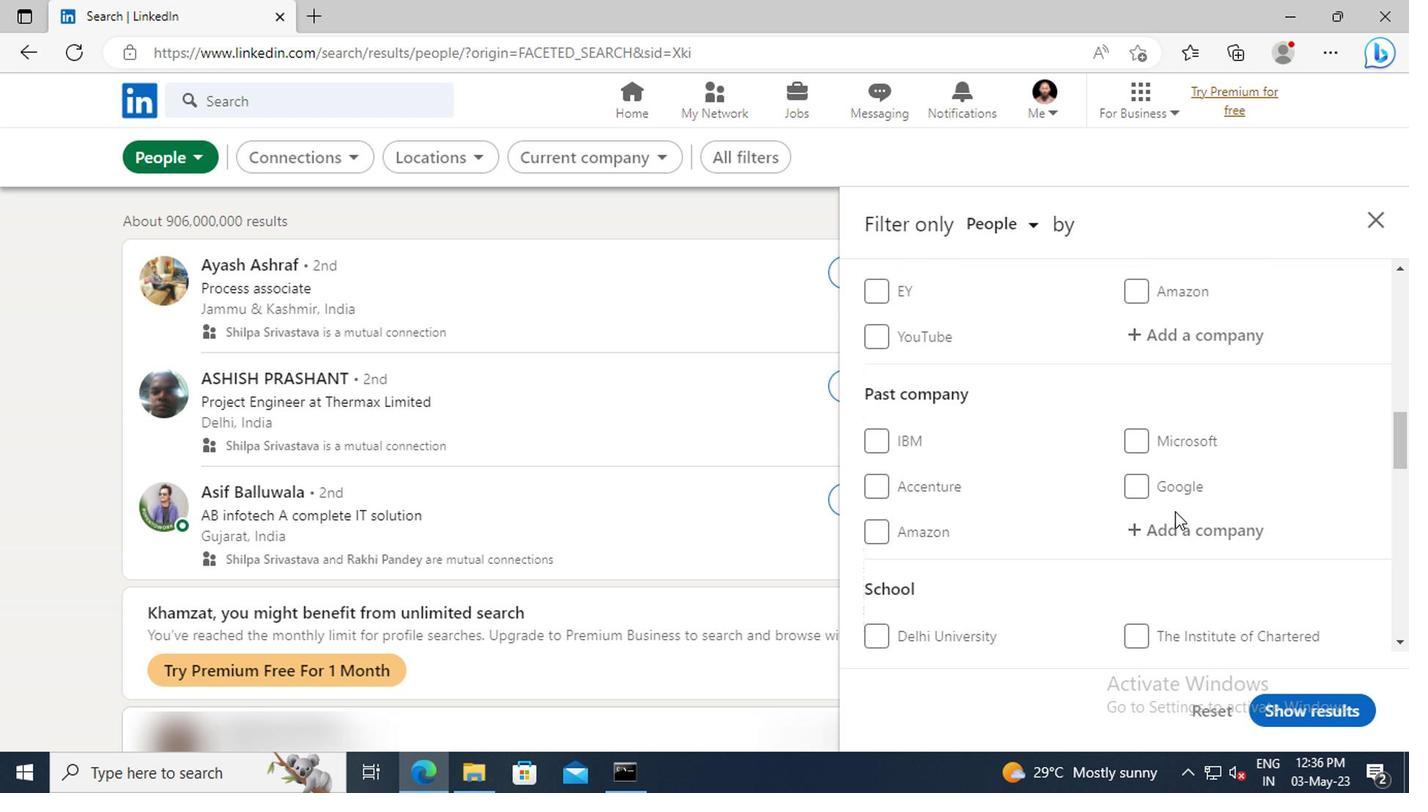 
Action: Mouse moved to (1173, 458)
Screenshot: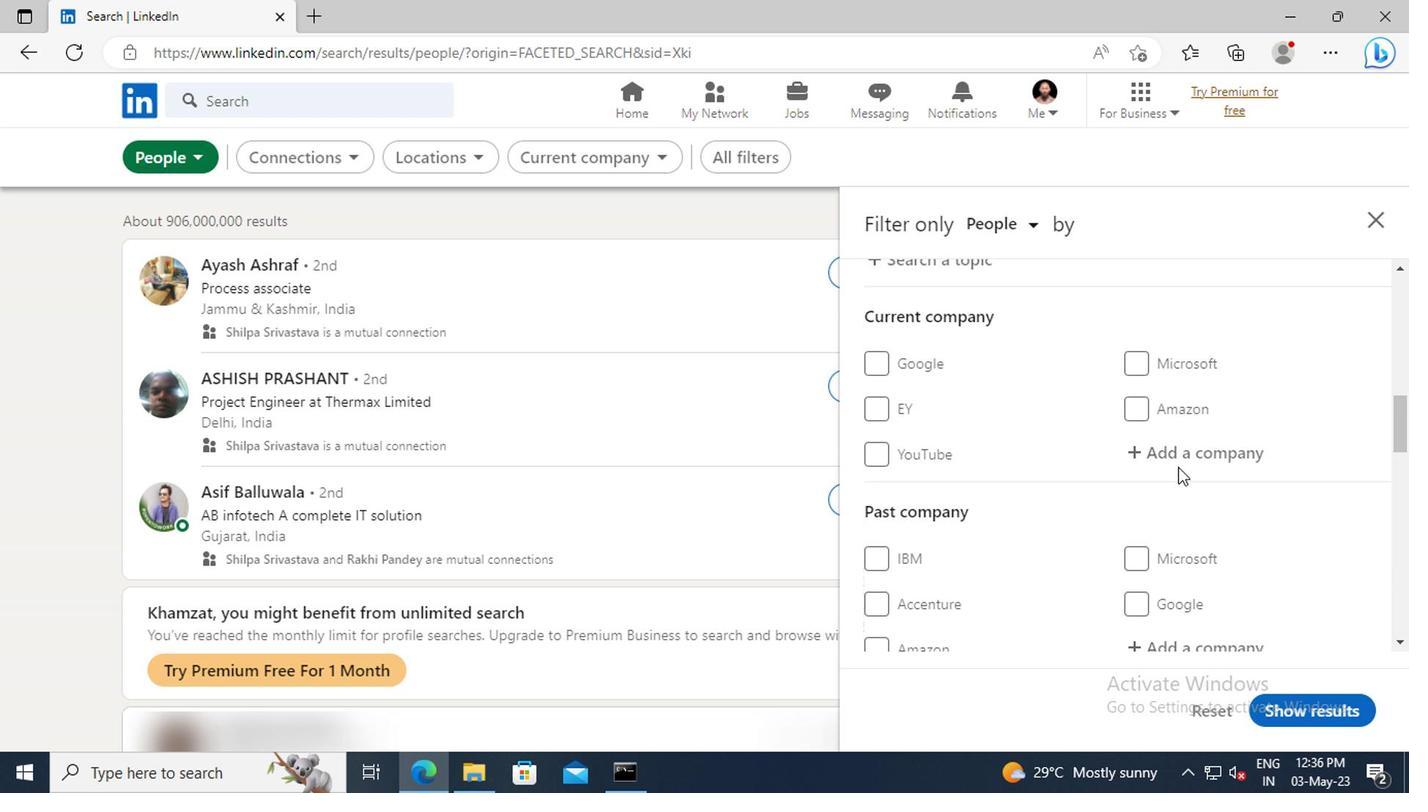 
Action: Mouse pressed left at (1173, 458)
Screenshot: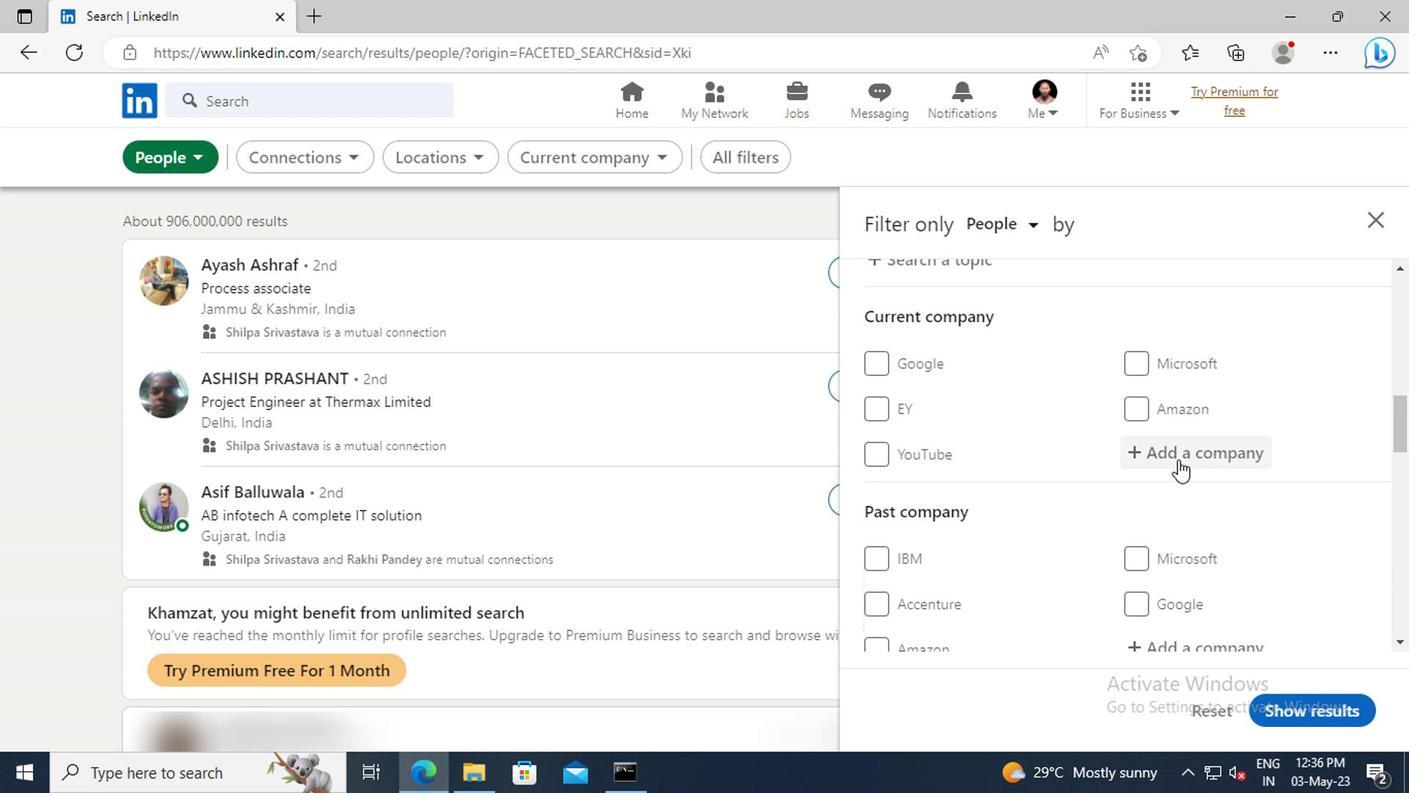 
Action: Key pressed <Key.shift>UPL
Screenshot: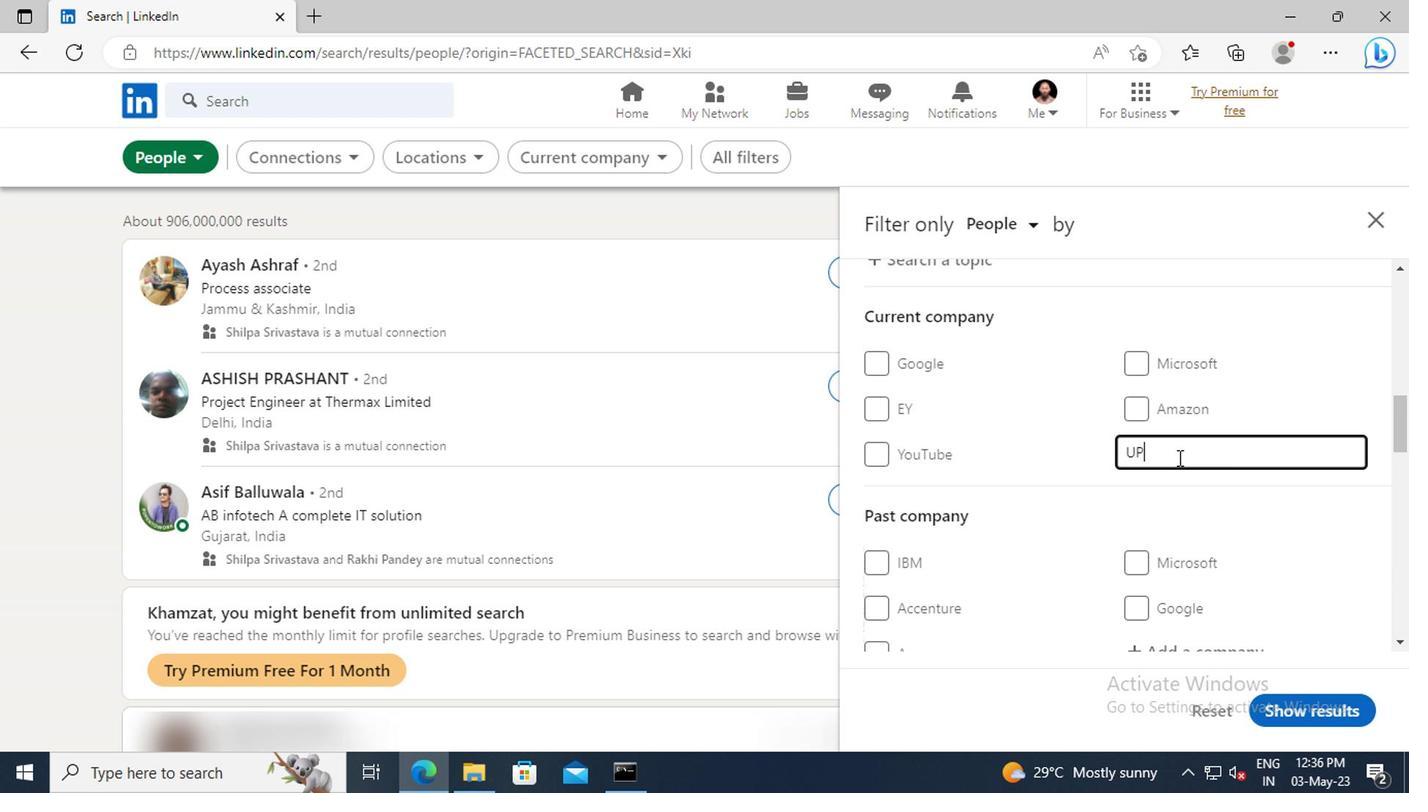
Action: Mouse moved to (1170, 491)
Screenshot: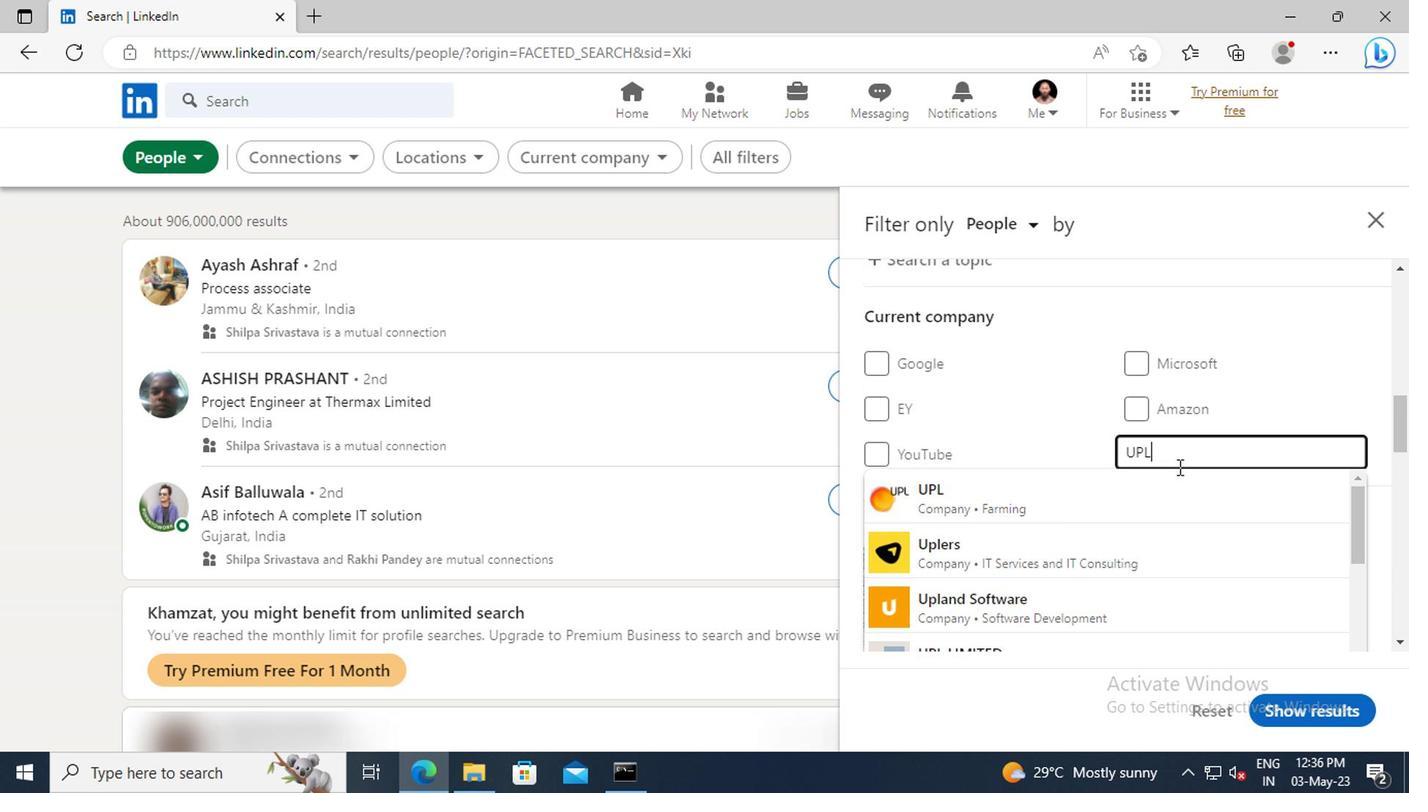 
Action: Mouse pressed left at (1170, 491)
Screenshot: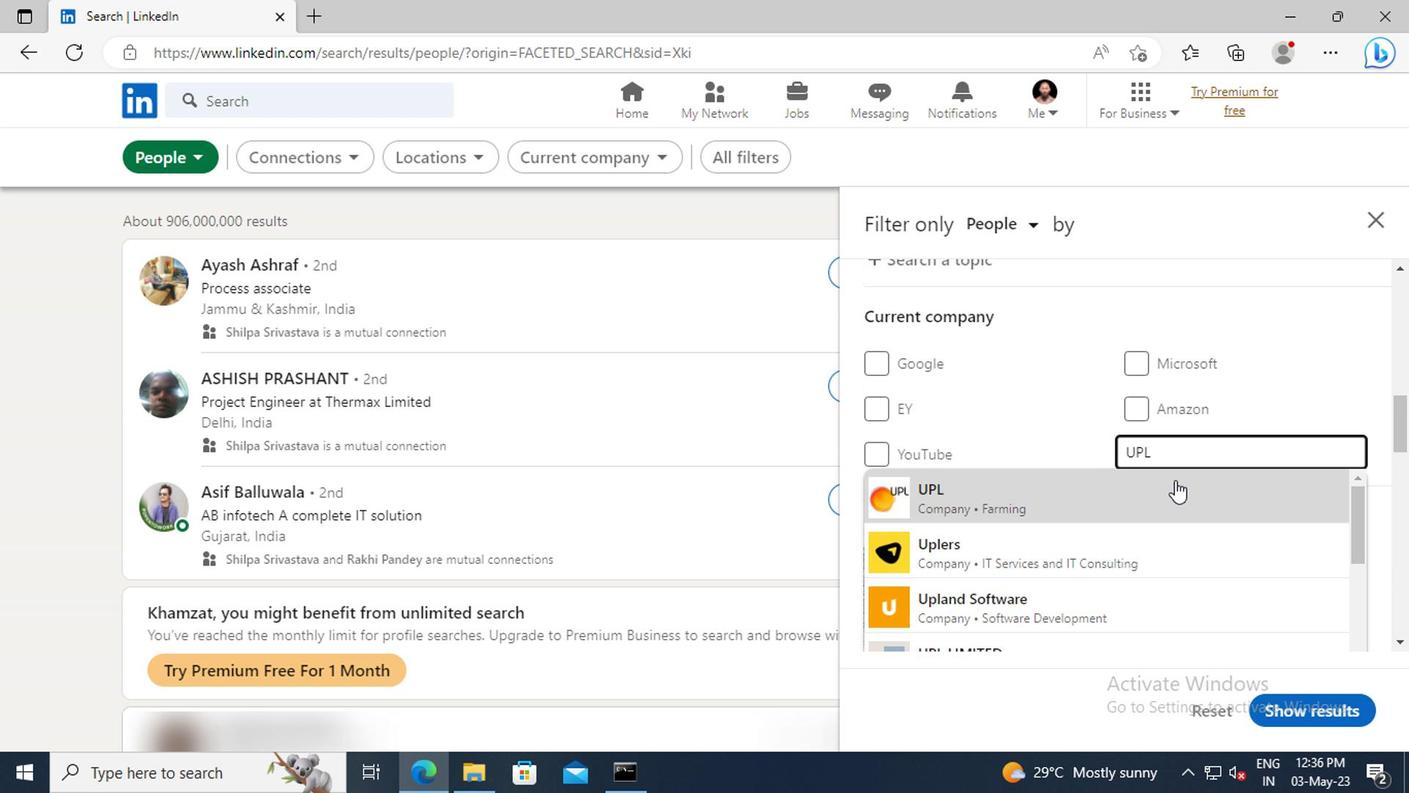 
Action: Mouse scrolled (1170, 489) with delta (0, -1)
Screenshot: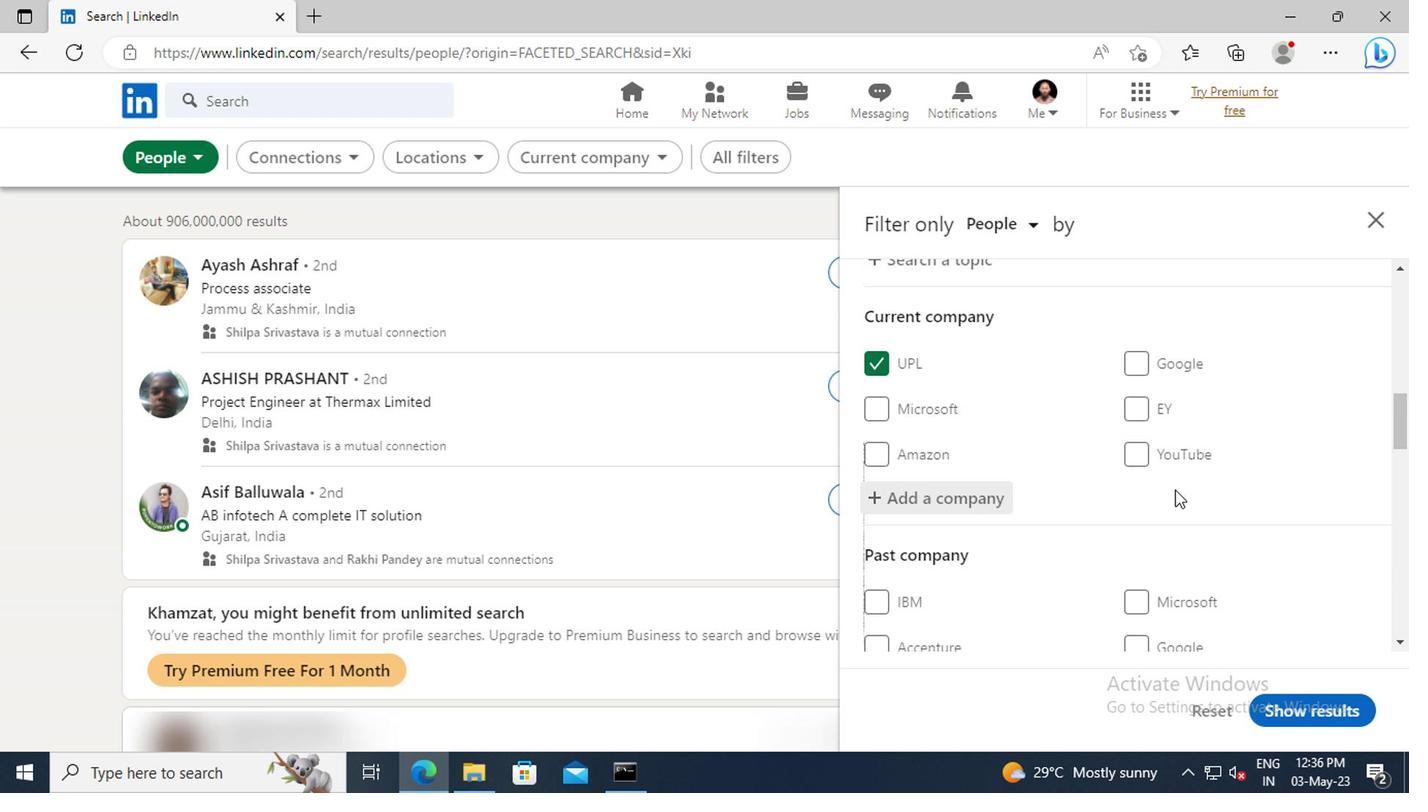 
Action: Mouse scrolled (1170, 489) with delta (0, -1)
Screenshot: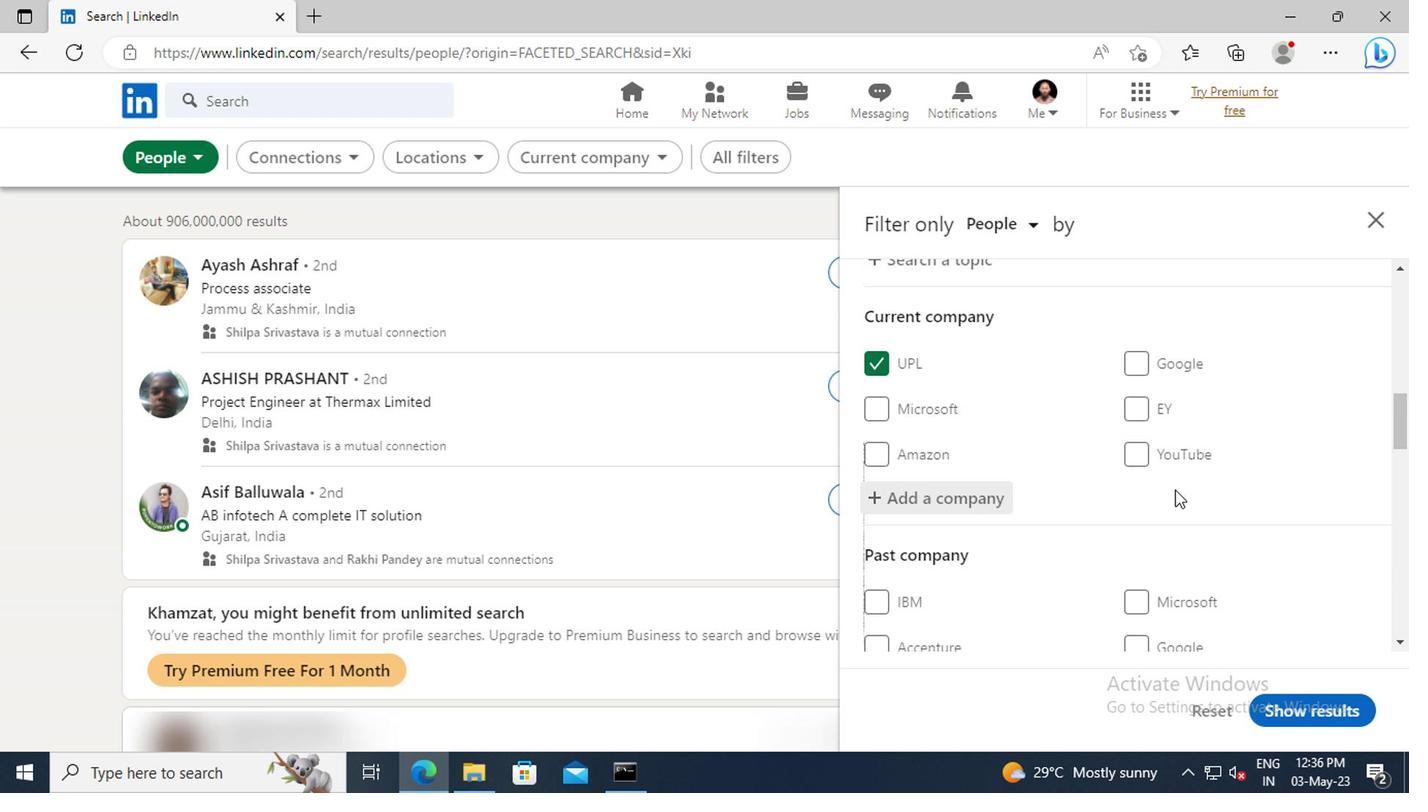 
Action: Mouse scrolled (1170, 489) with delta (0, -1)
Screenshot: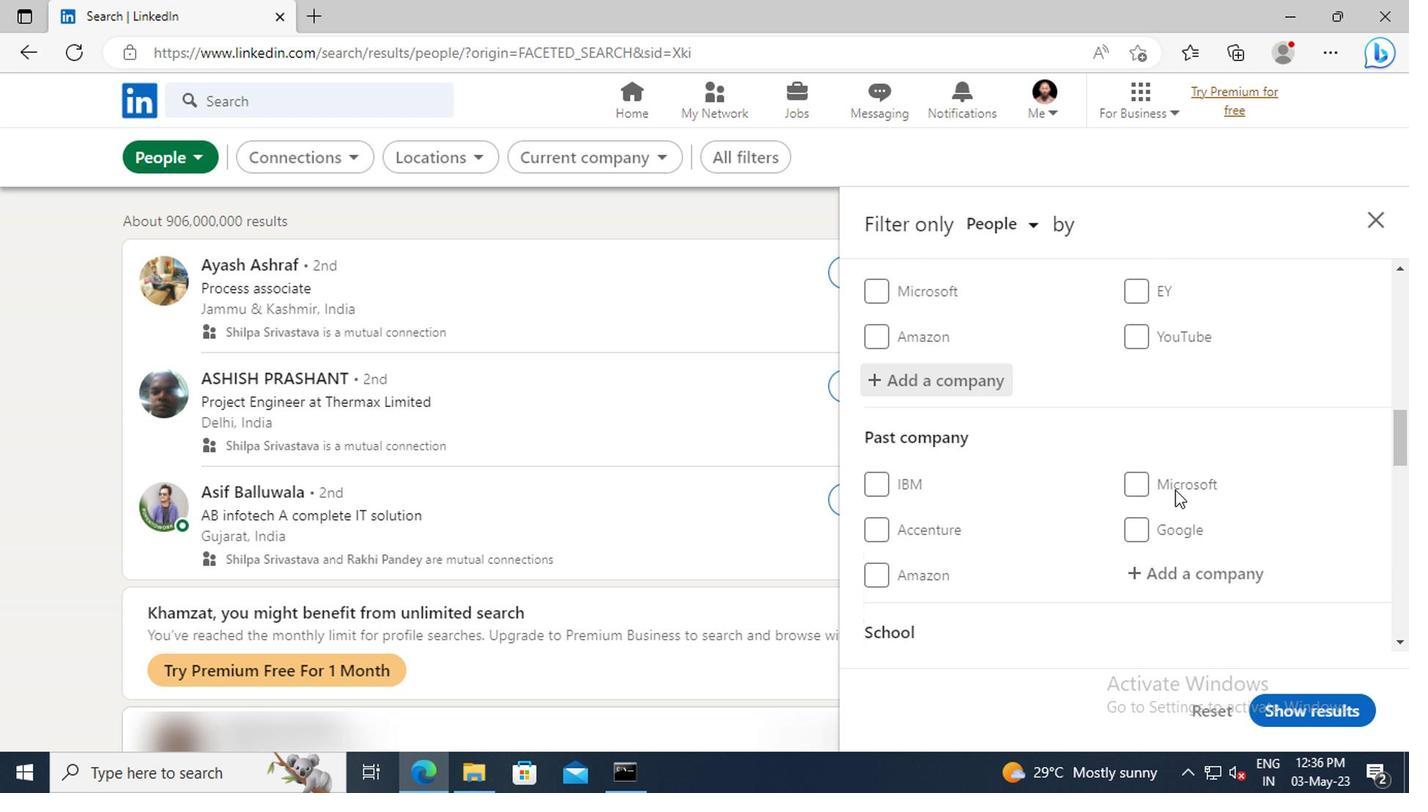 
Action: Mouse scrolled (1170, 489) with delta (0, -1)
Screenshot: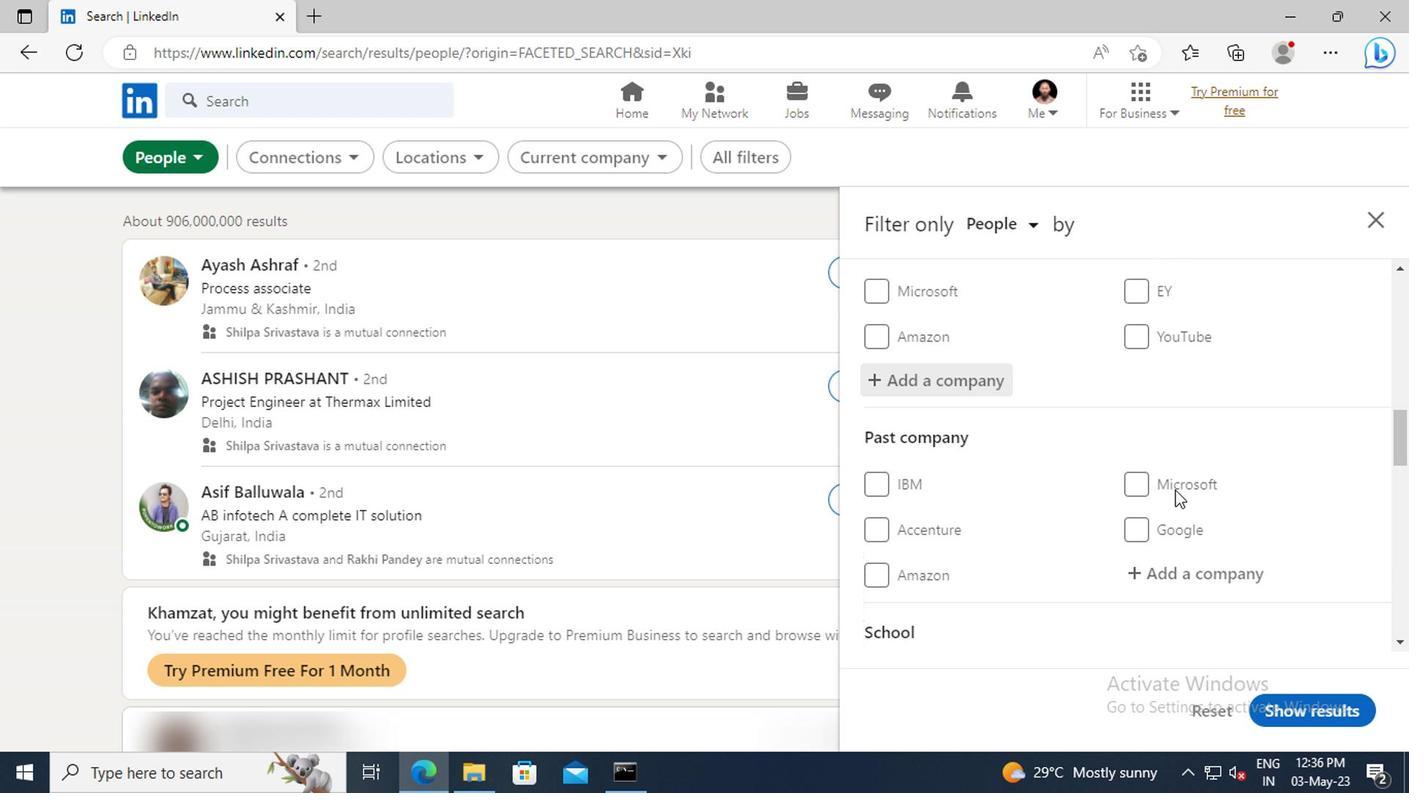 
Action: Mouse moved to (1169, 491)
Screenshot: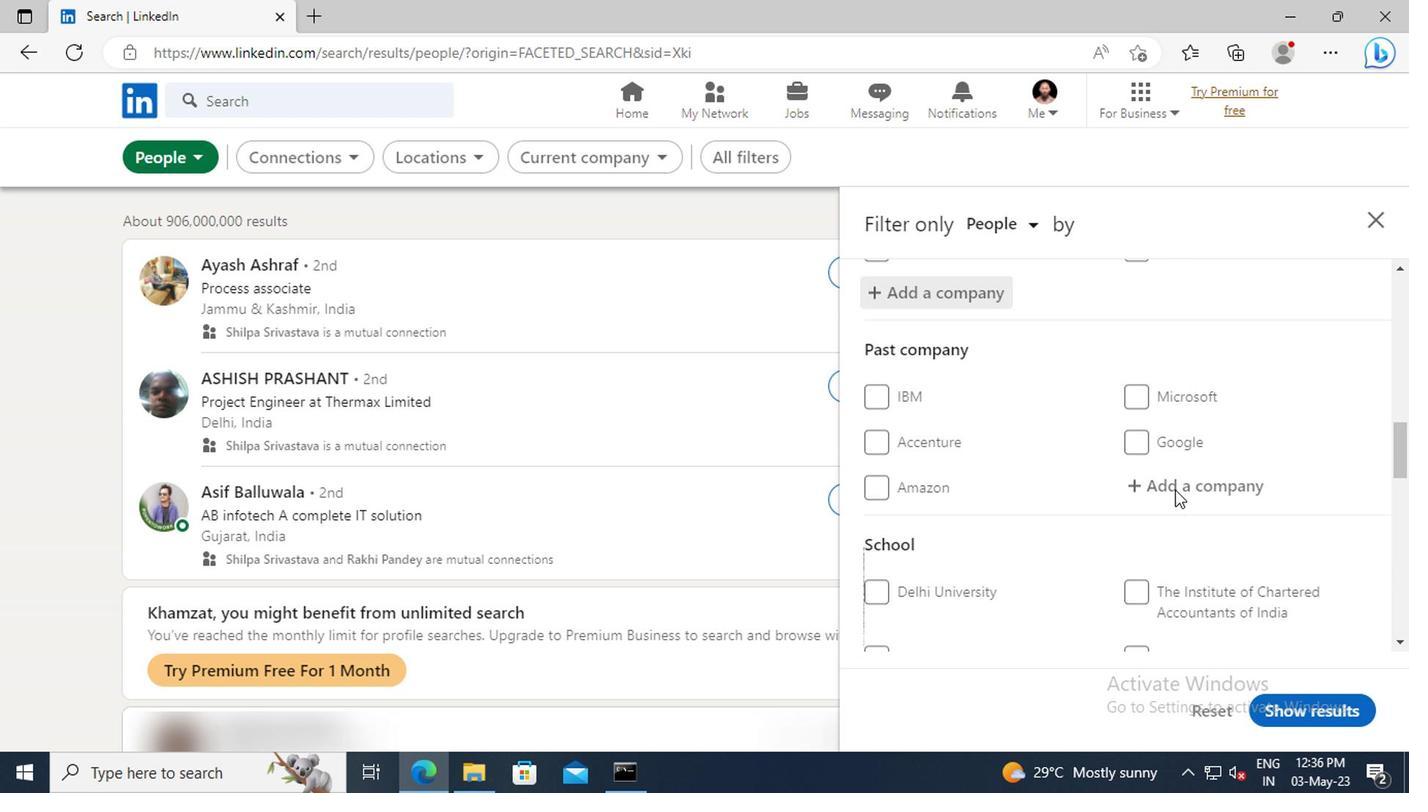 
Action: Mouse scrolled (1169, 491) with delta (0, 0)
Screenshot: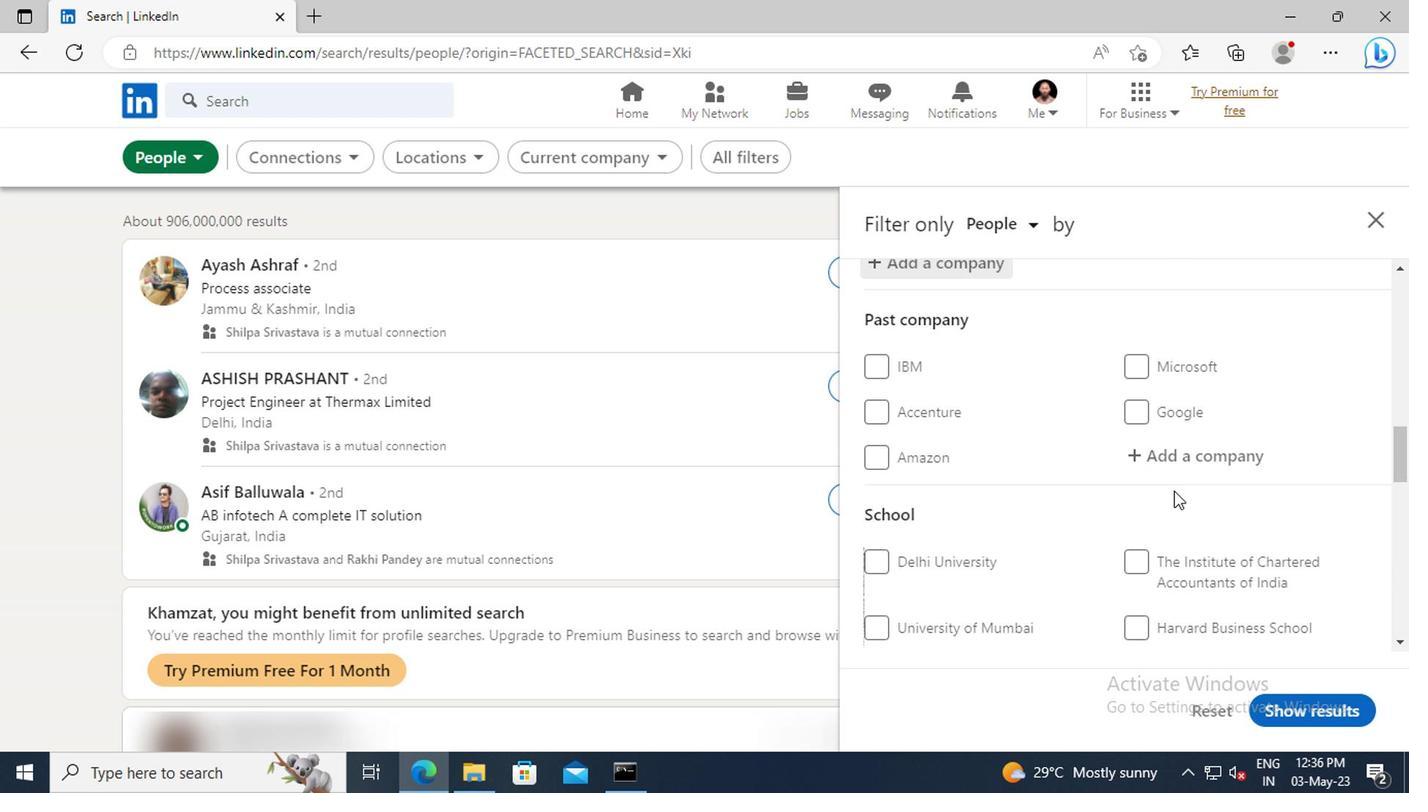 
Action: Mouse scrolled (1169, 491) with delta (0, 0)
Screenshot: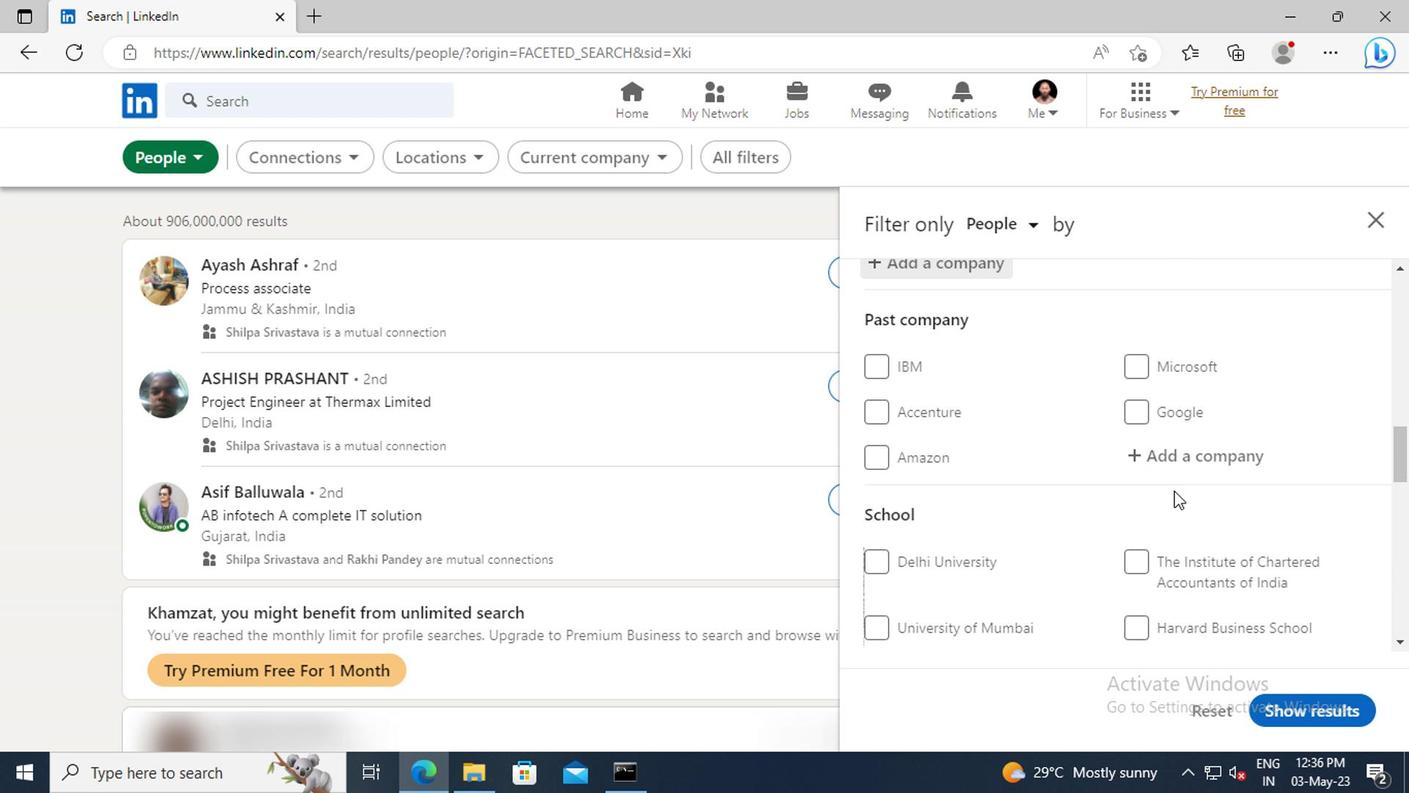 
Action: Mouse scrolled (1169, 491) with delta (0, 0)
Screenshot: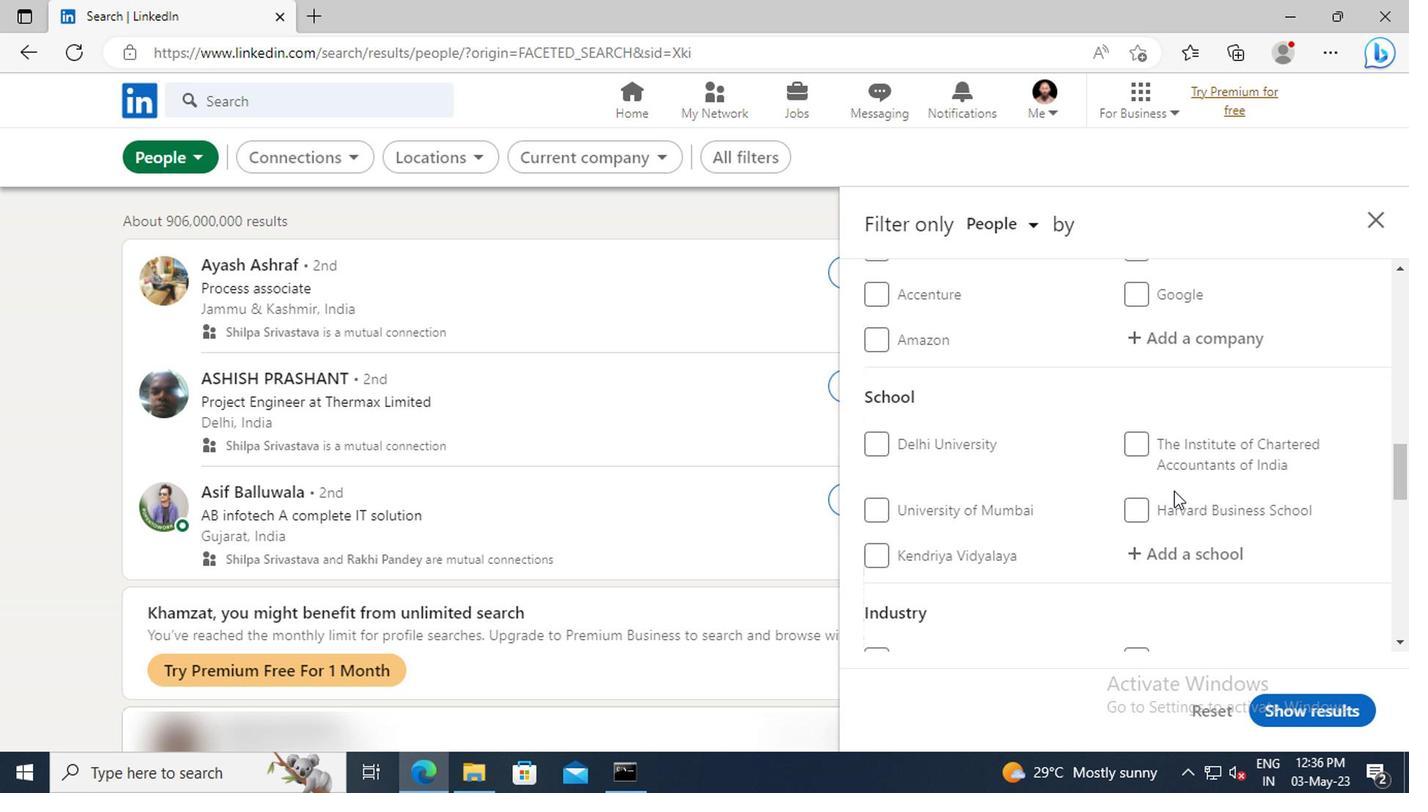 
Action: Mouse moved to (1168, 494)
Screenshot: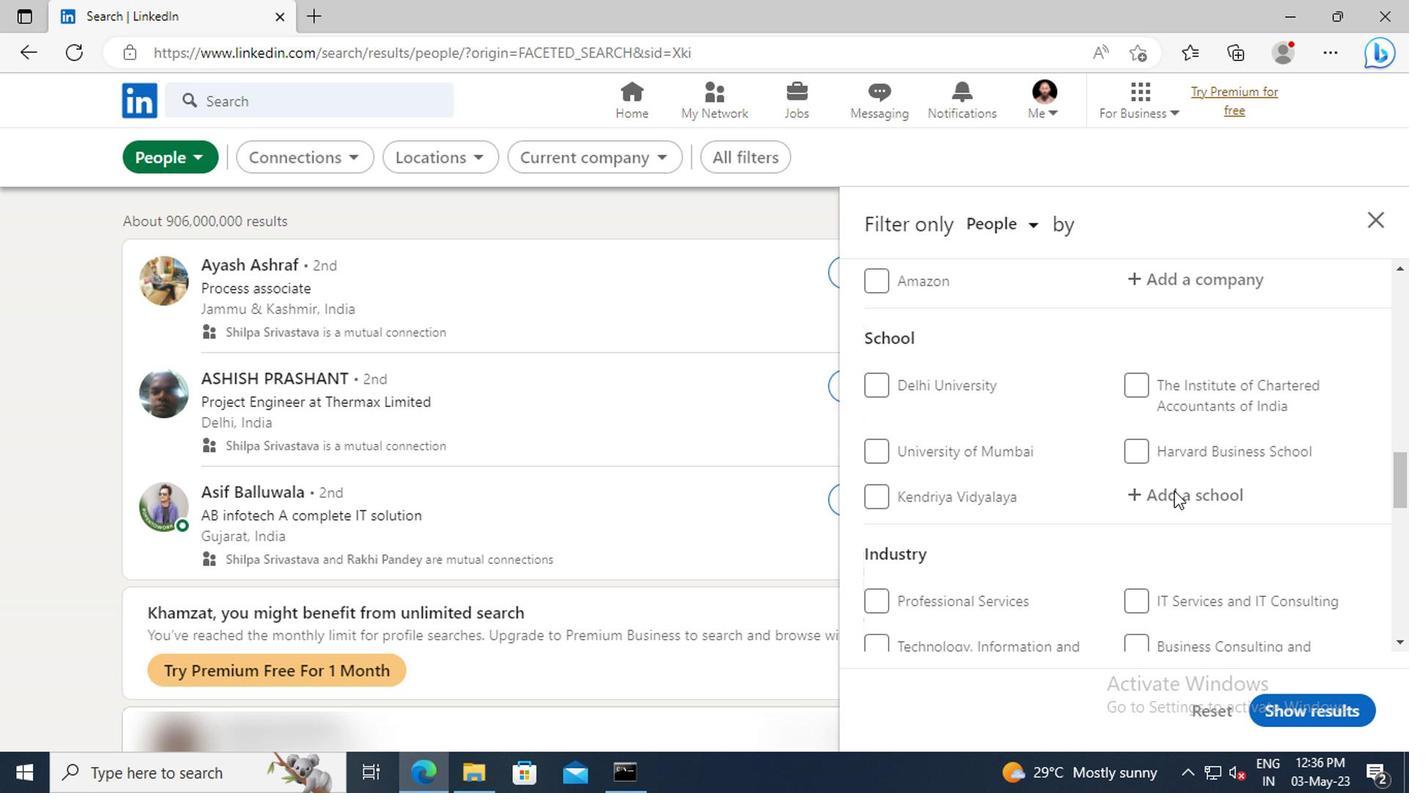 
Action: Mouse pressed left at (1168, 494)
Screenshot: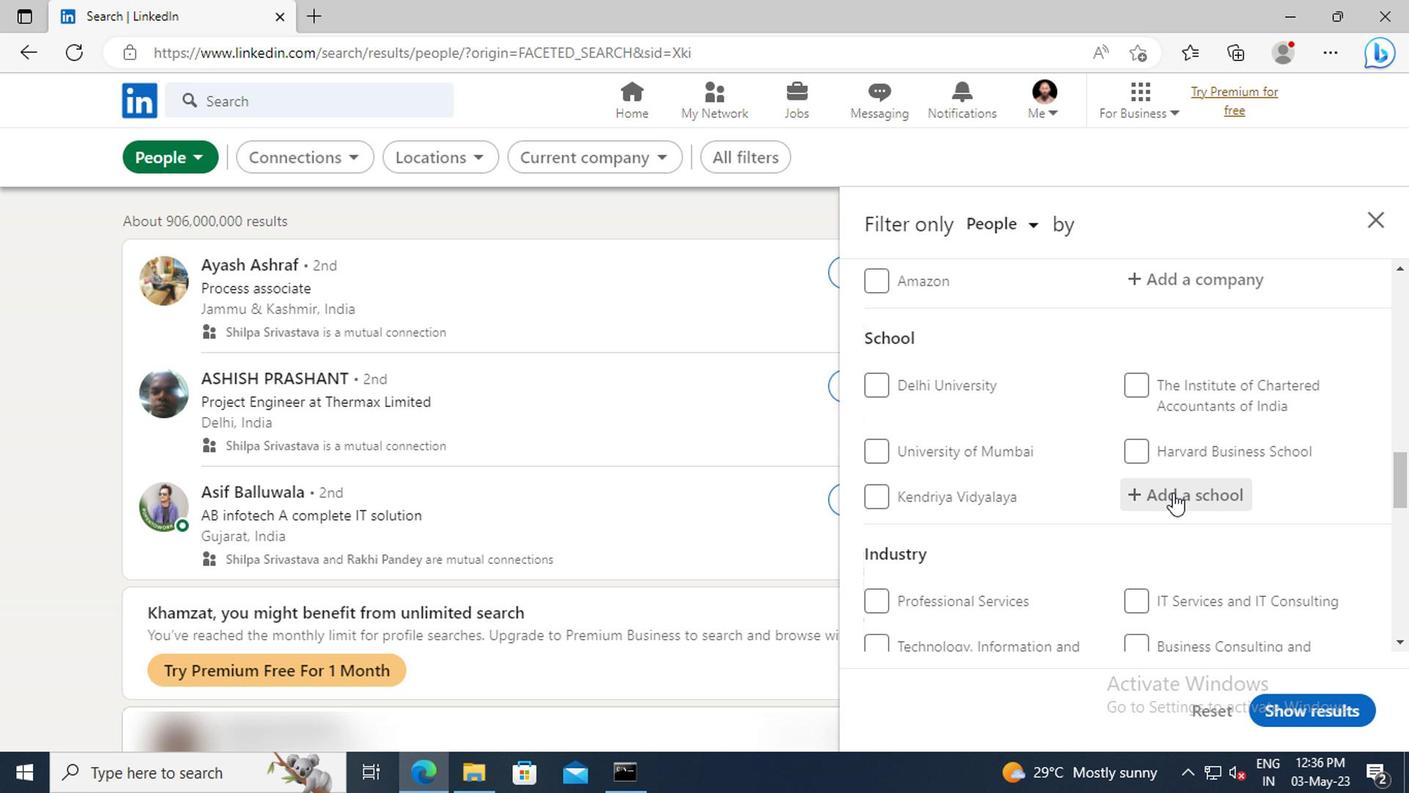
Action: Key pressed <Key.shift>SSBT'
Screenshot: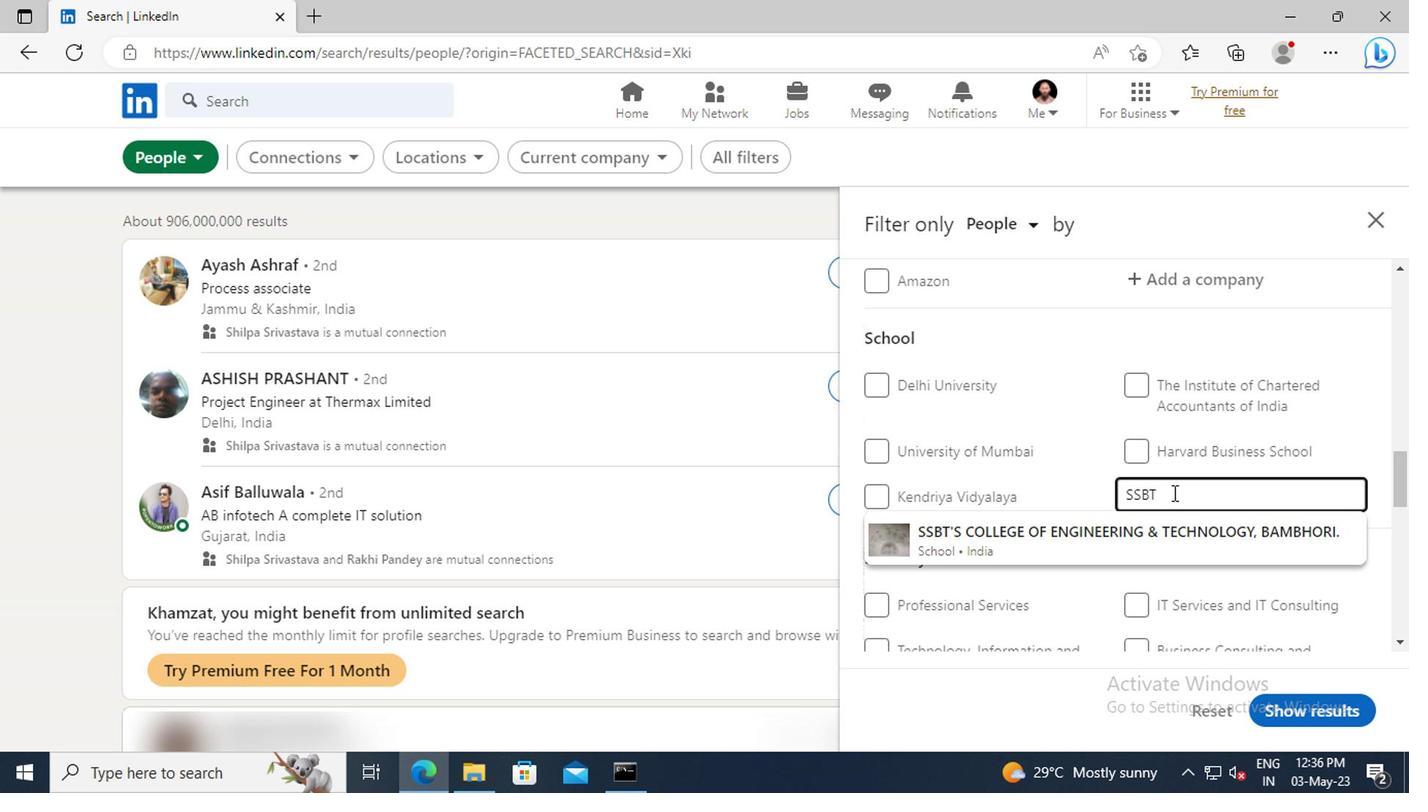 
Action: Mouse moved to (1172, 532)
Screenshot: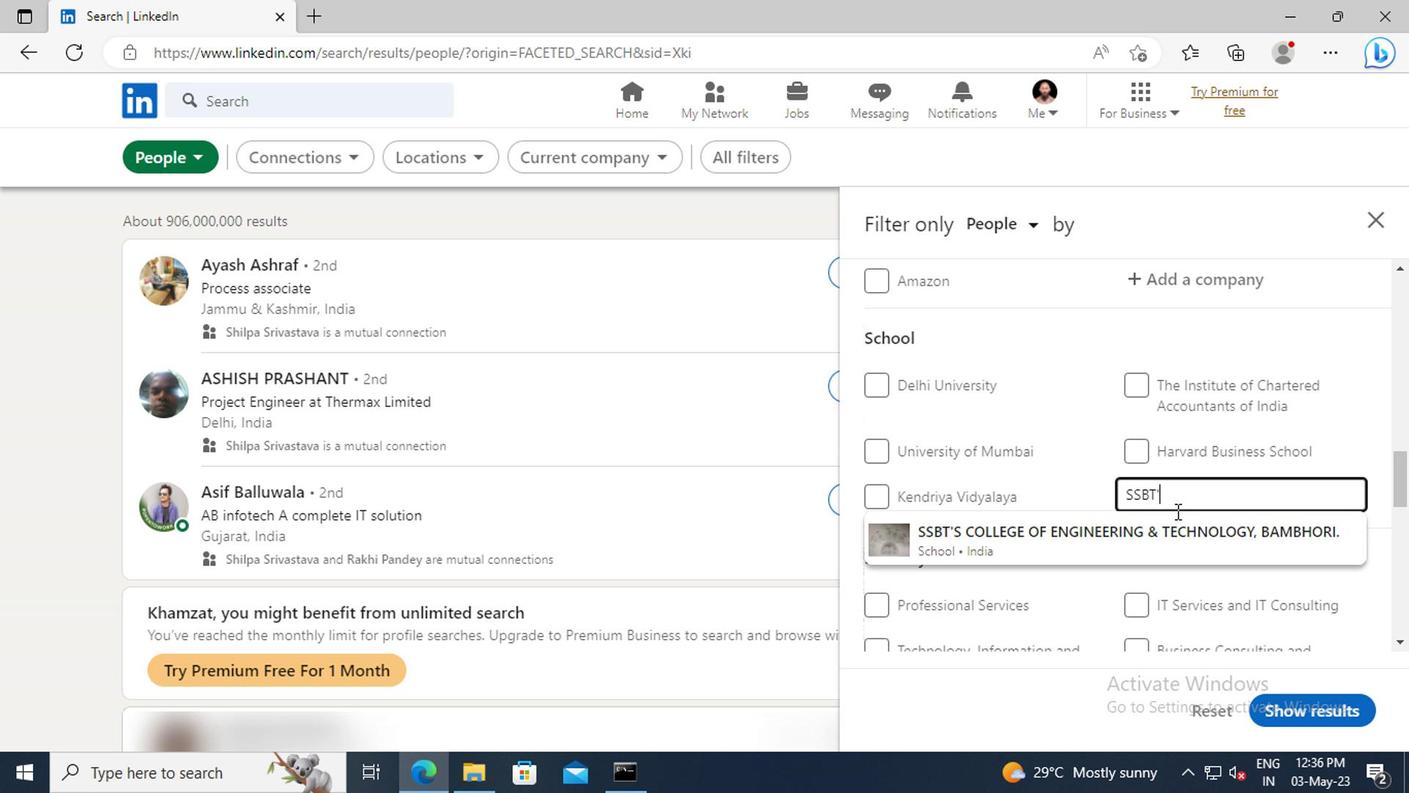 
Action: Mouse pressed left at (1172, 532)
Screenshot: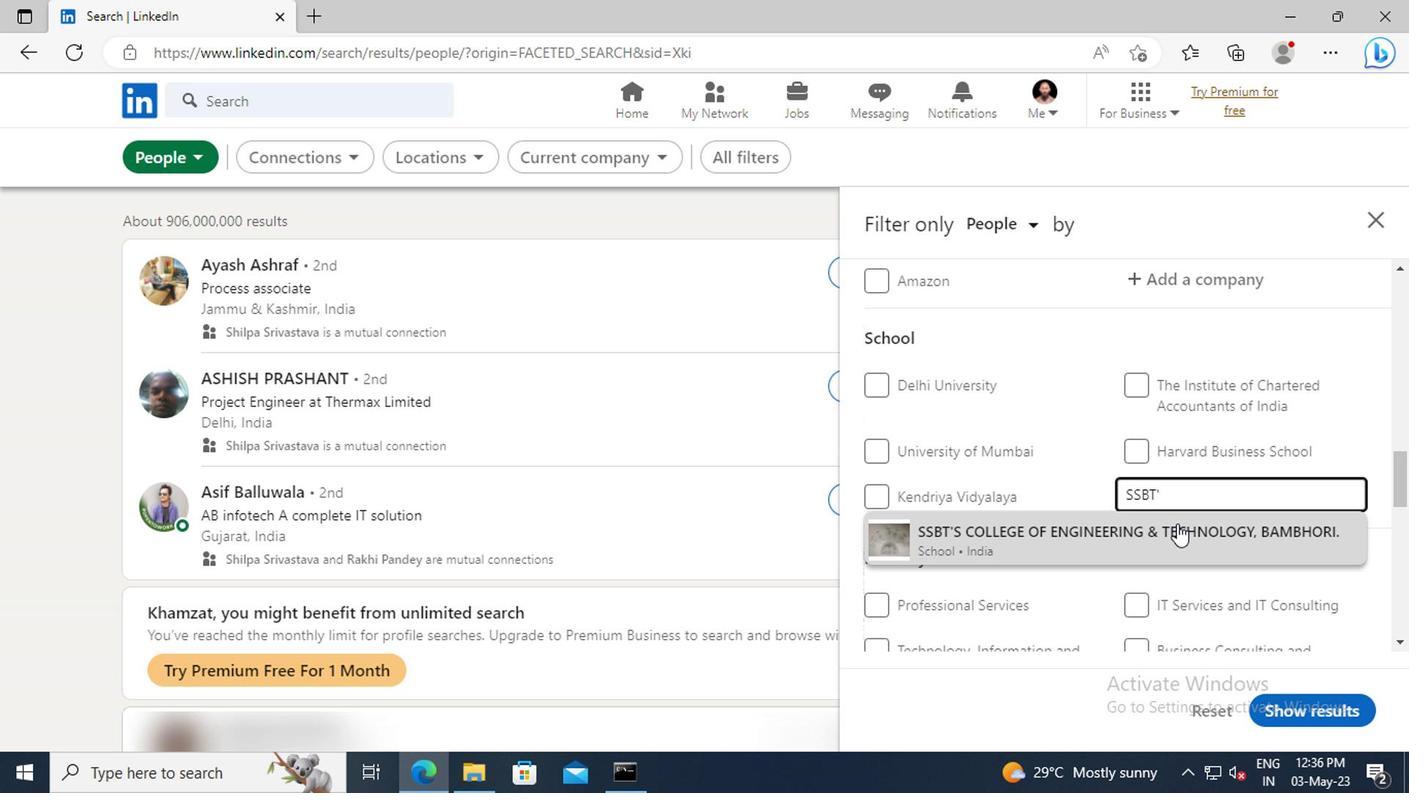 
Action: Mouse scrolled (1172, 530) with delta (0, -1)
Screenshot: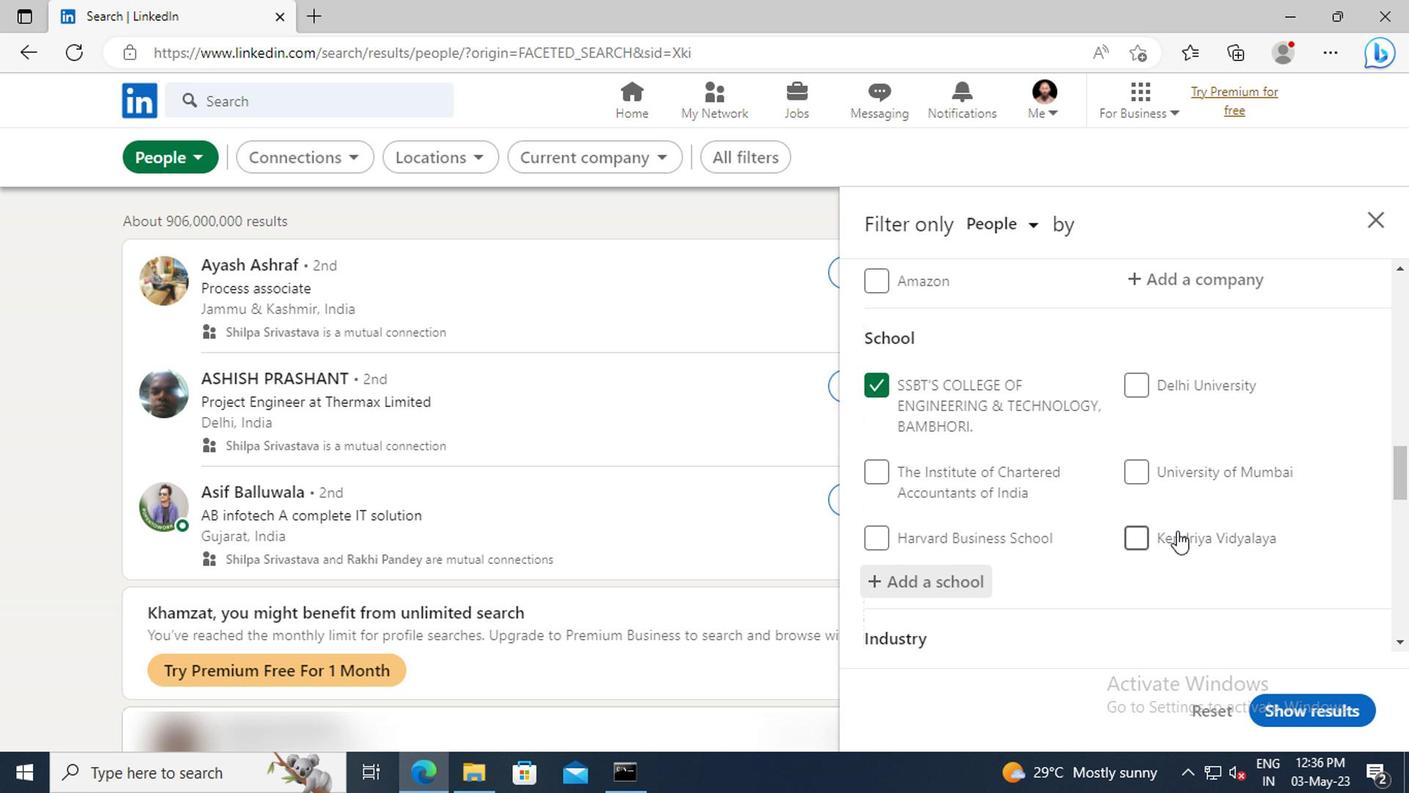 
Action: Mouse scrolled (1172, 530) with delta (0, -1)
Screenshot: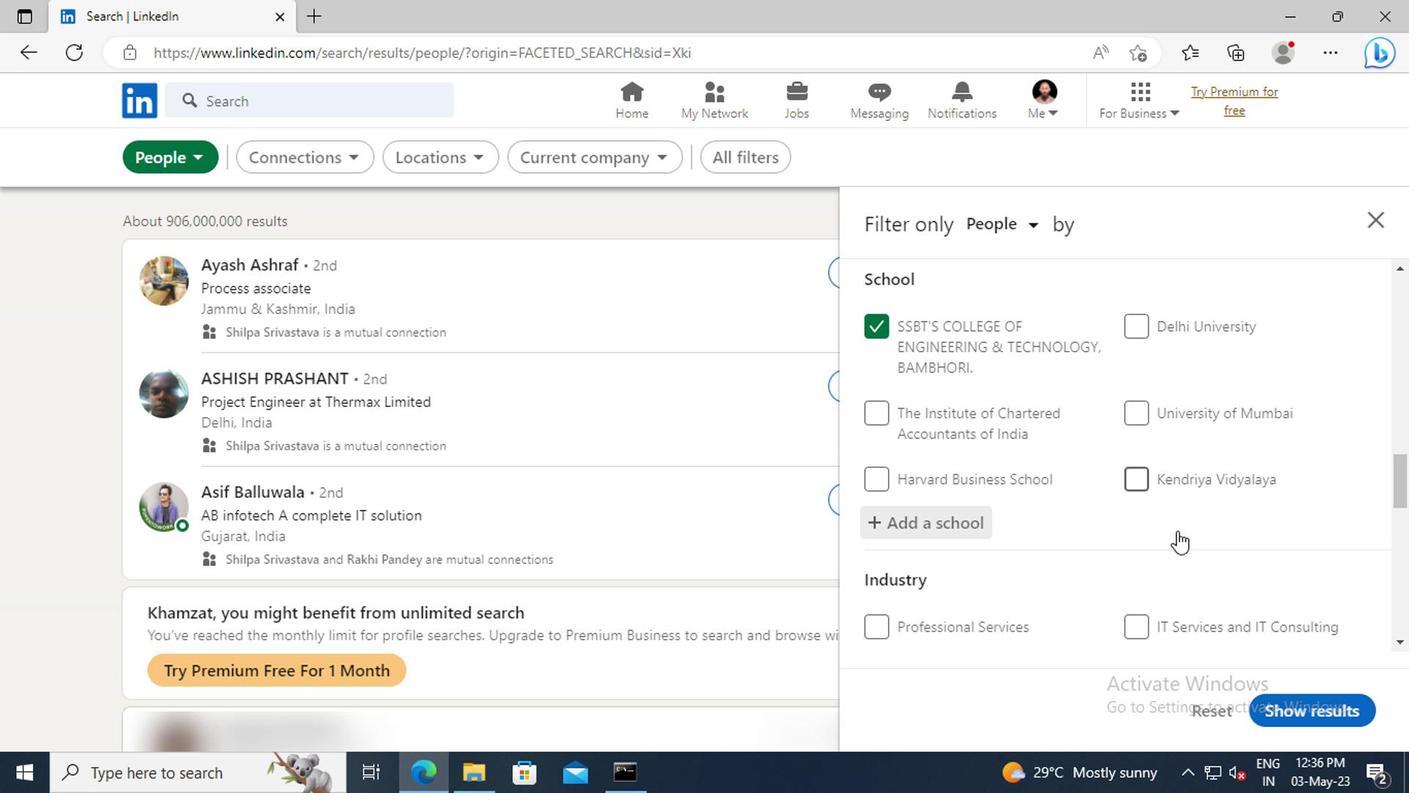 
Action: Mouse scrolled (1172, 530) with delta (0, -1)
Screenshot: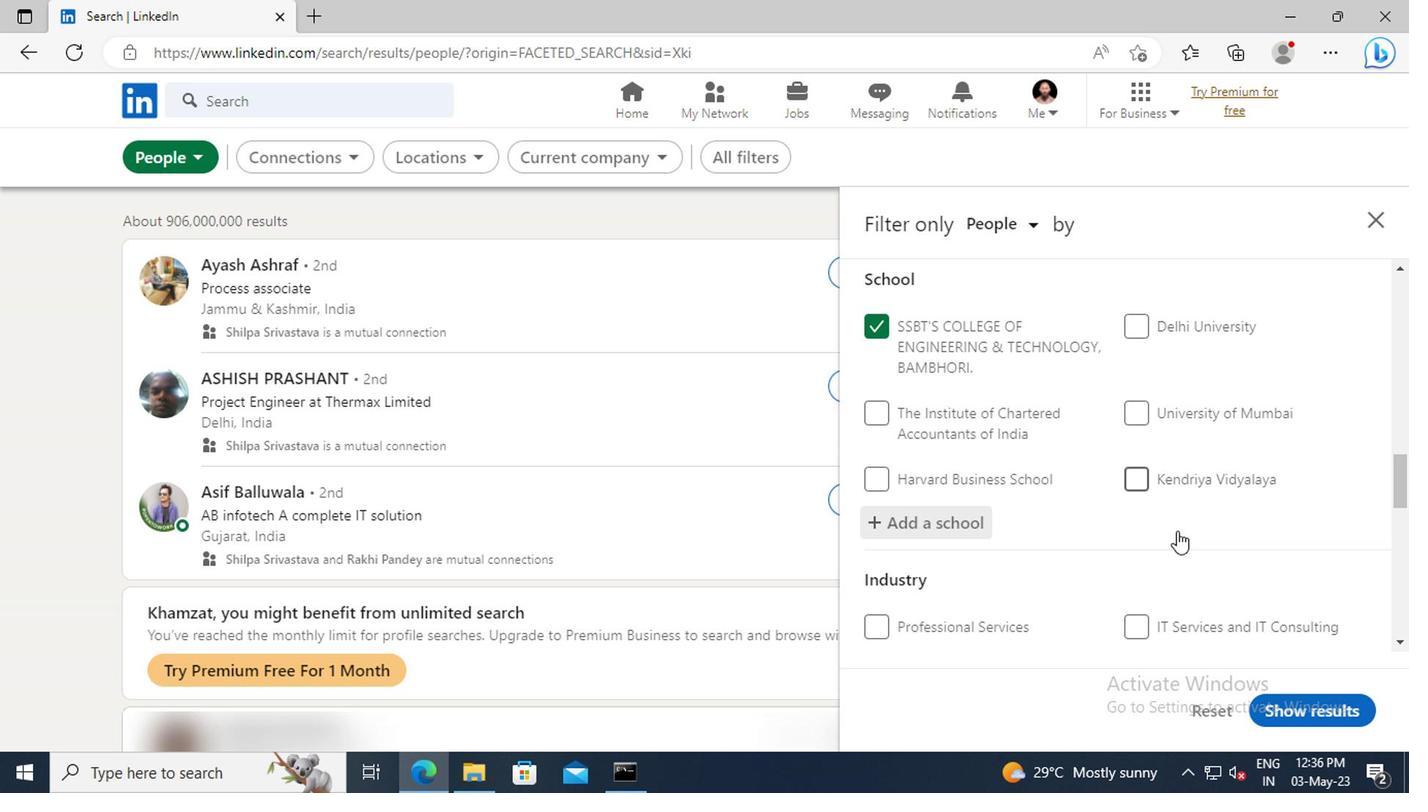 
Action: Mouse moved to (1170, 519)
Screenshot: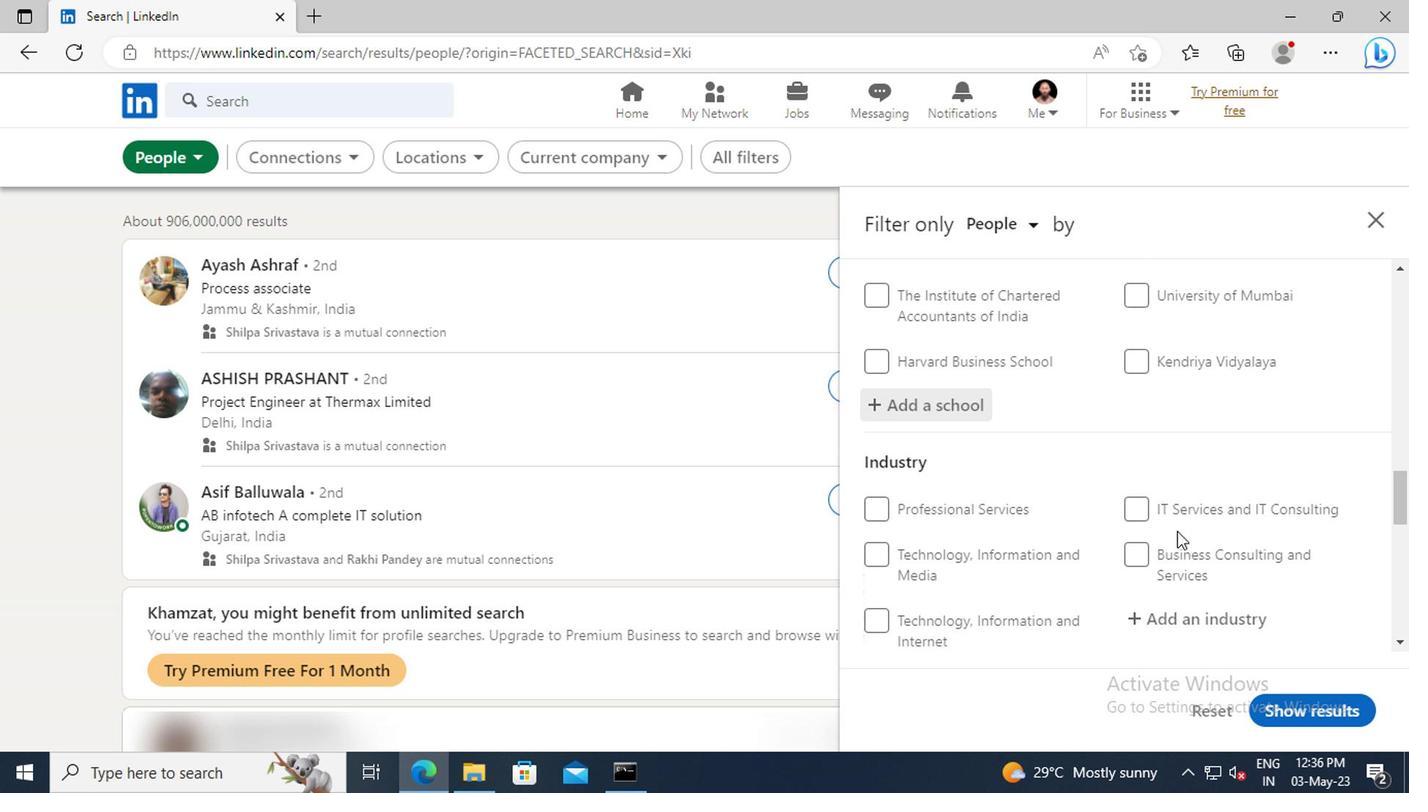 
Action: Mouse scrolled (1170, 517) with delta (0, -1)
Screenshot: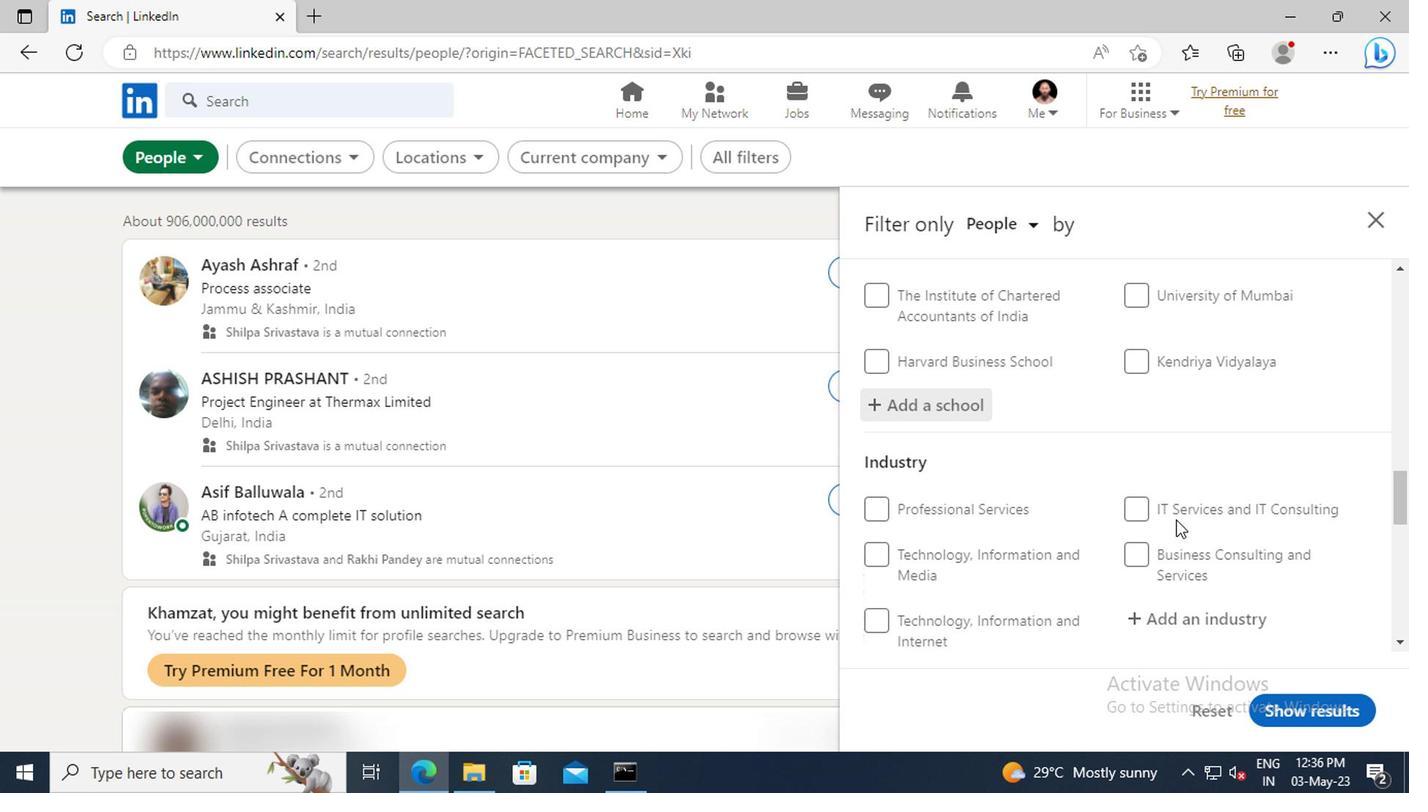 
Action: Mouse moved to (1169, 553)
Screenshot: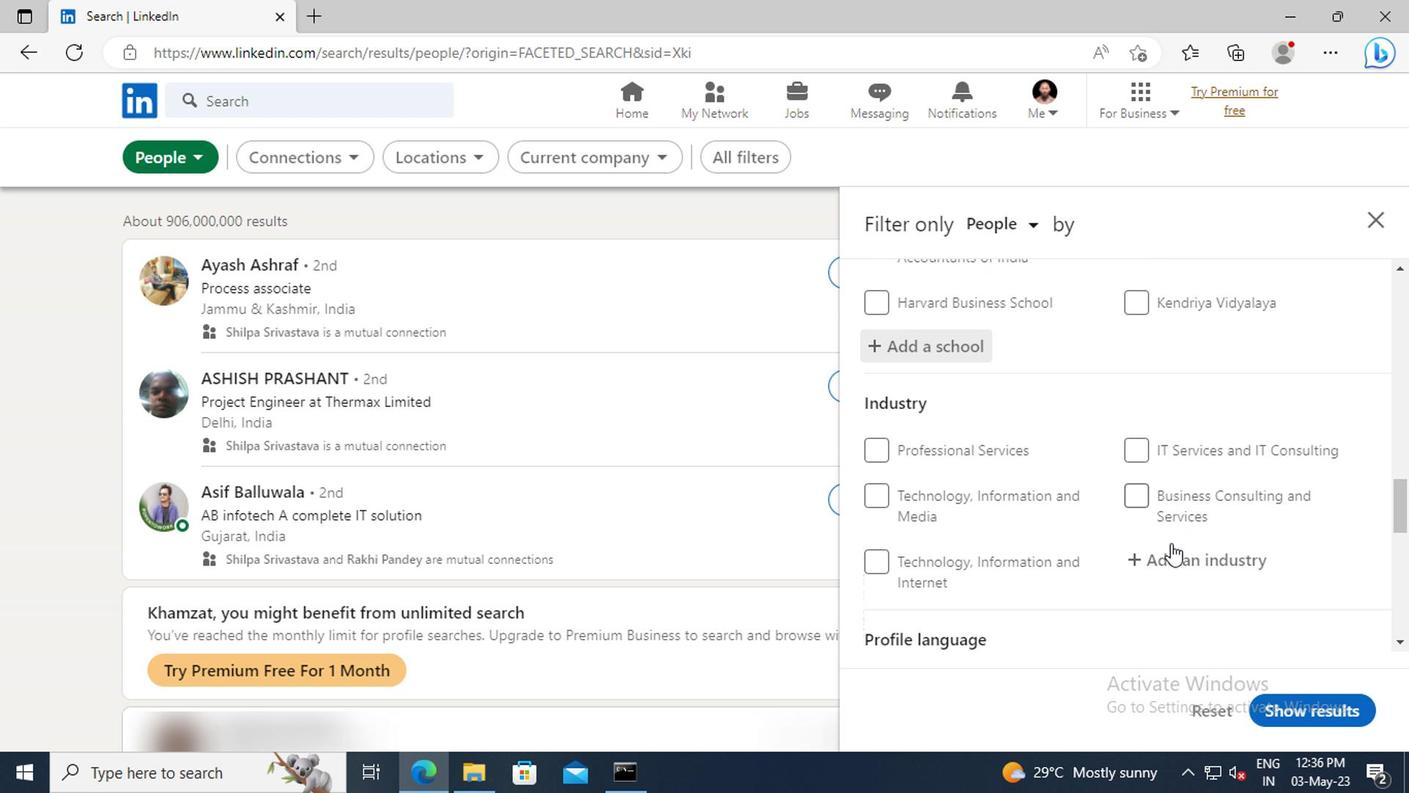 
Action: Mouse pressed left at (1169, 553)
Screenshot: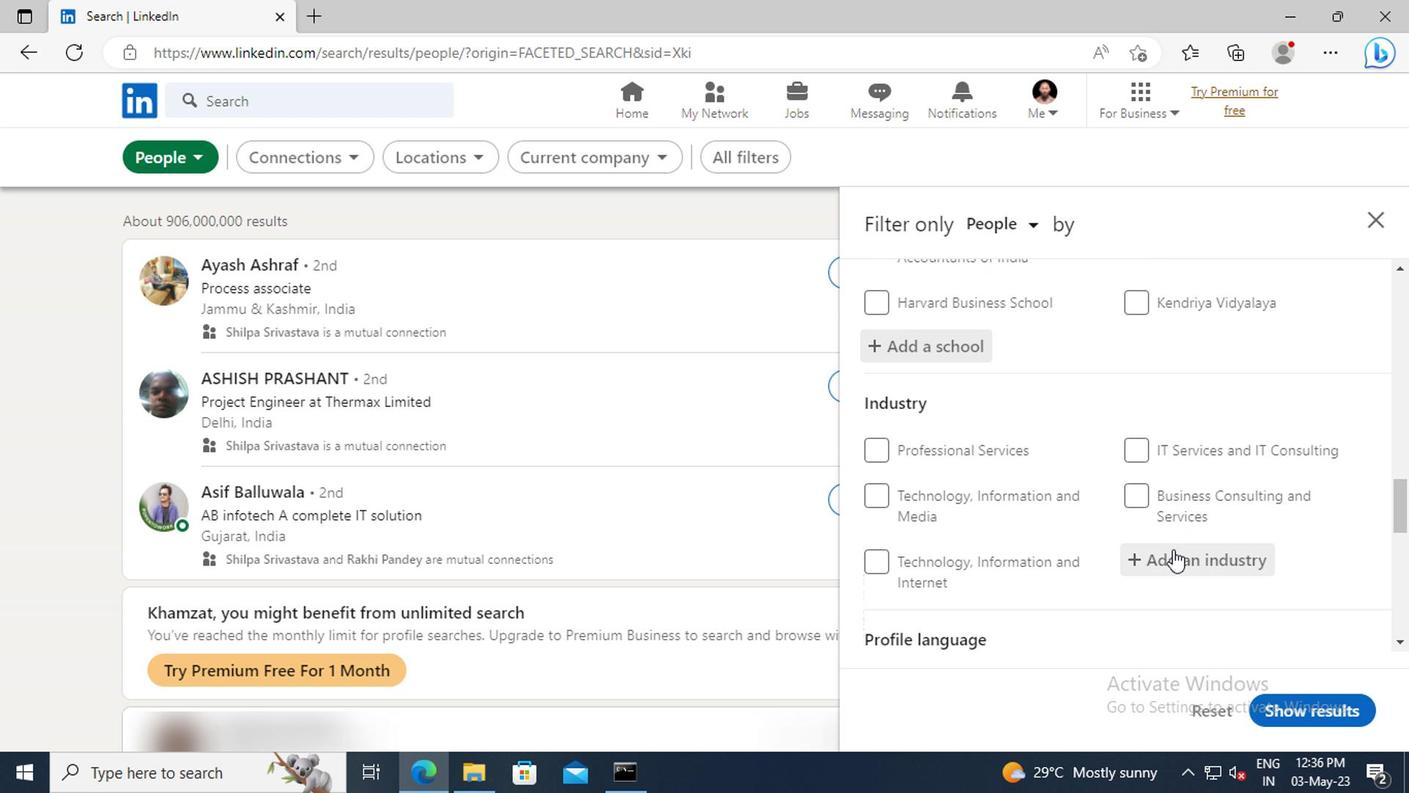 
Action: Key pressed <Key.shift>SHEET
Screenshot: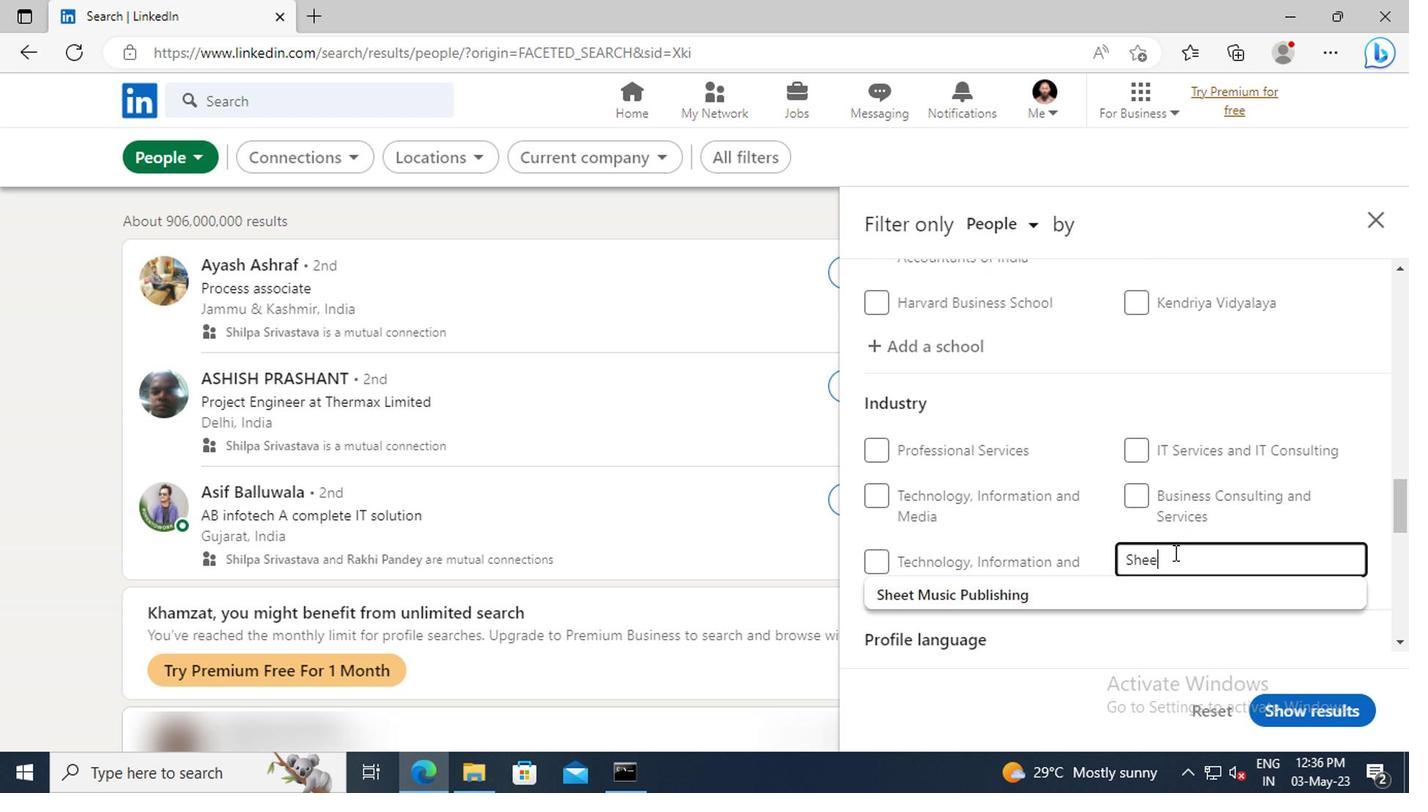 
Action: Mouse moved to (1169, 587)
Screenshot: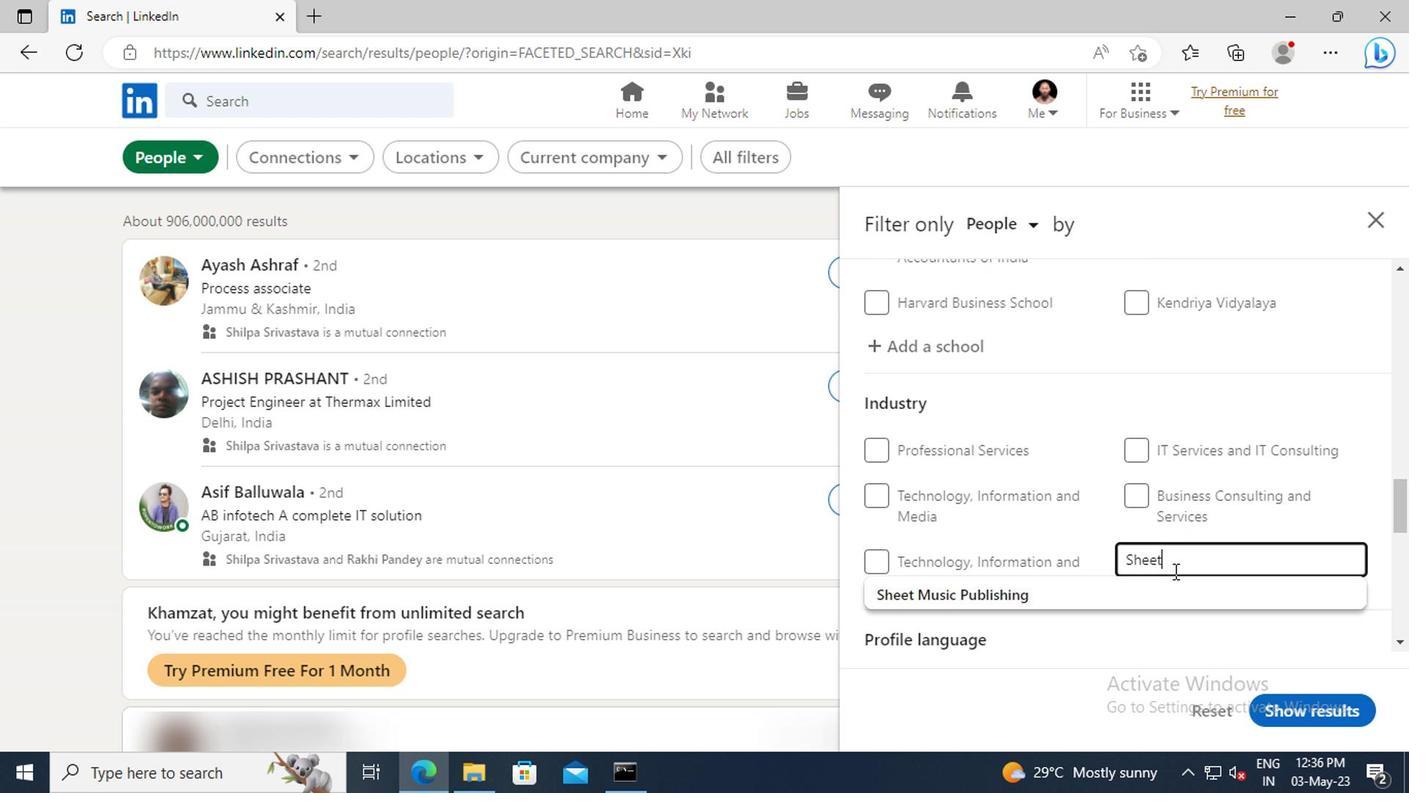 
Action: Mouse pressed left at (1169, 587)
Screenshot: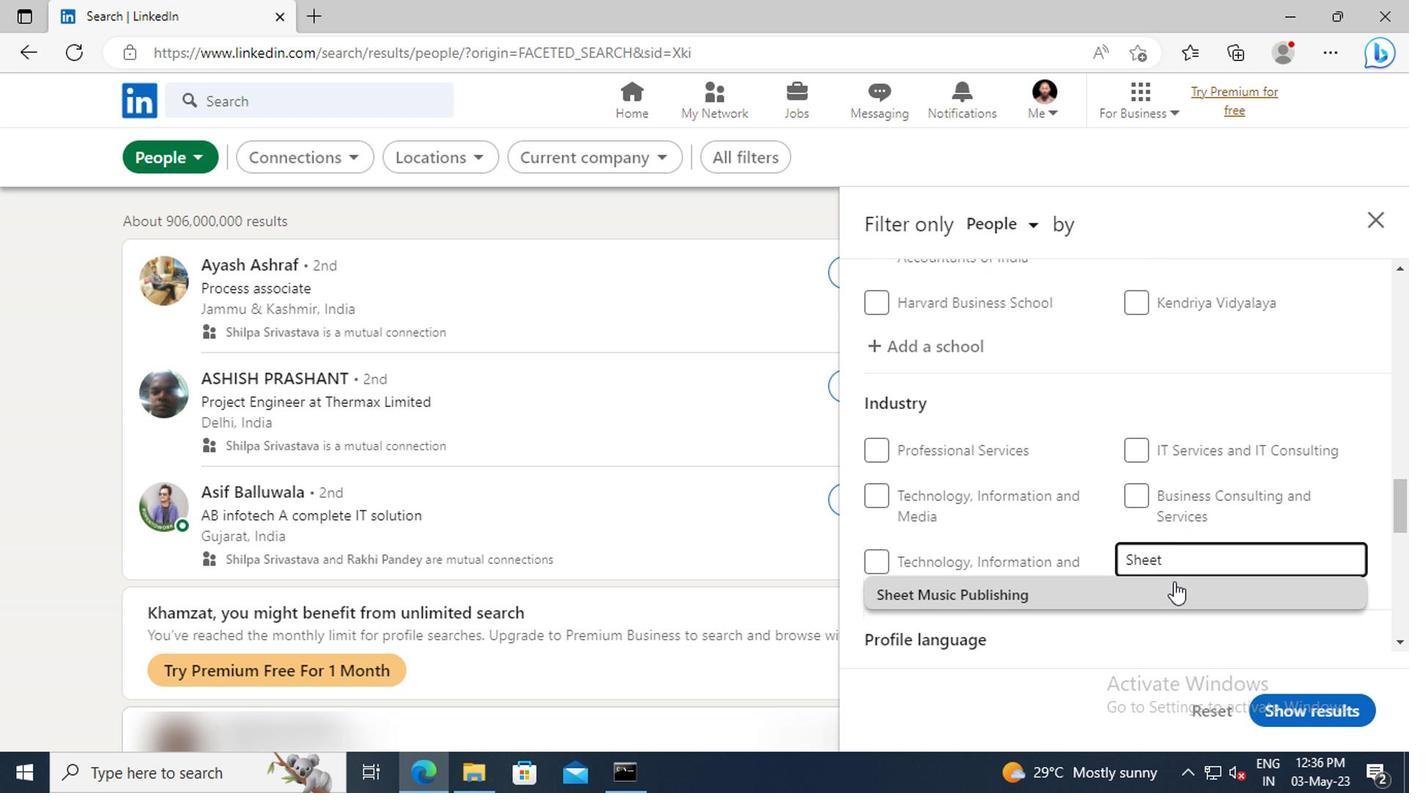 
Action: Mouse scrolled (1169, 586) with delta (0, 0)
Screenshot: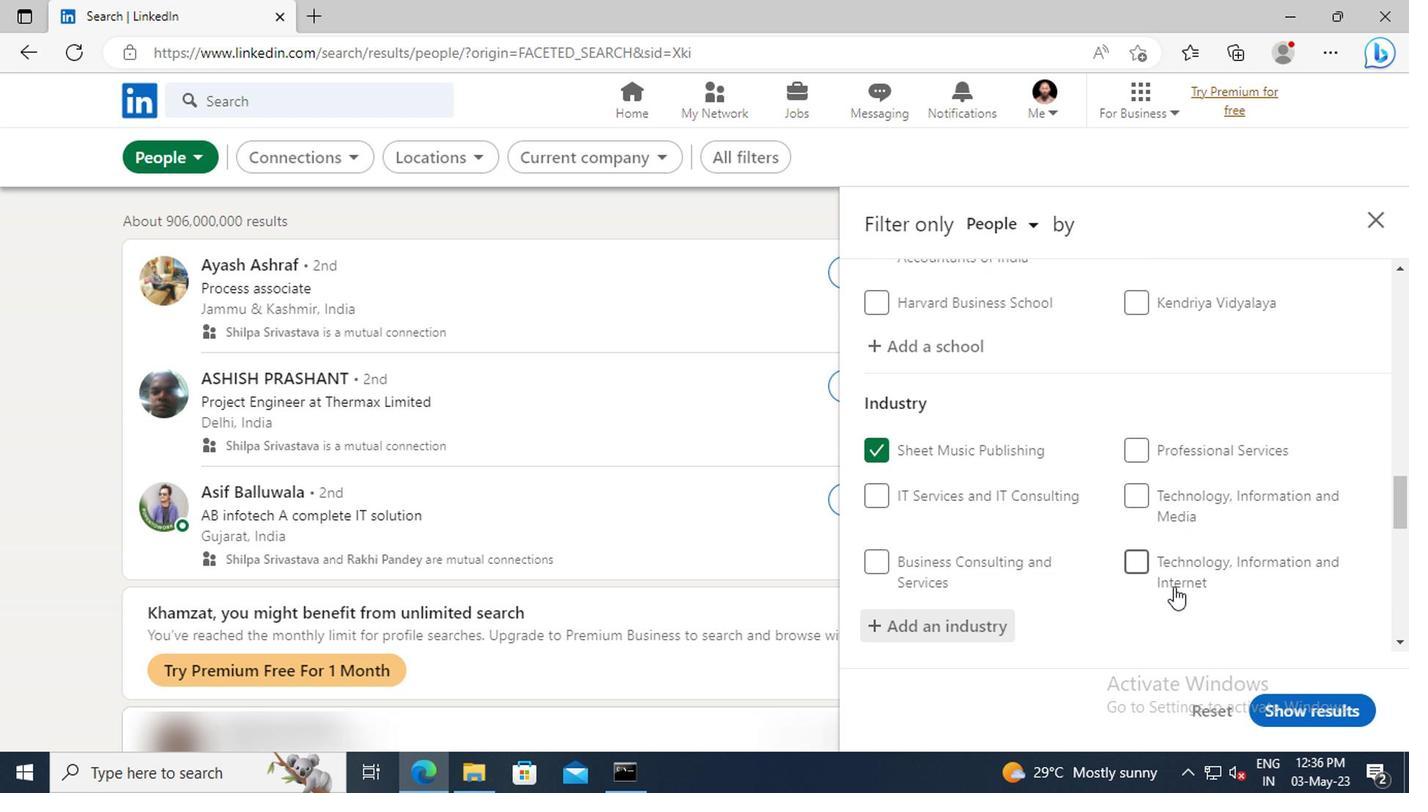 
Action: Mouse scrolled (1169, 586) with delta (0, 0)
Screenshot: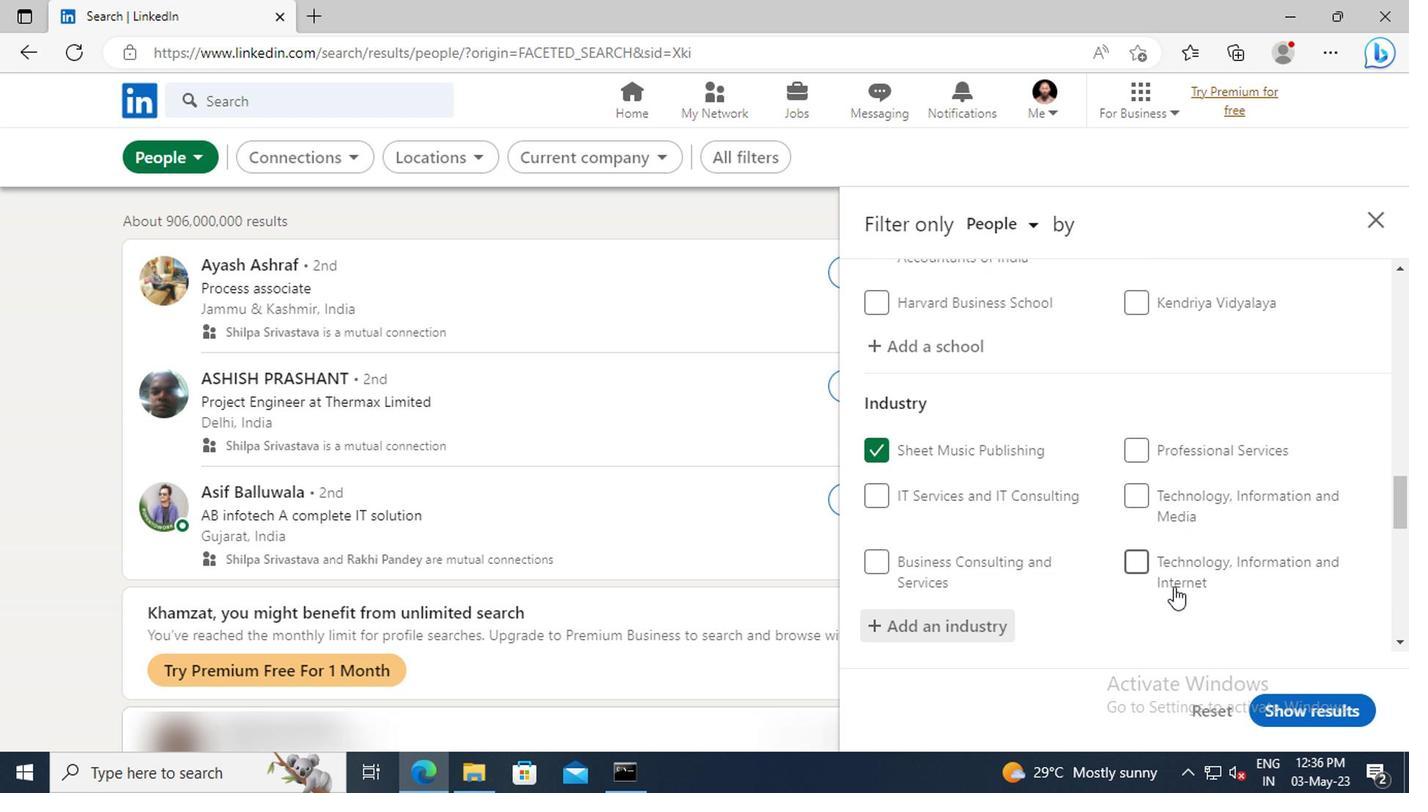 
Action: Mouse scrolled (1169, 586) with delta (0, 0)
Screenshot: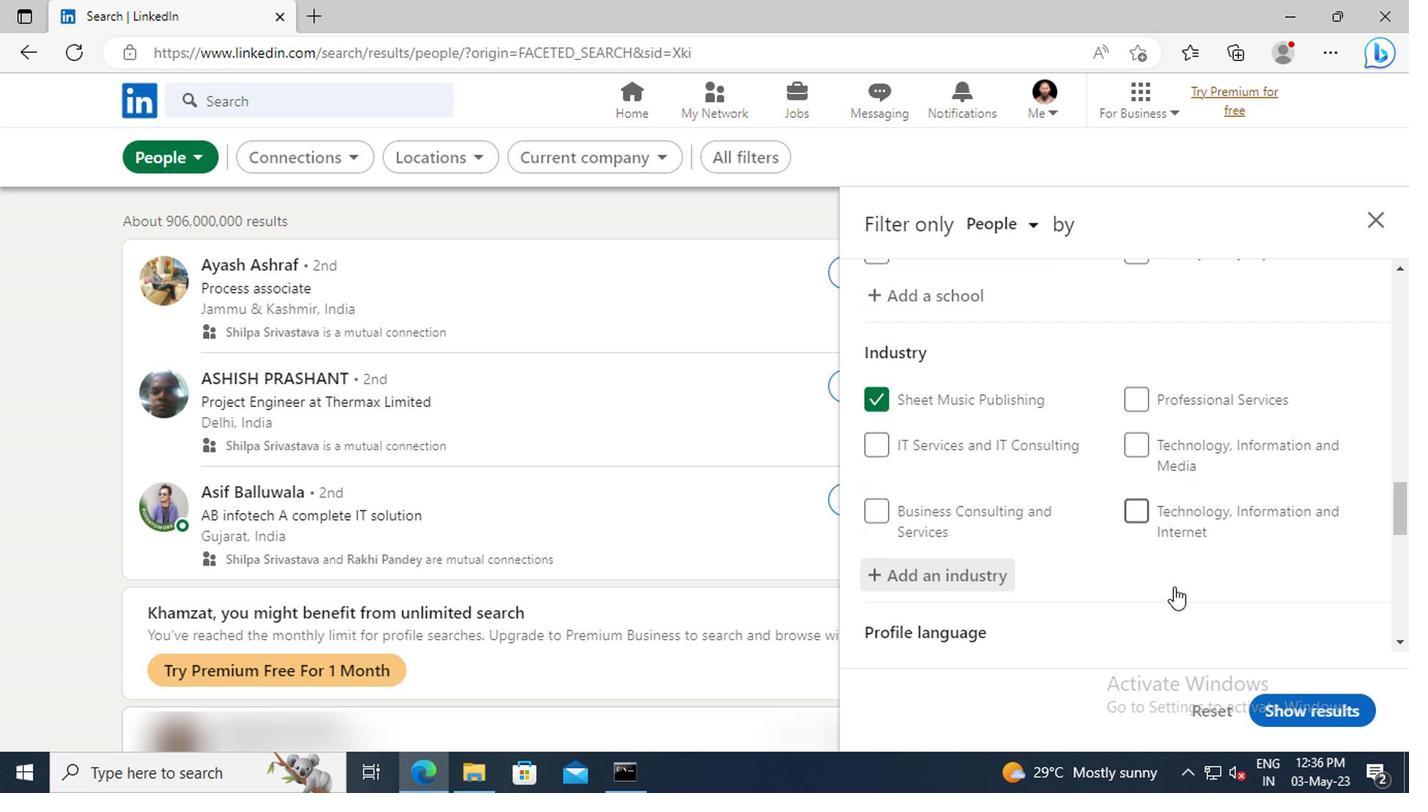 
Action: Mouse scrolled (1169, 586) with delta (0, 0)
Screenshot: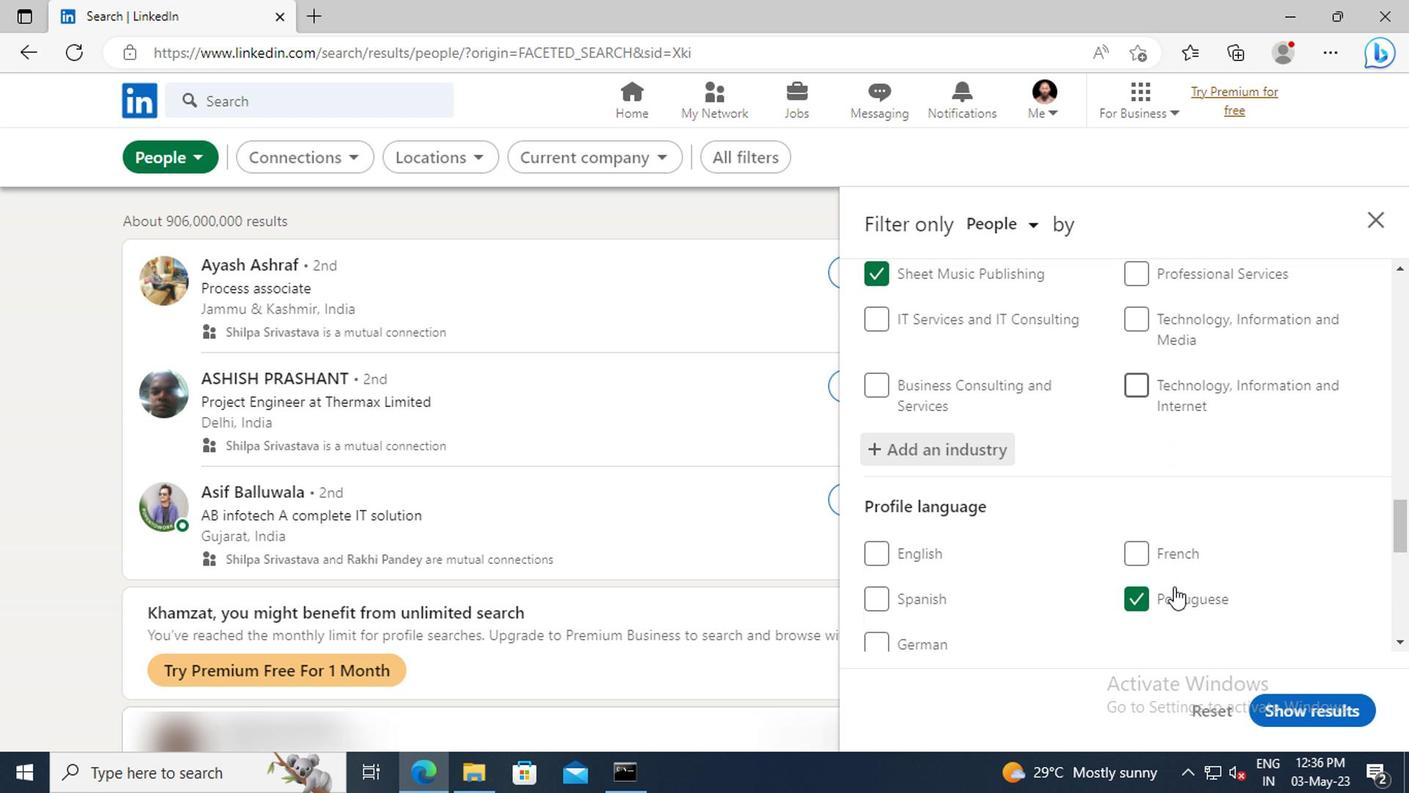 
Action: Mouse scrolled (1169, 586) with delta (0, 0)
Screenshot: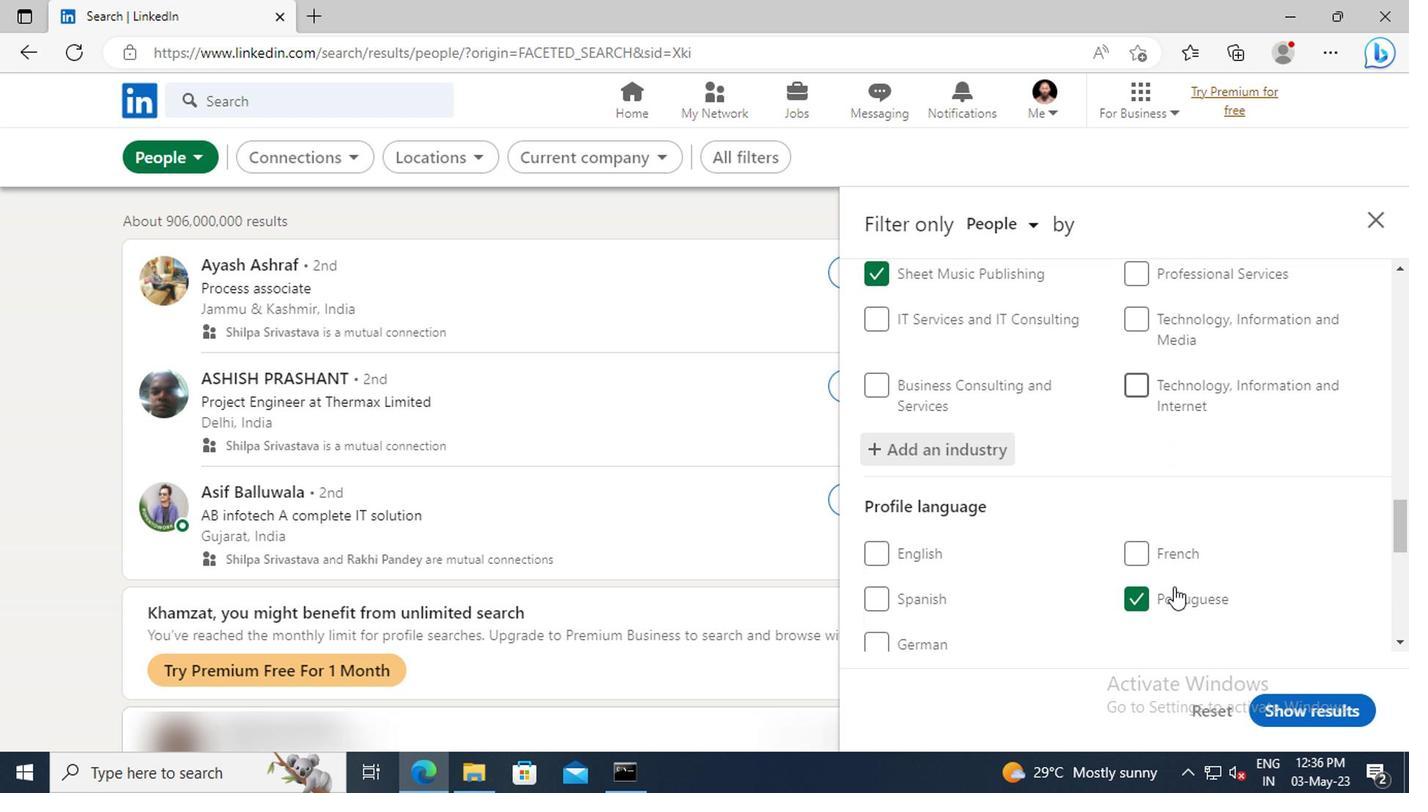 
Action: Mouse moved to (1167, 566)
Screenshot: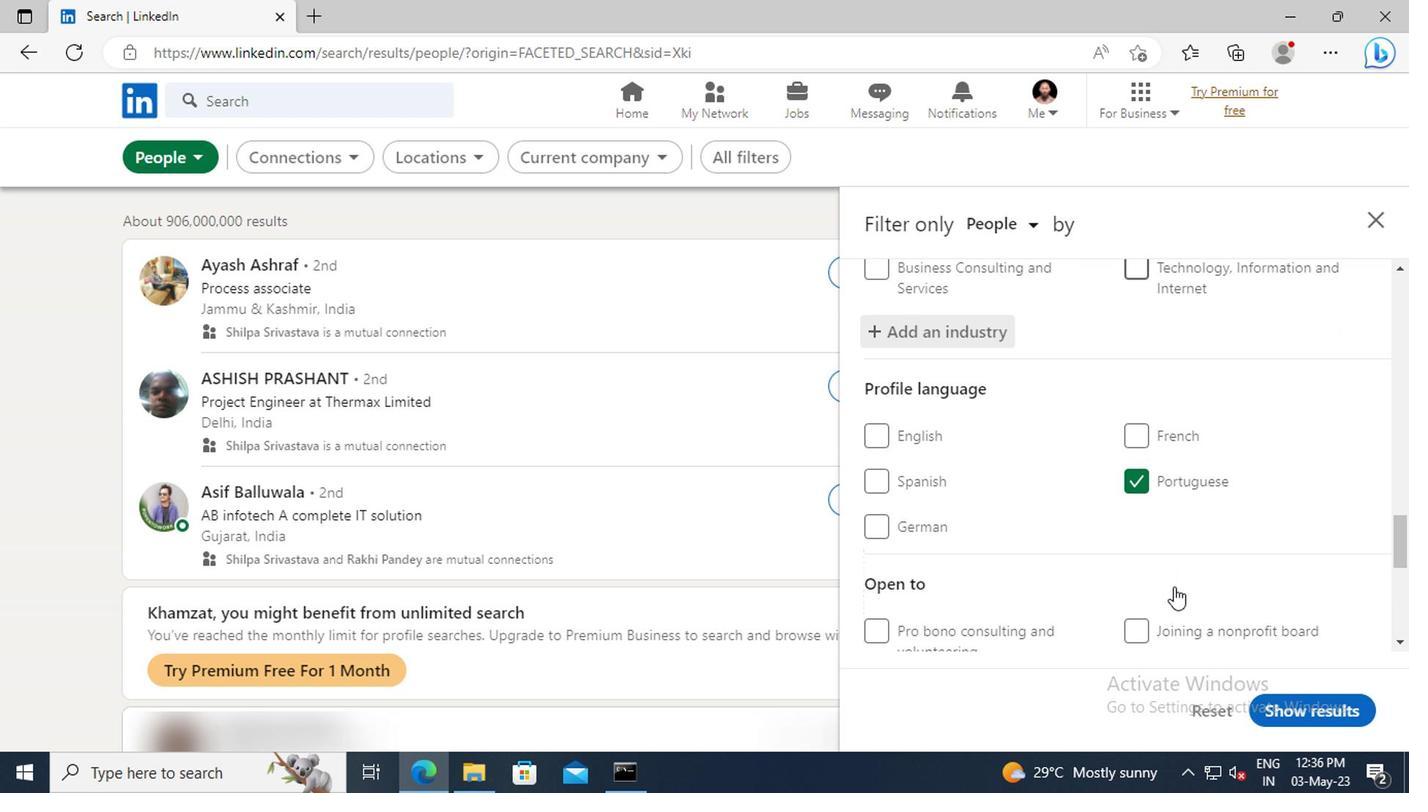 
Action: Mouse scrolled (1167, 566) with delta (0, 0)
Screenshot: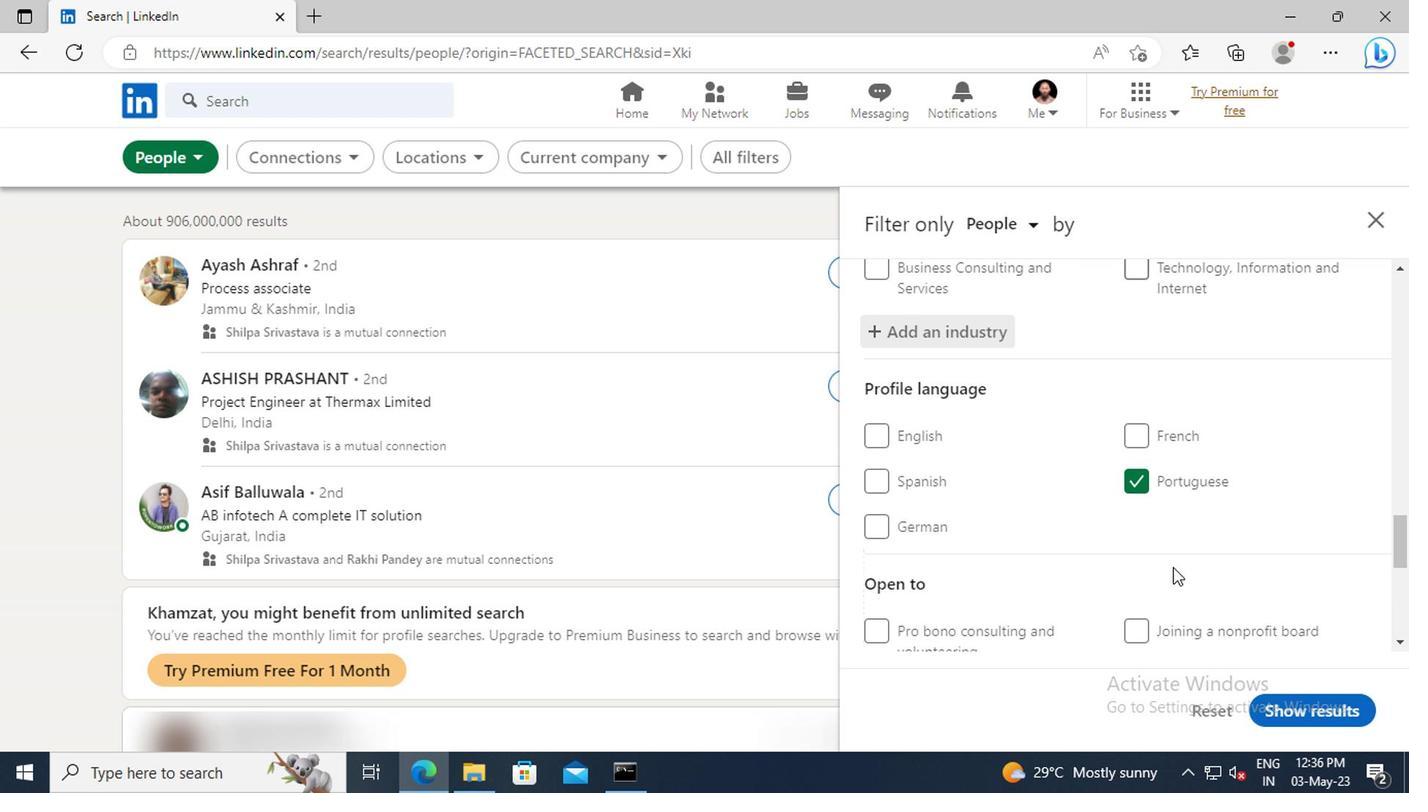 
Action: Mouse scrolled (1167, 566) with delta (0, 0)
Screenshot: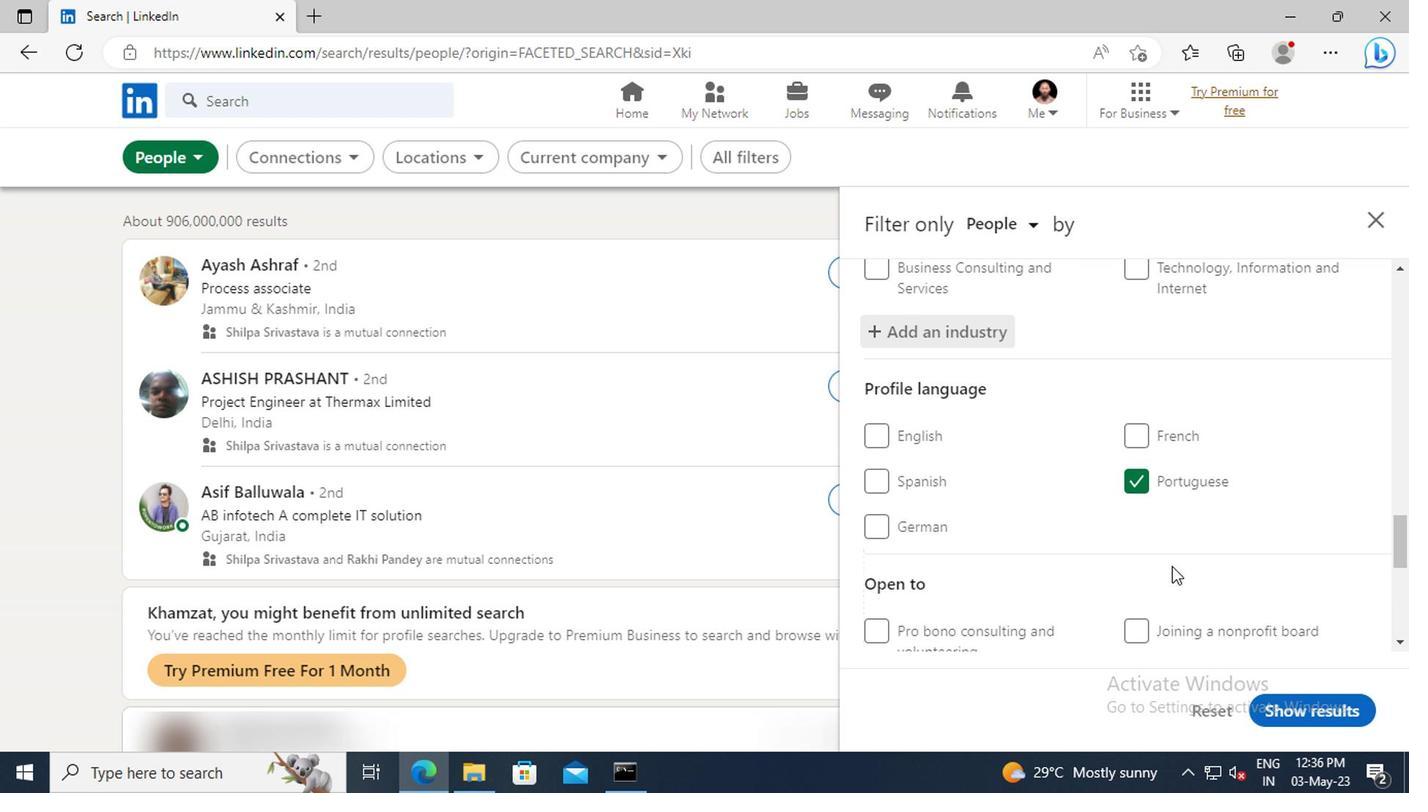 
Action: Mouse moved to (1162, 544)
Screenshot: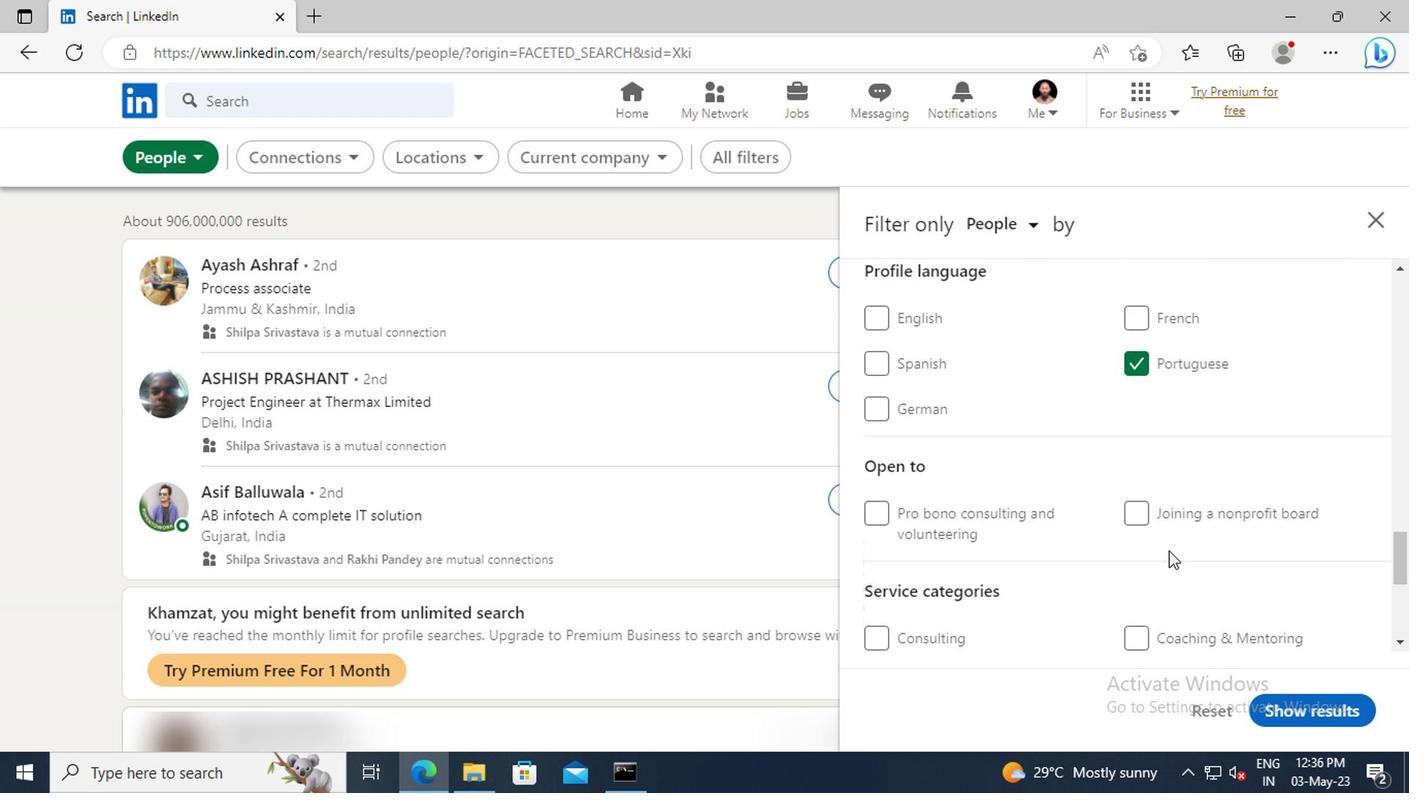 
Action: Mouse scrolled (1162, 543) with delta (0, -1)
Screenshot: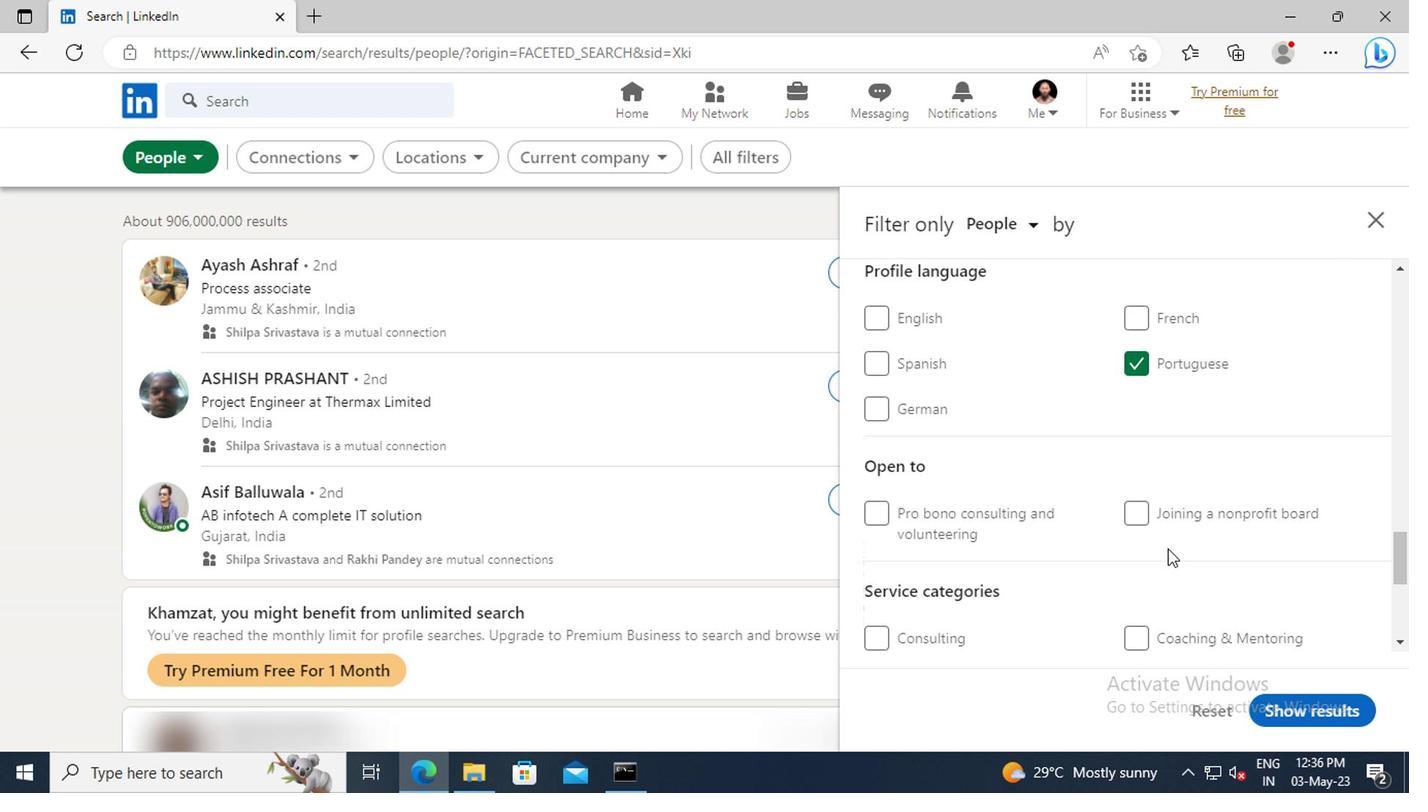 
Action: Mouse scrolled (1162, 543) with delta (0, -1)
Screenshot: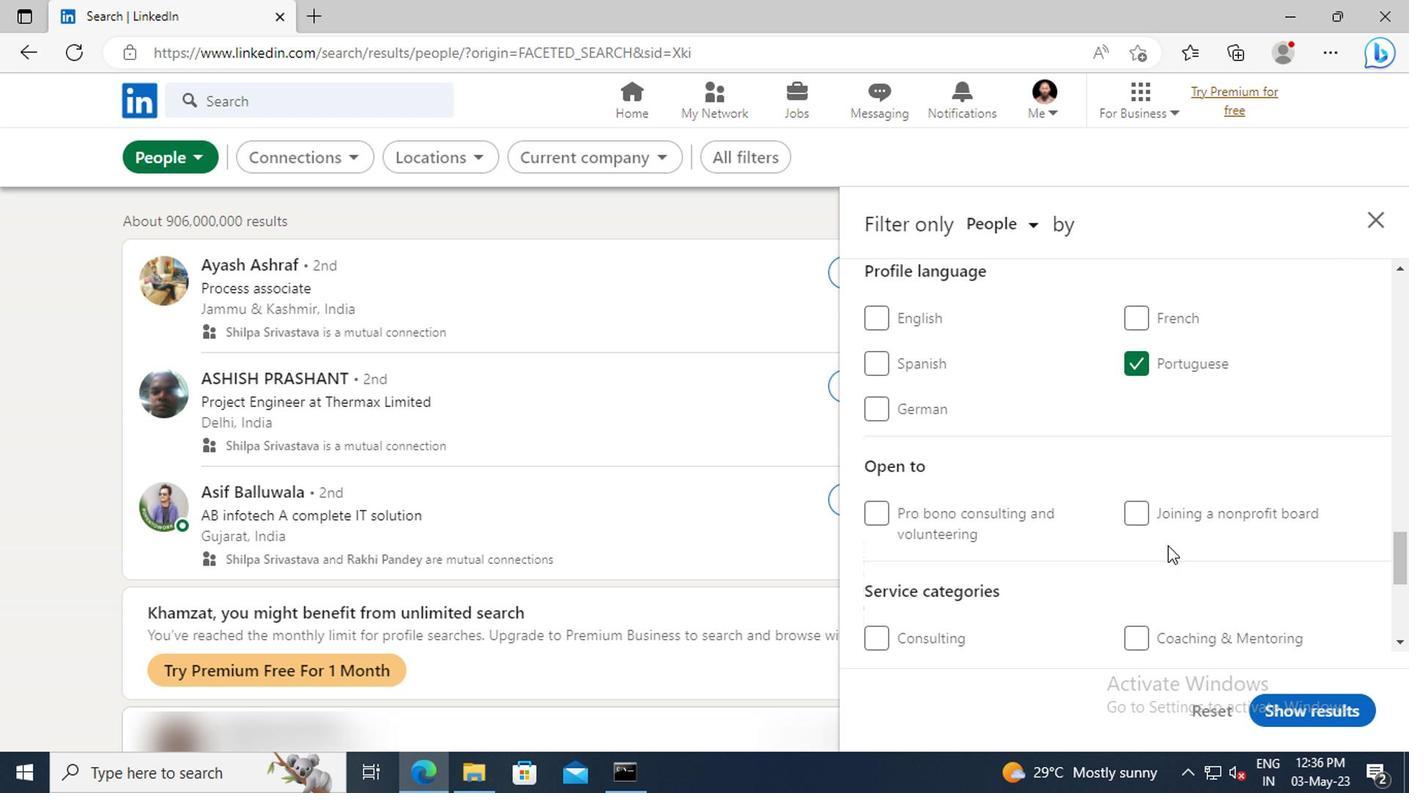
Action: Mouse scrolled (1162, 543) with delta (0, -1)
Screenshot: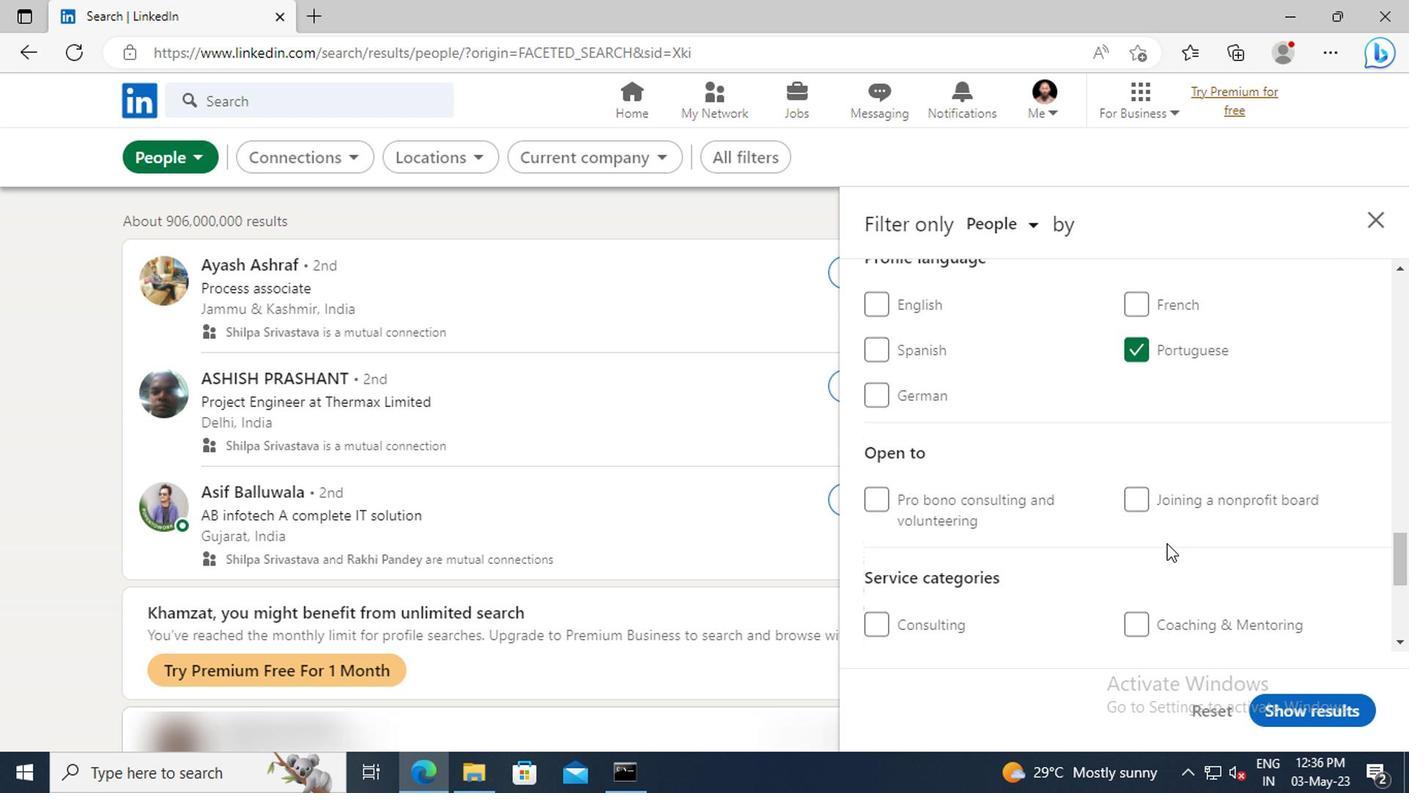 
Action: Mouse moved to (1169, 553)
Screenshot: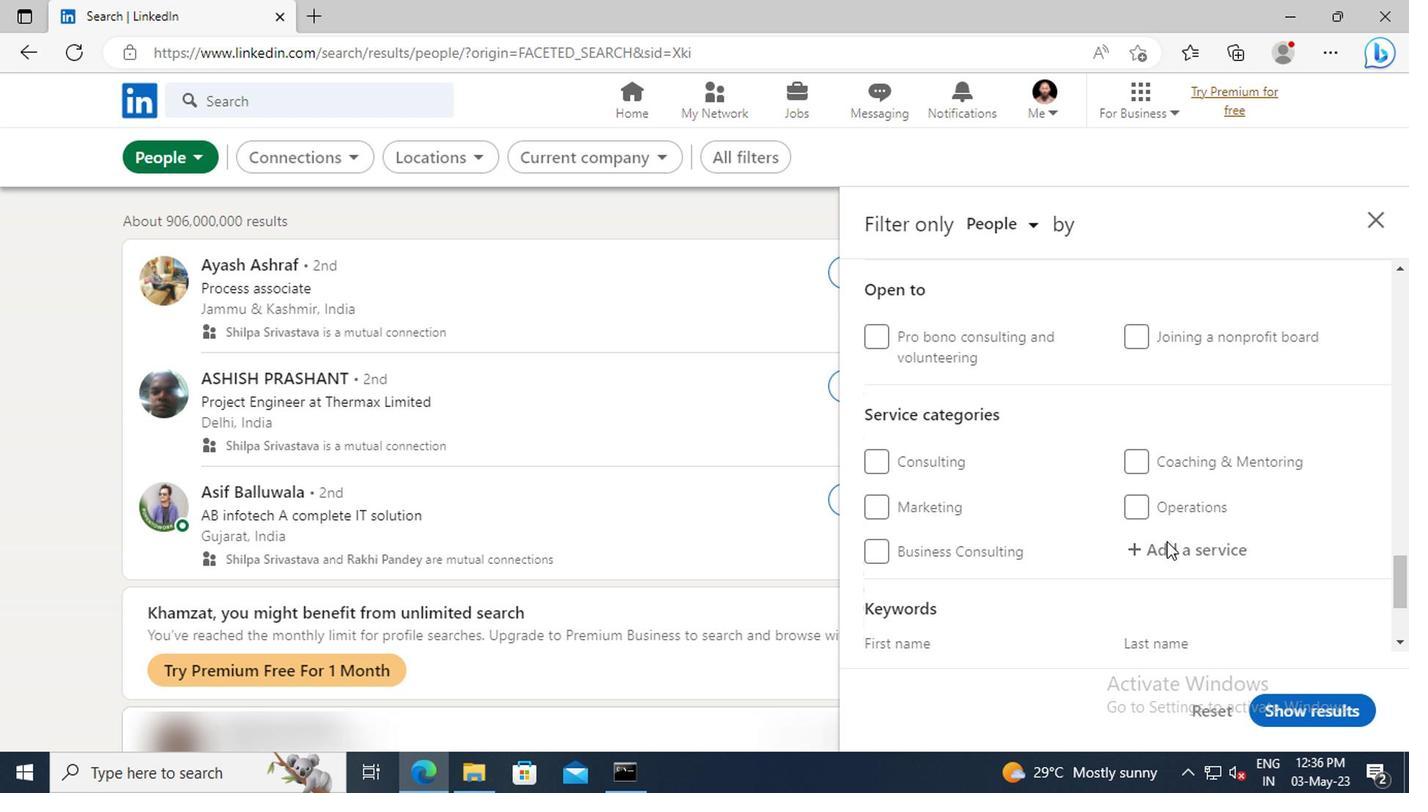 
Action: Mouse pressed left at (1169, 553)
Screenshot: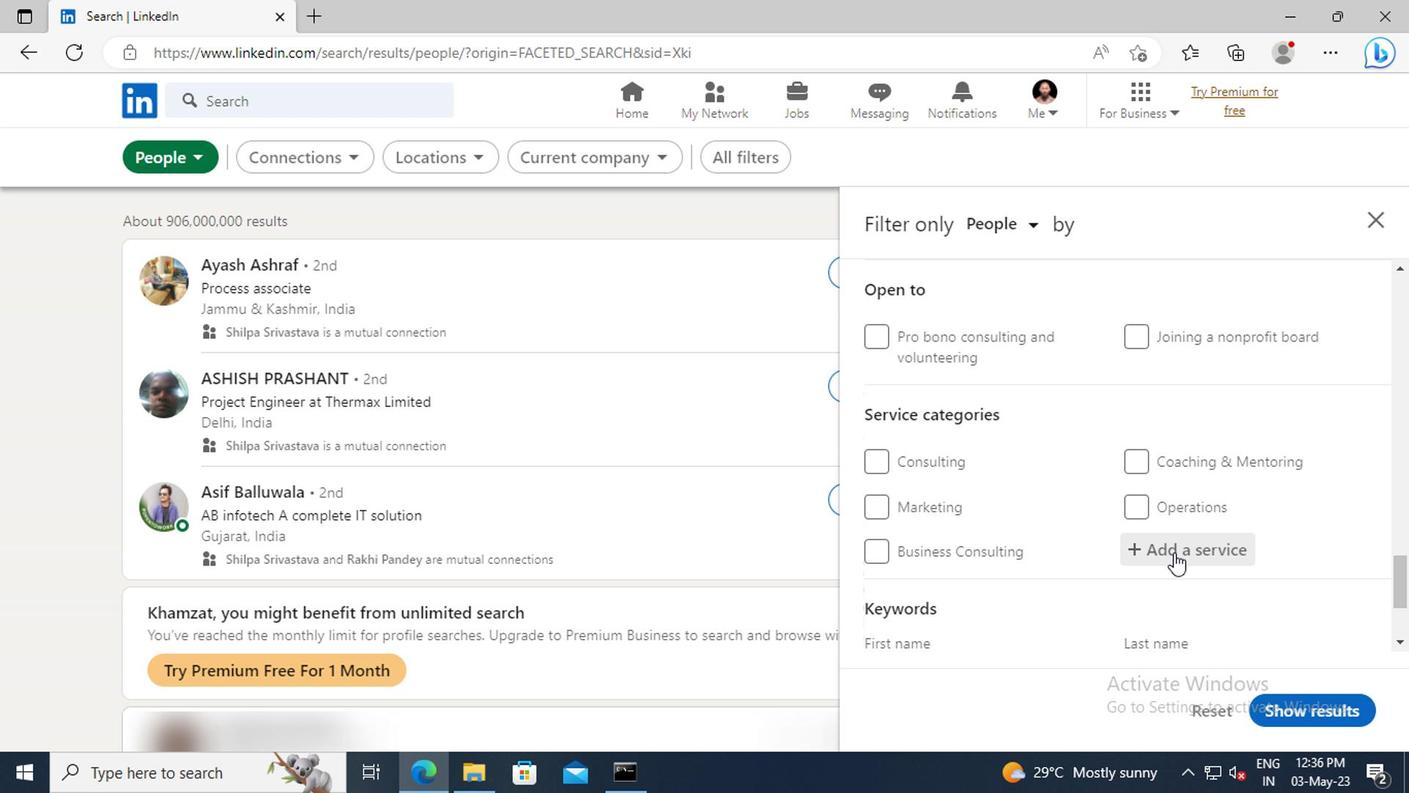 
Action: Key pressed <Key.shift>USER
Screenshot: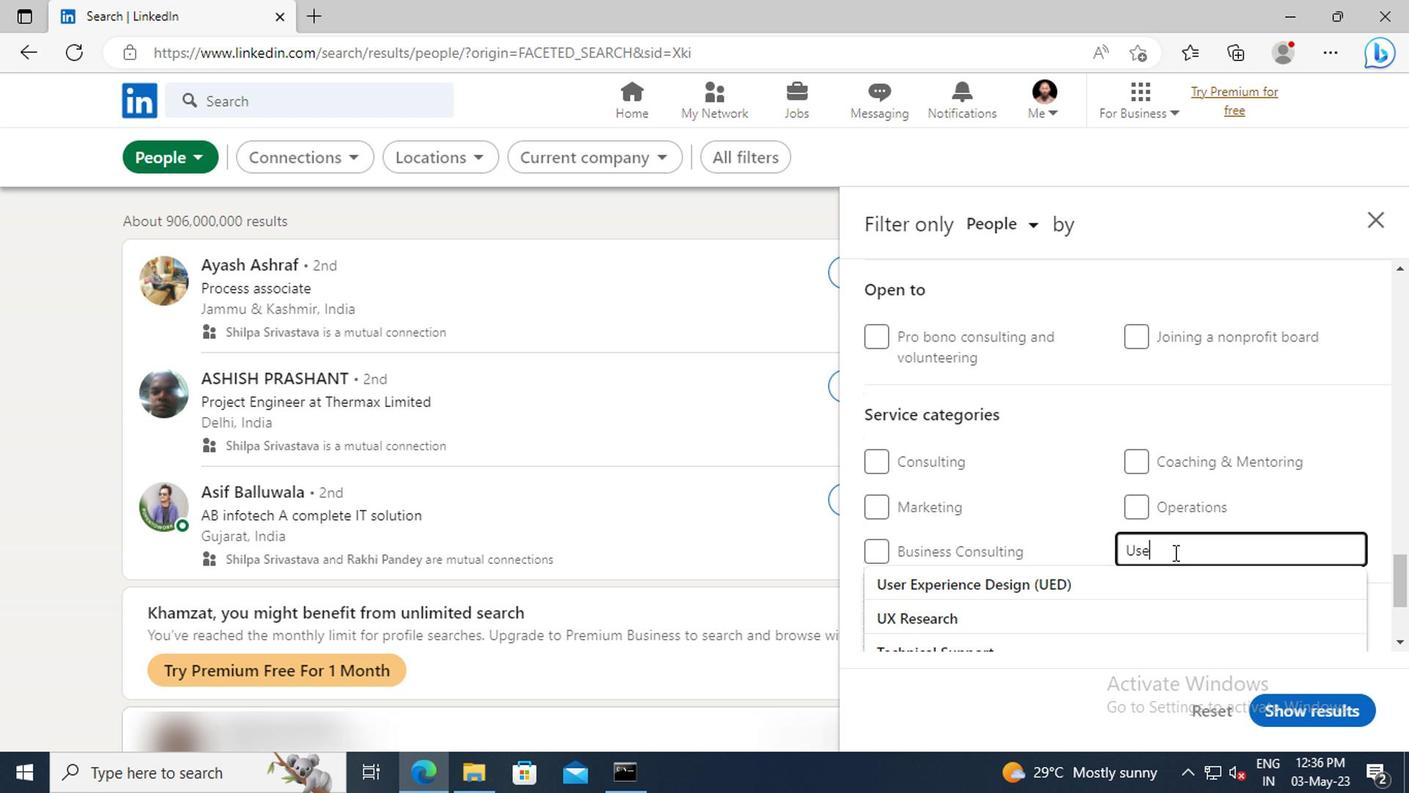 
Action: Mouse moved to (1170, 578)
Screenshot: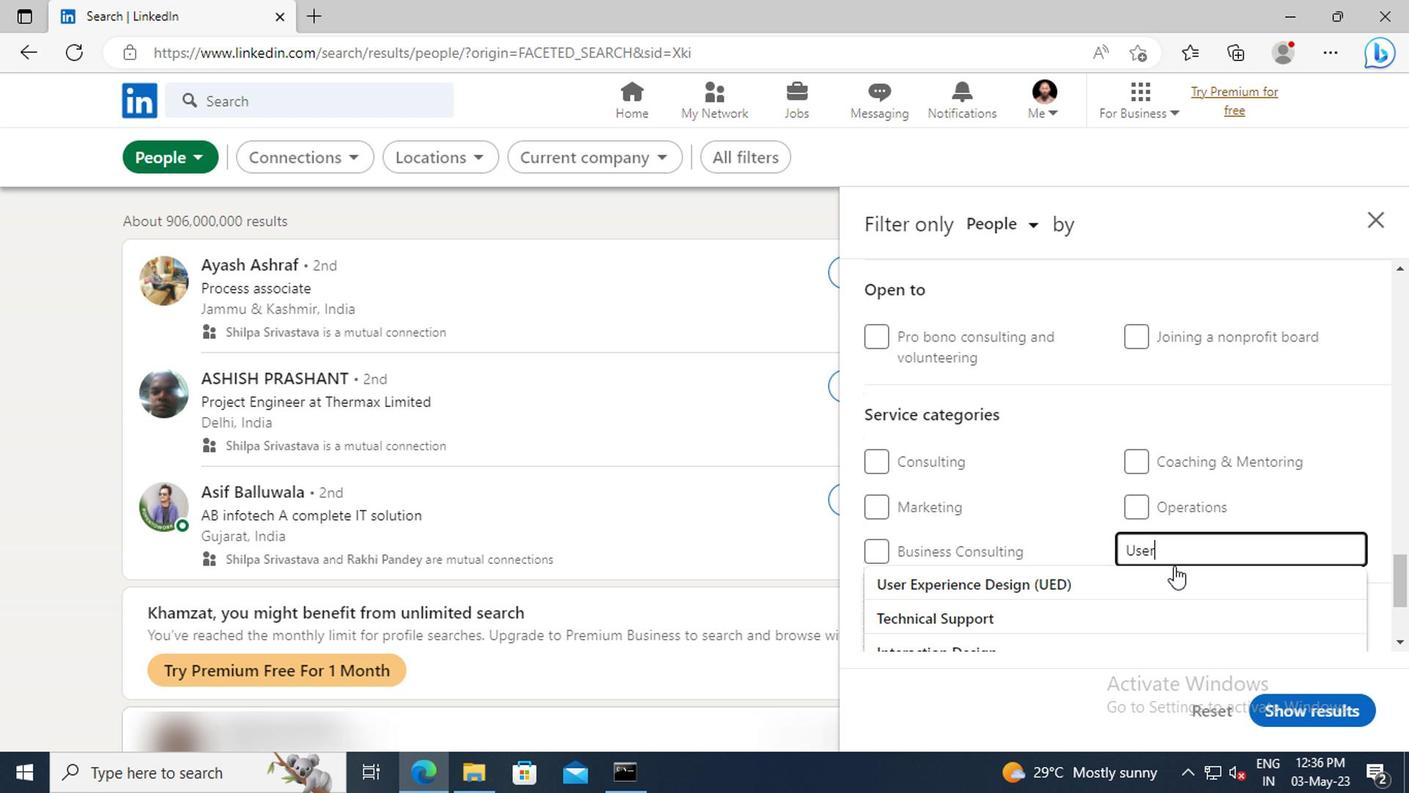 
Action: Mouse pressed left at (1170, 578)
Screenshot: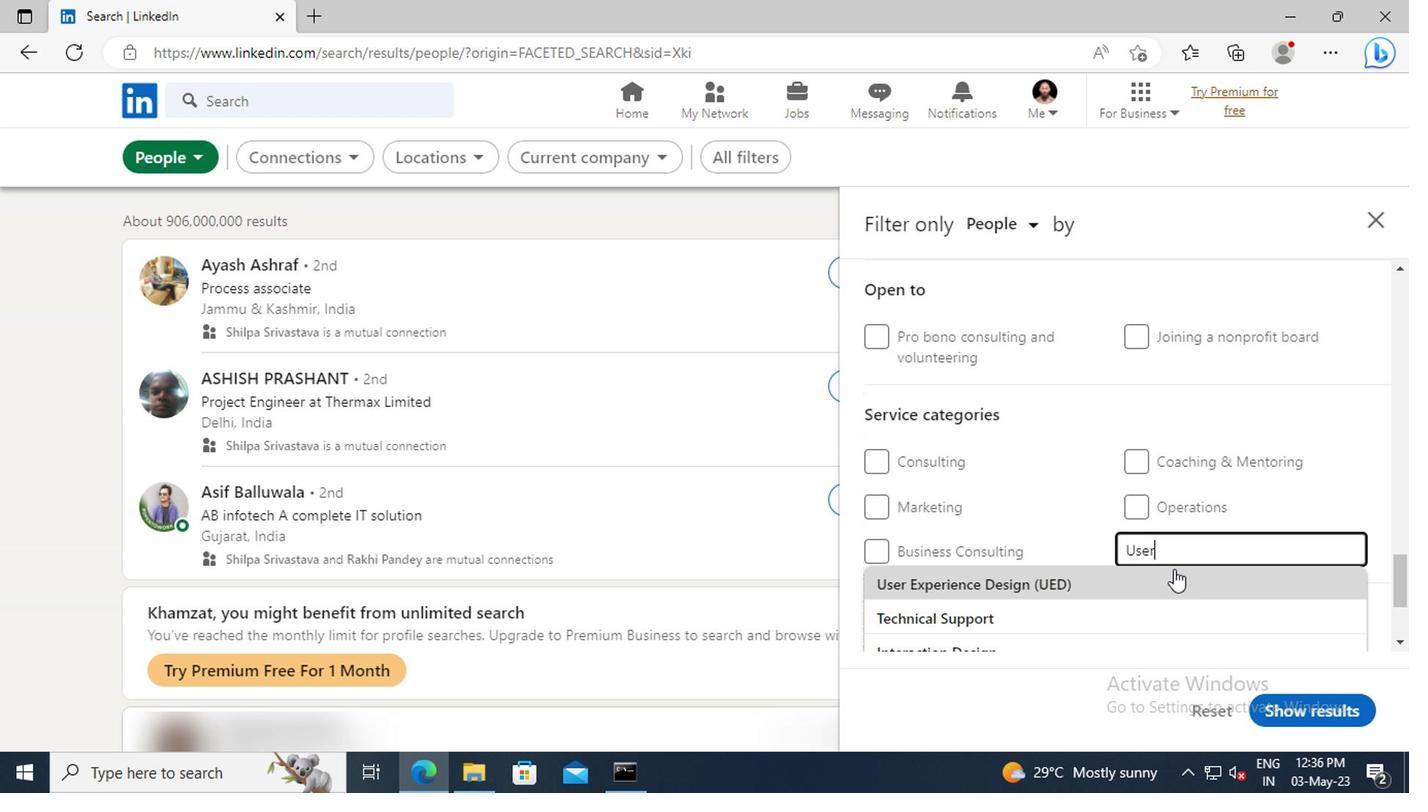 
Action: Mouse scrolled (1170, 577) with delta (0, -1)
Screenshot: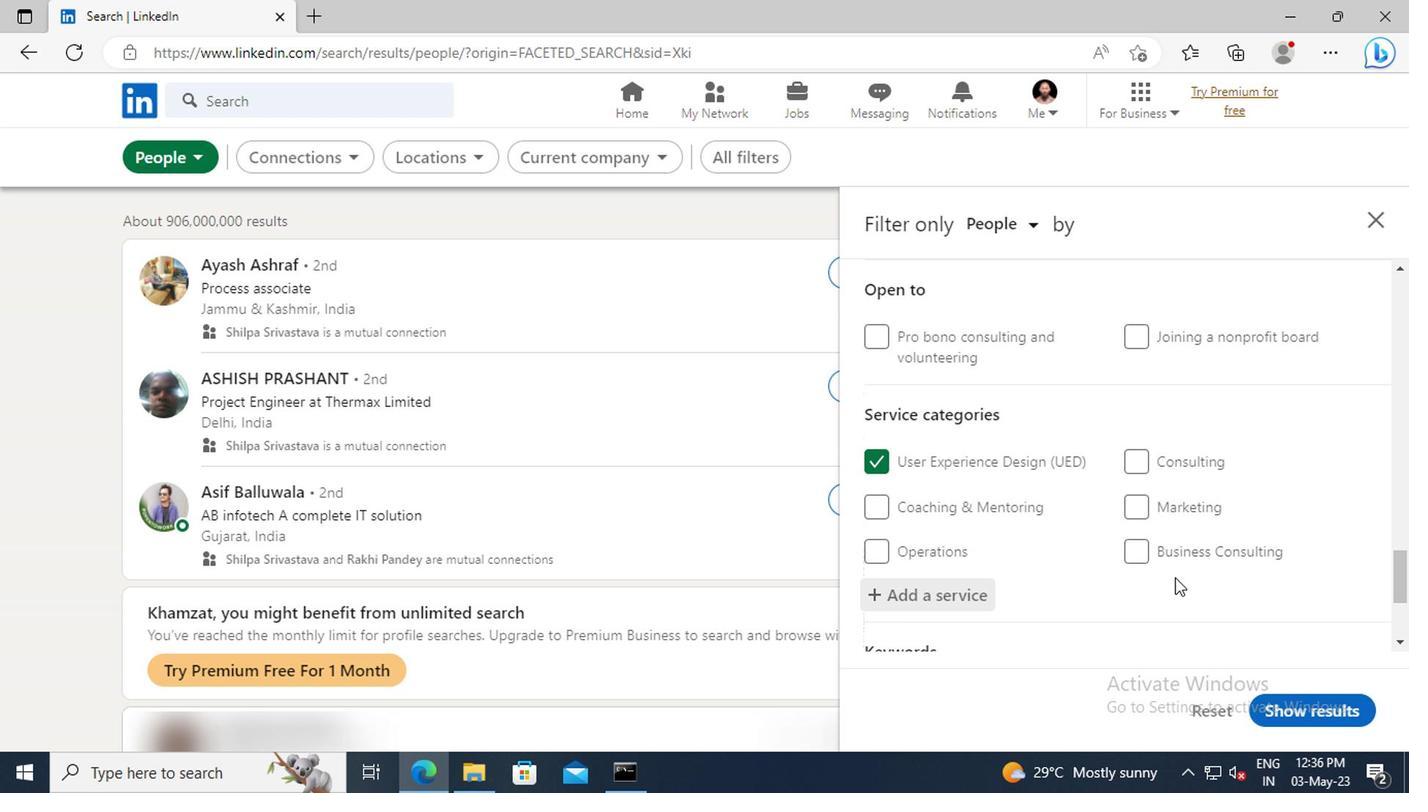 
Action: Mouse scrolled (1170, 577) with delta (0, -1)
Screenshot: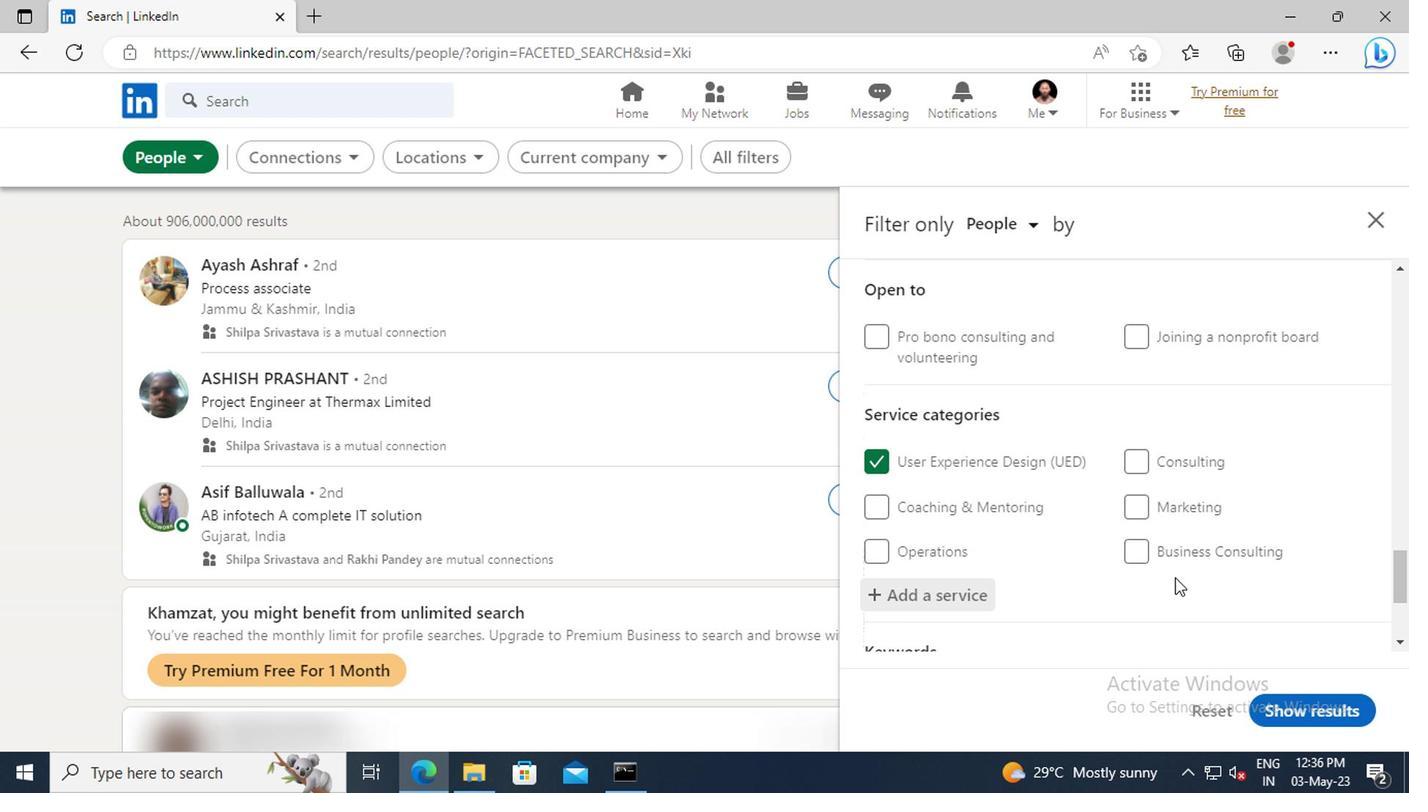 
Action: Mouse scrolled (1170, 577) with delta (0, -1)
Screenshot: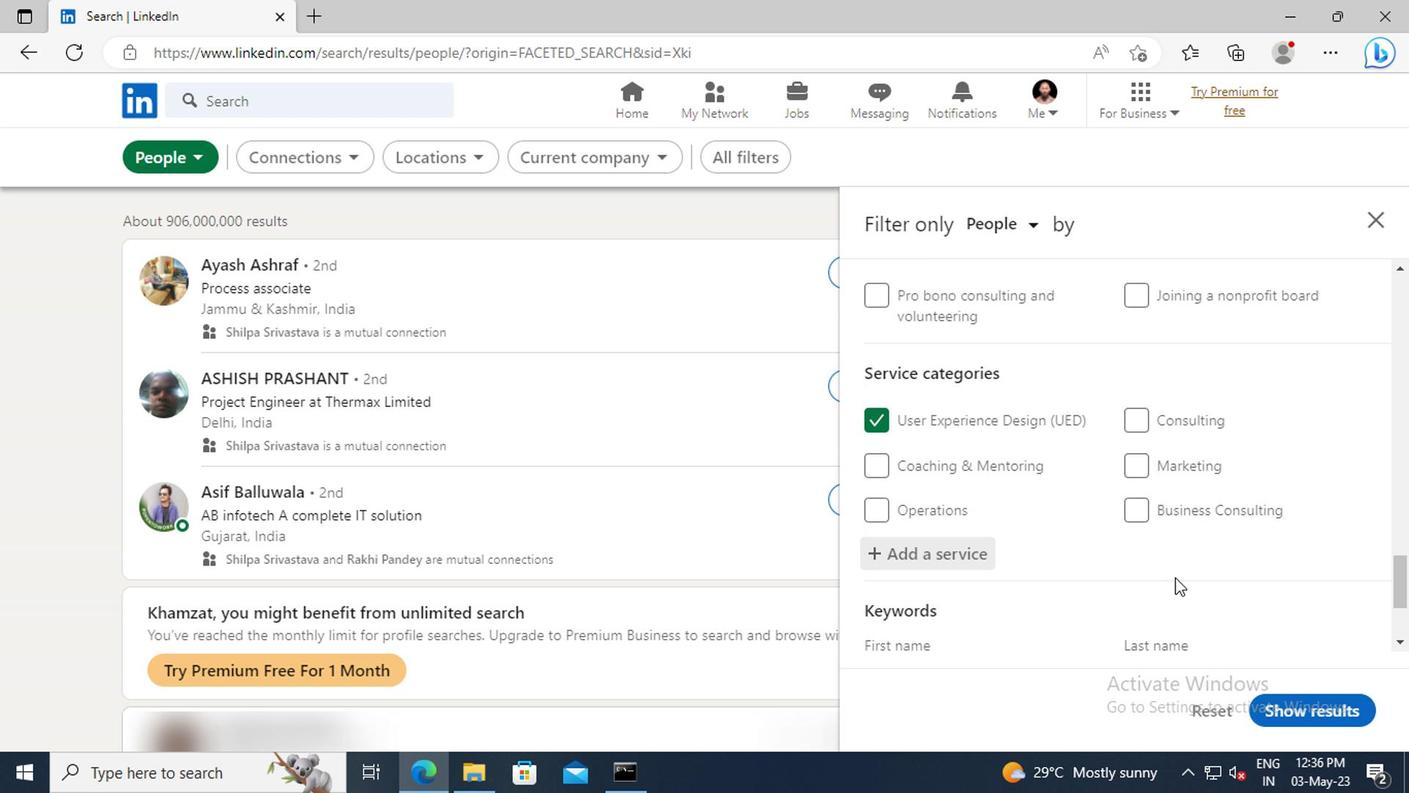 
Action: Mouse scrolled (1170, 577) with delta (0, -1)
Screenshot: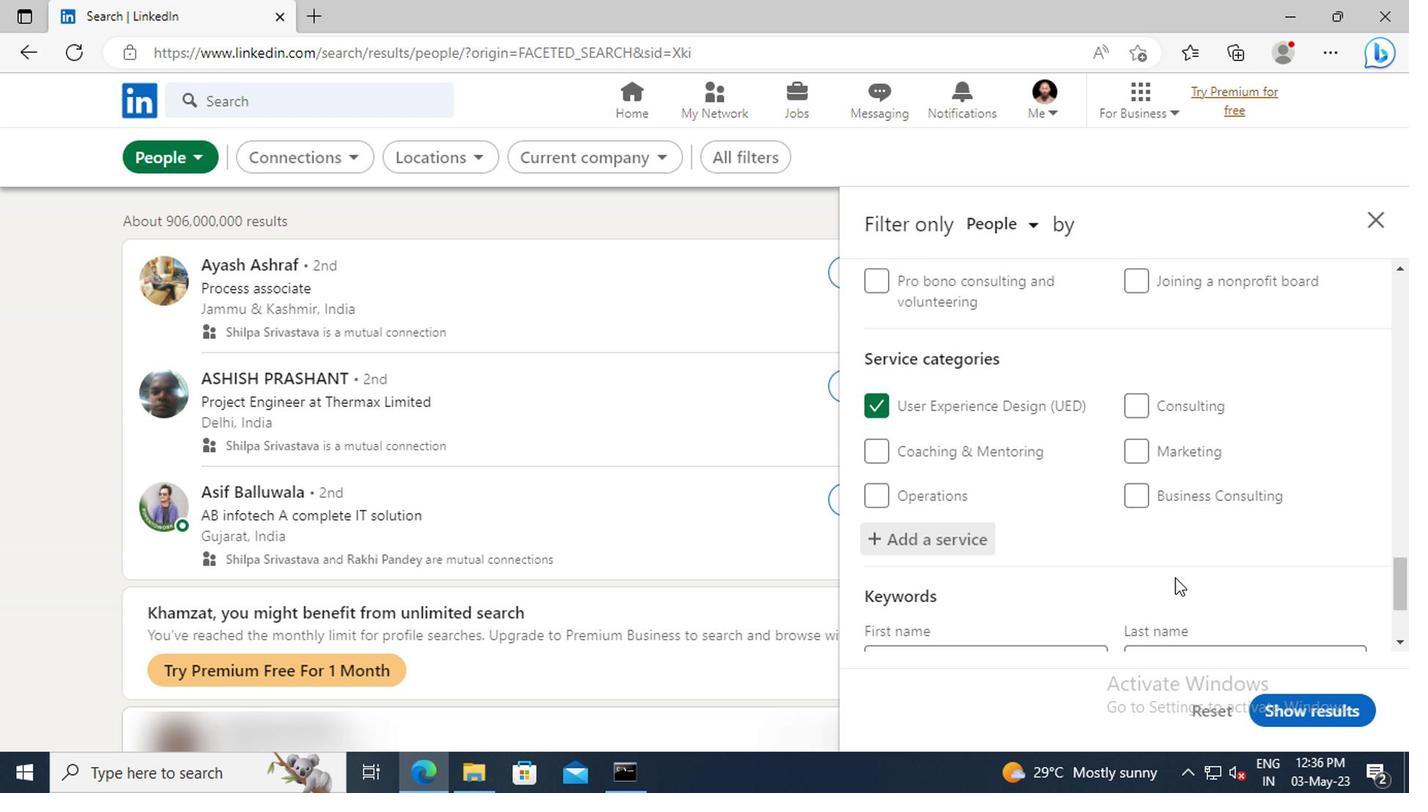 
Action: Mouse moved to (1023, 561)
Screenshot: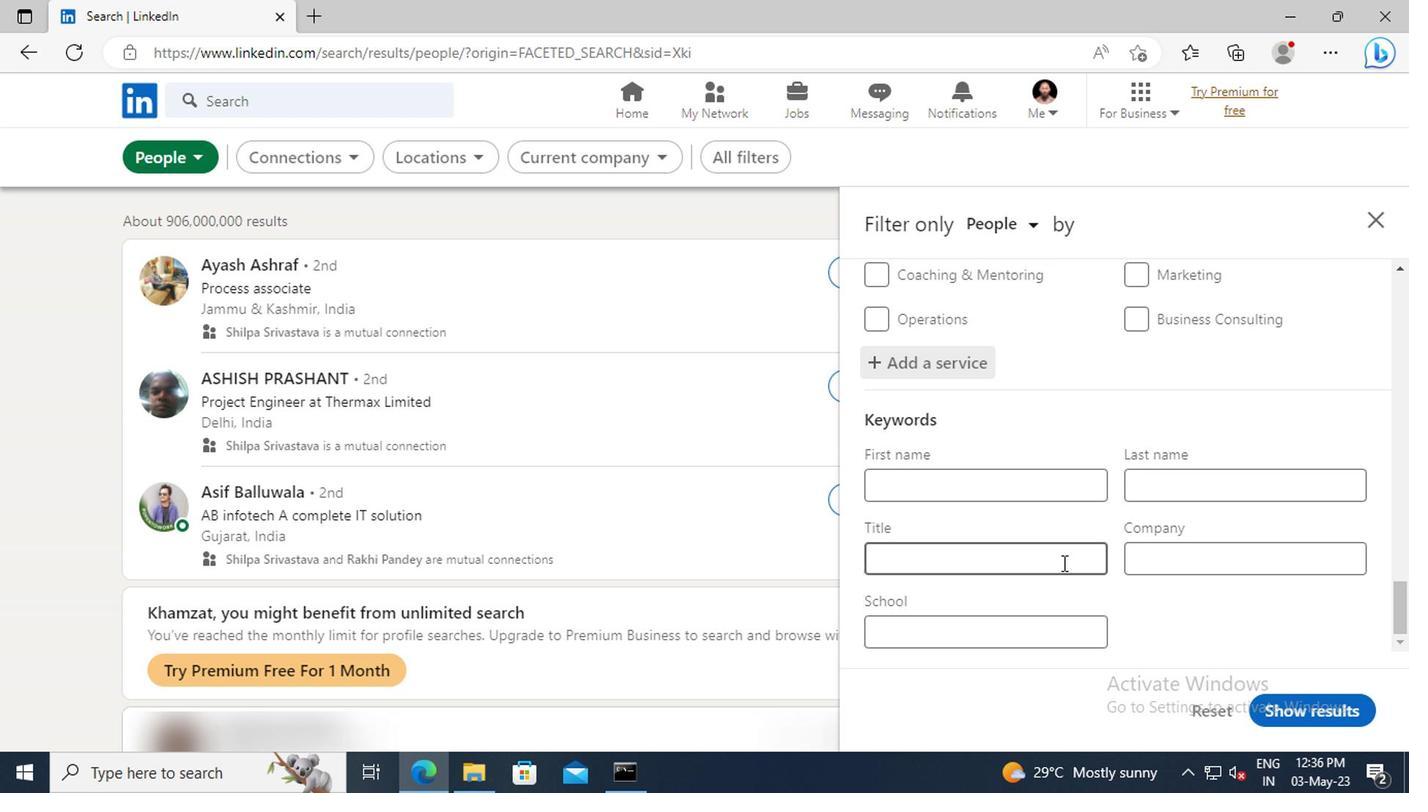 
Action: Mouse pressed left at (1023, 561)
Screenshot: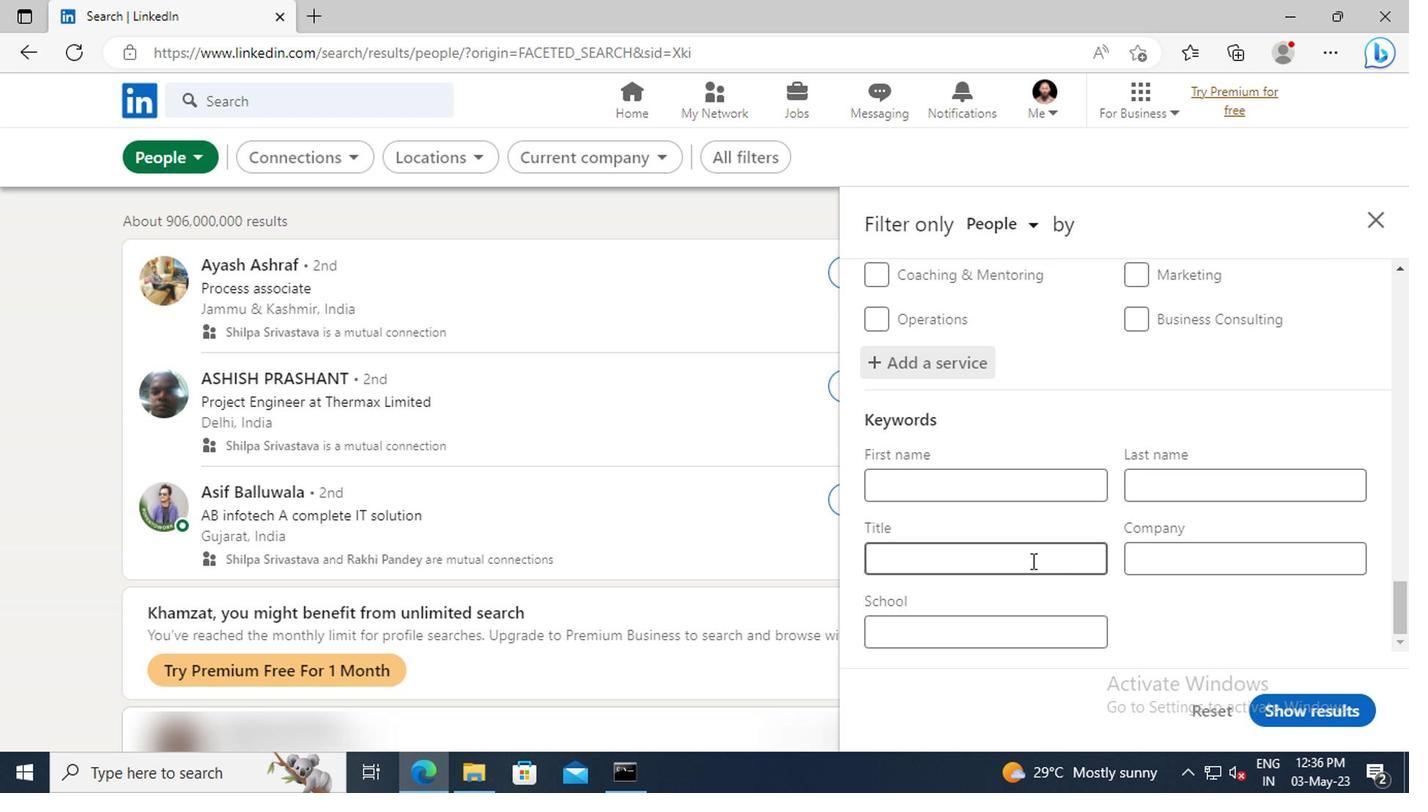 
Action: Key pressed <Key.shift>ORGANIZER<Key.enter>
Screenshot: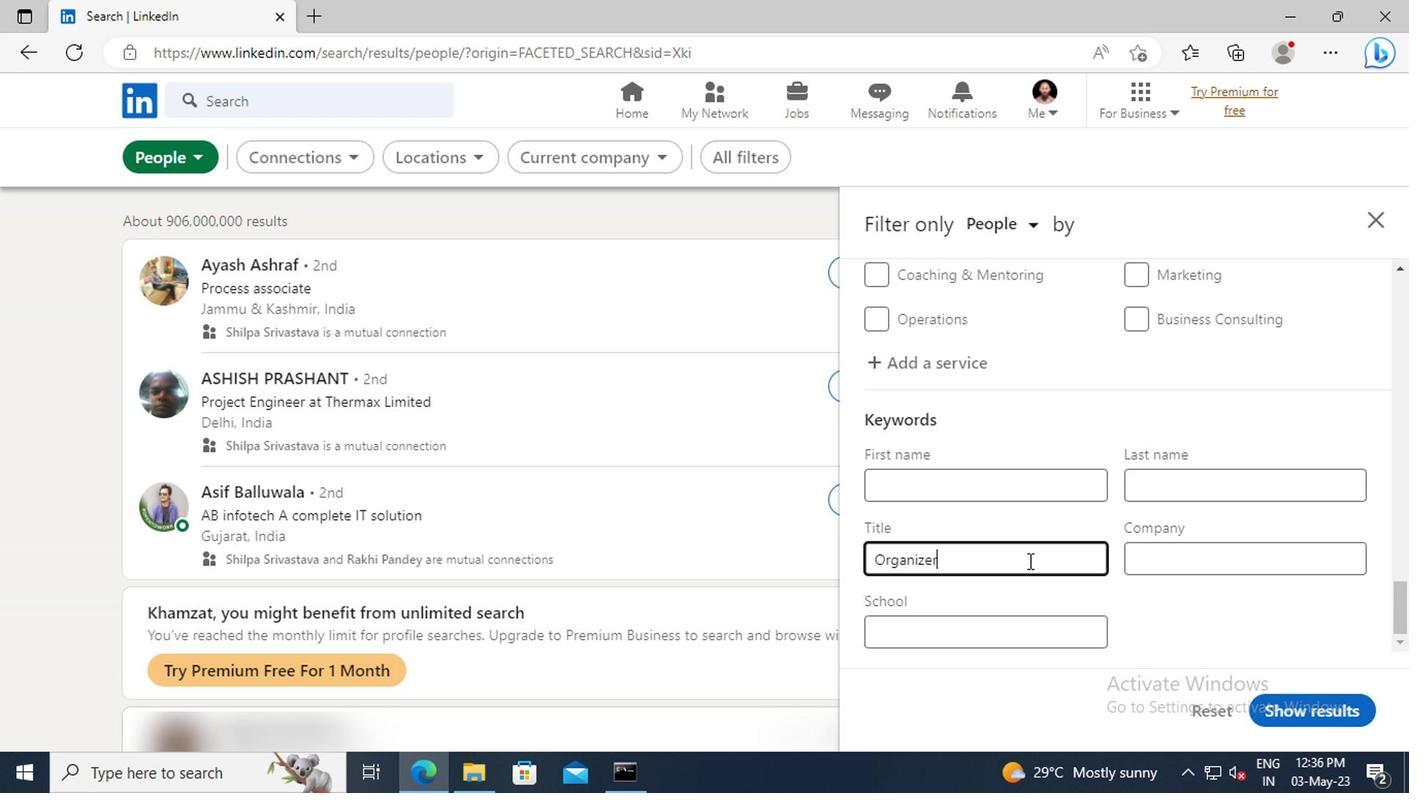 
Action: Mouse moved to (1274, 707)
Screenshot: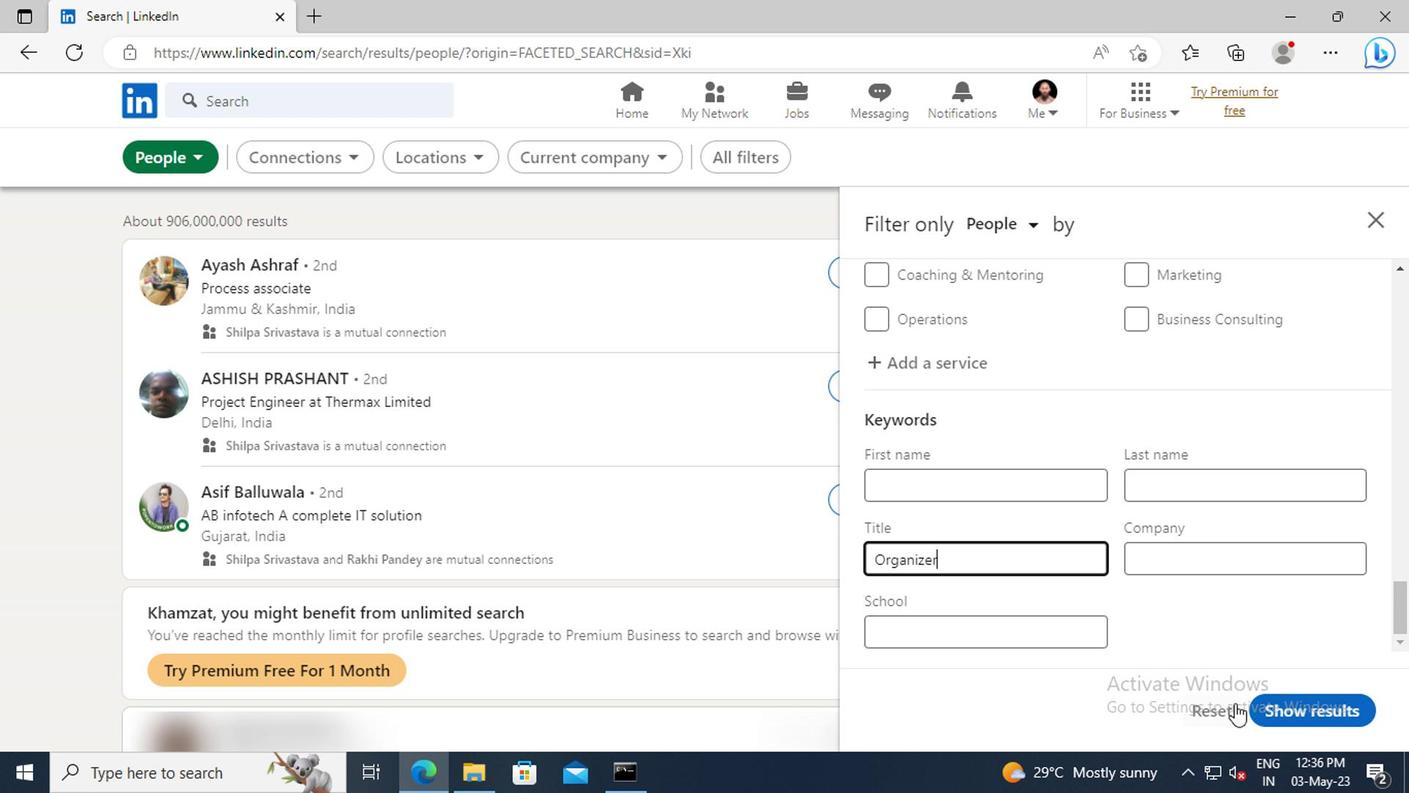 
Action: Mouse pressed left at (1274, 707)
Screenshot: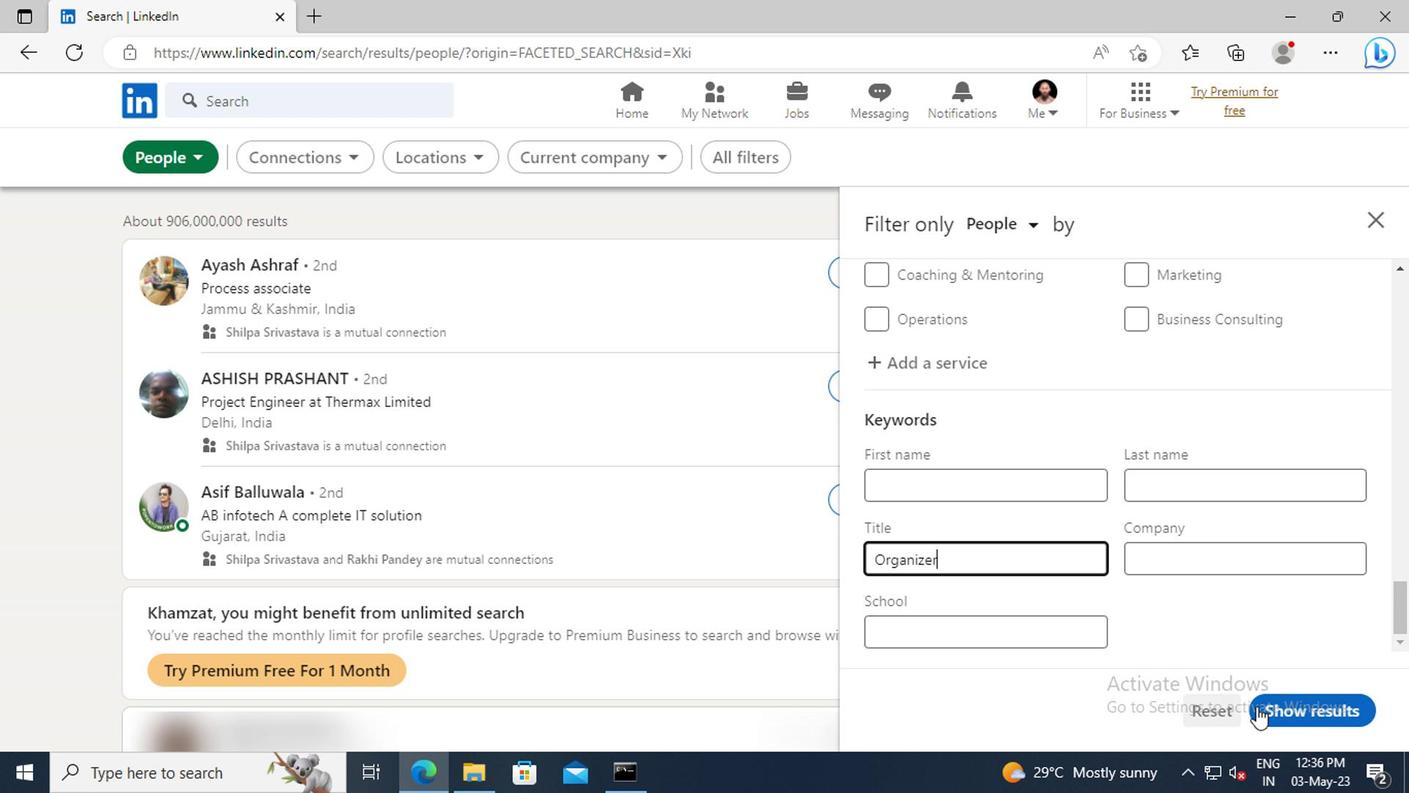 
